 Task: Look for space in Oro Valley, United States from 10th July, 2023 to 15th July, 2023 for 7 adults in price range Rs.10000 to Rs.15000. Place can be entire place or shared room with 4 bedrooms having 7 beds and 4 bathrooms. Property type can be house, flat, guest house. Amenities needed are: wifi, TV, free parkinig on premises, gym, breakfast. Booking option can be shelf check-in. Required host language is English.
Action: Mouse moved to (398, 83)
Screenshot: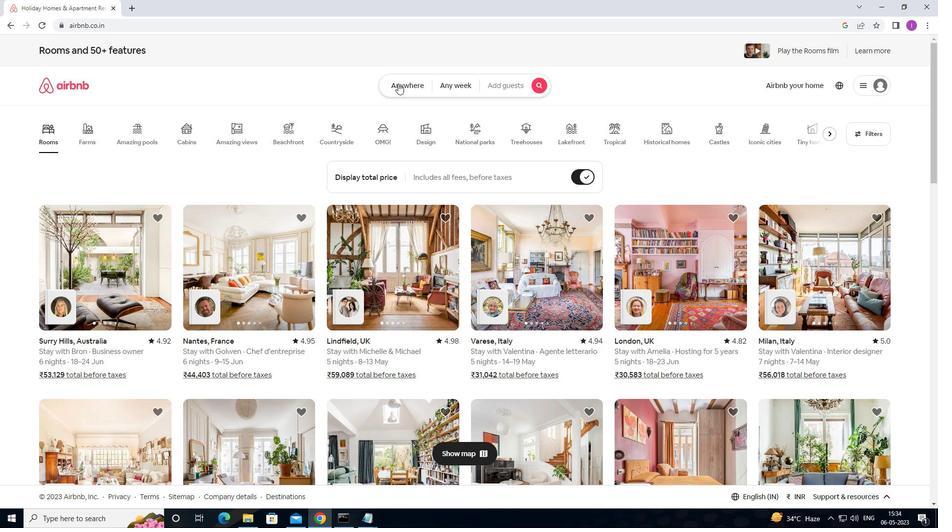 
Action: Mouse pressed left at (398, 83)
Screenshot: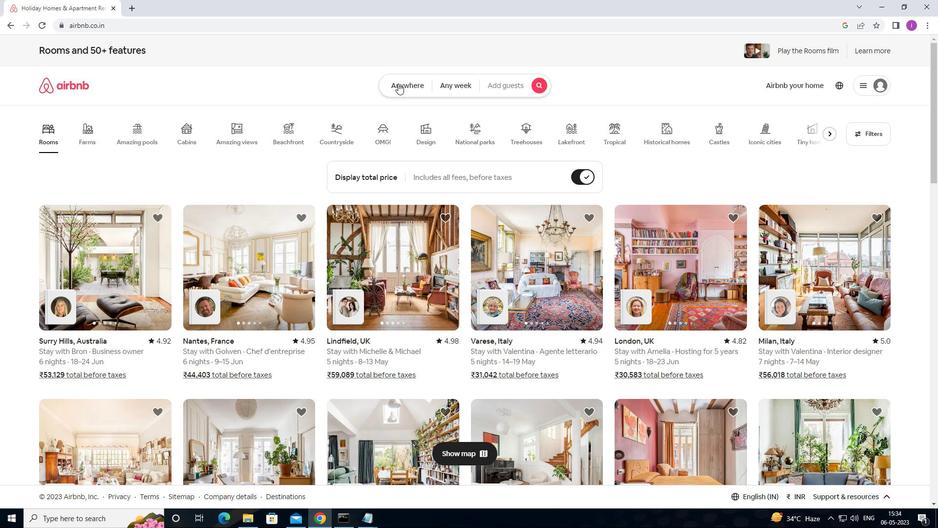
Action: Mouse moved to (310, 129)
Screenshot: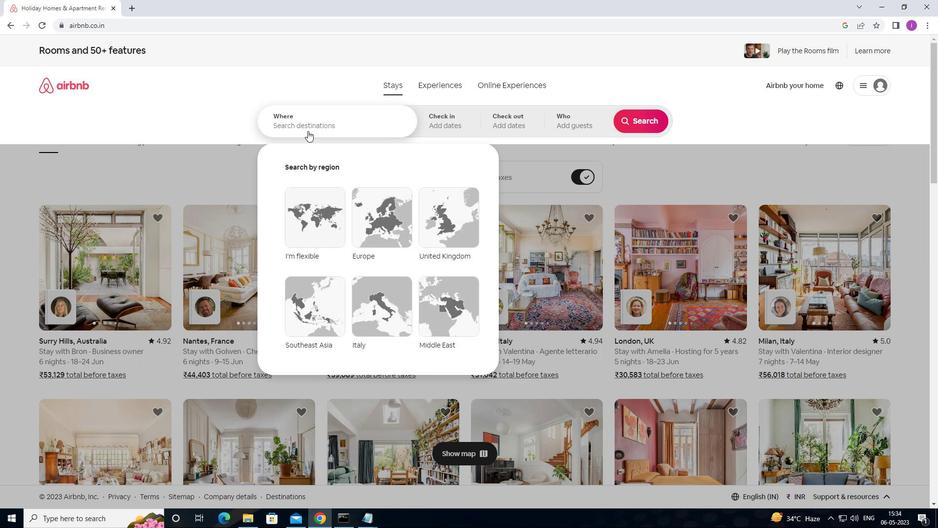
Action: Mouse pressed left at (310, 129)
Screenshot: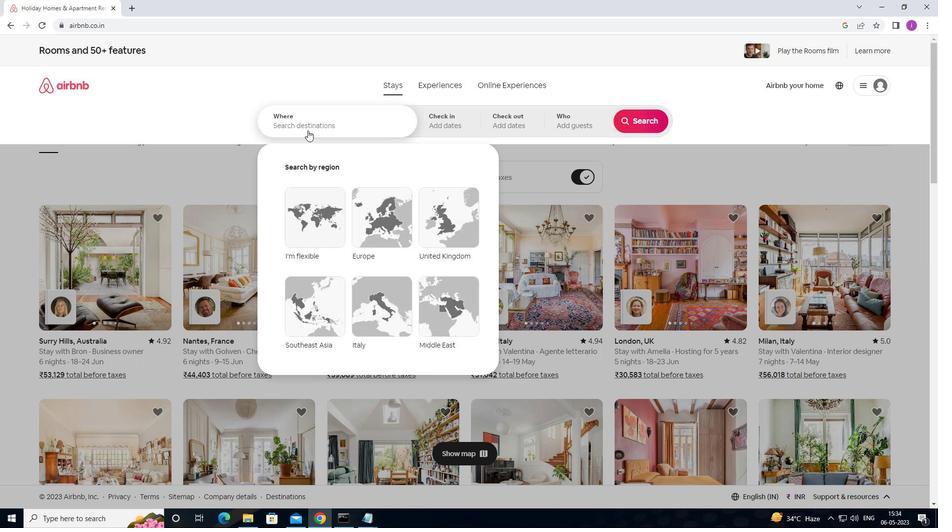 
Action: Mouse moved to (730, 53)
Screenshot: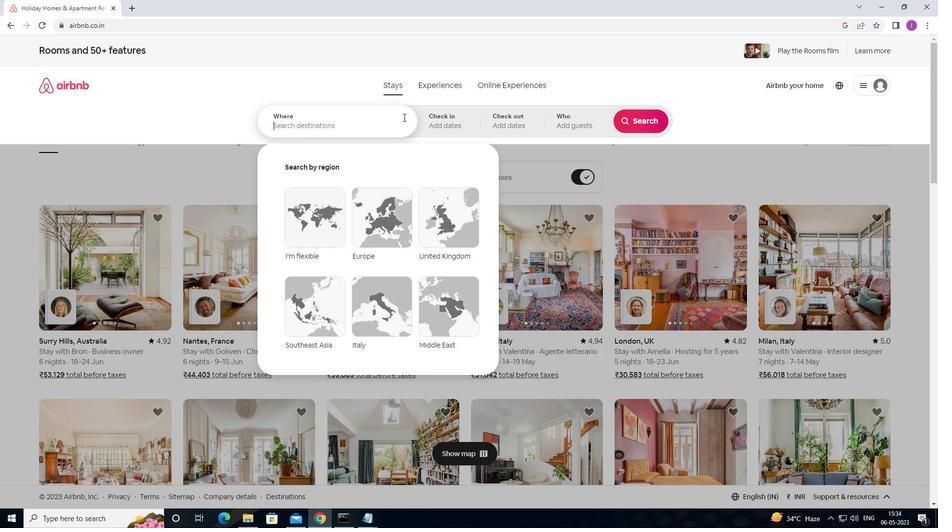 
Action: Key pressed <Key.shift>
Screenshot: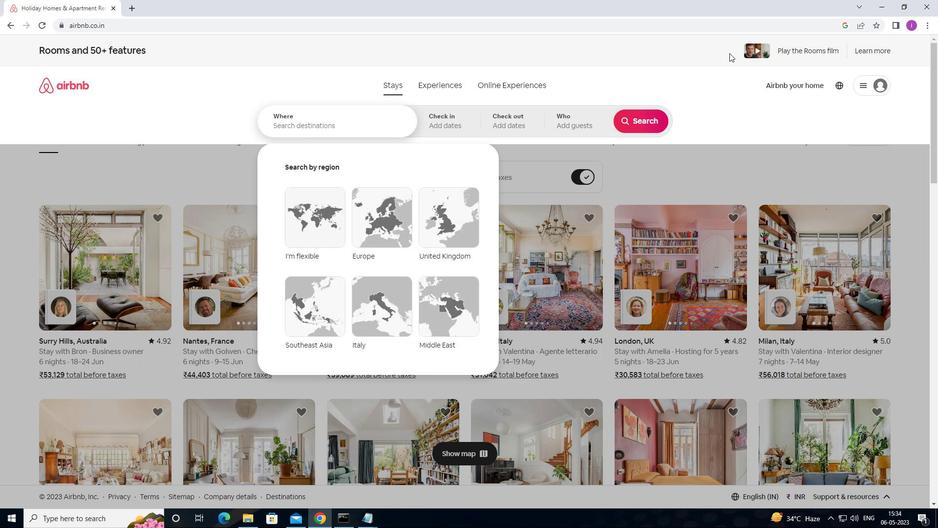 
Action: Mouse moved to (735, 53)
Screenshot: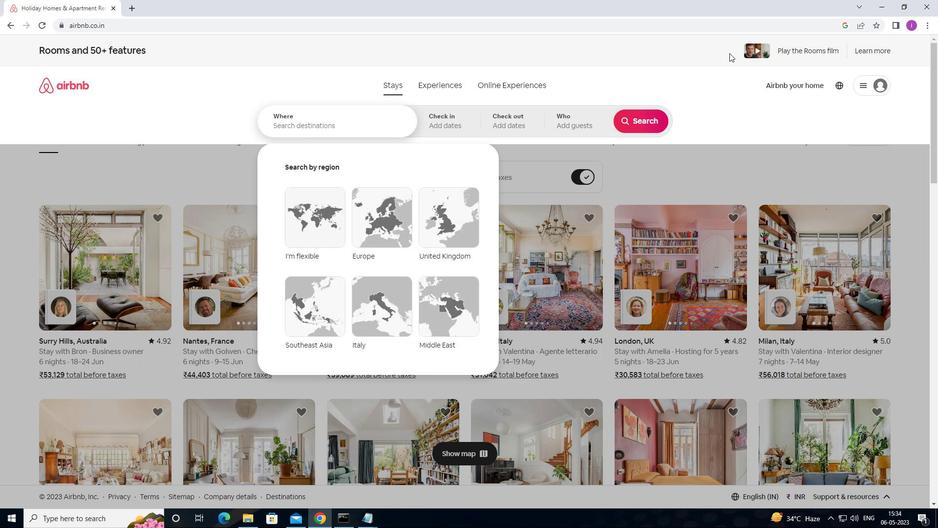 
Action: Key pressed <Key.shift><Key.shift>
Screenshot: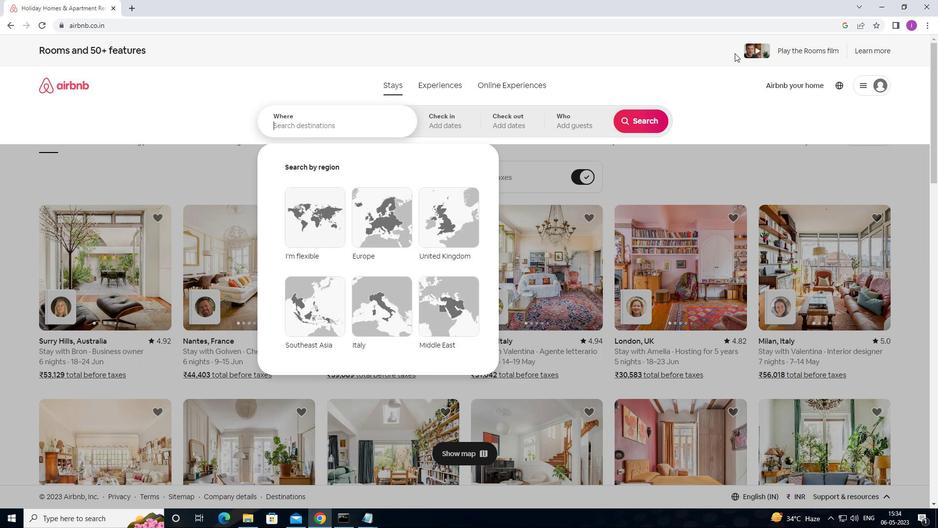 
Action: Mouse moved to (740, 54)
Screenshot: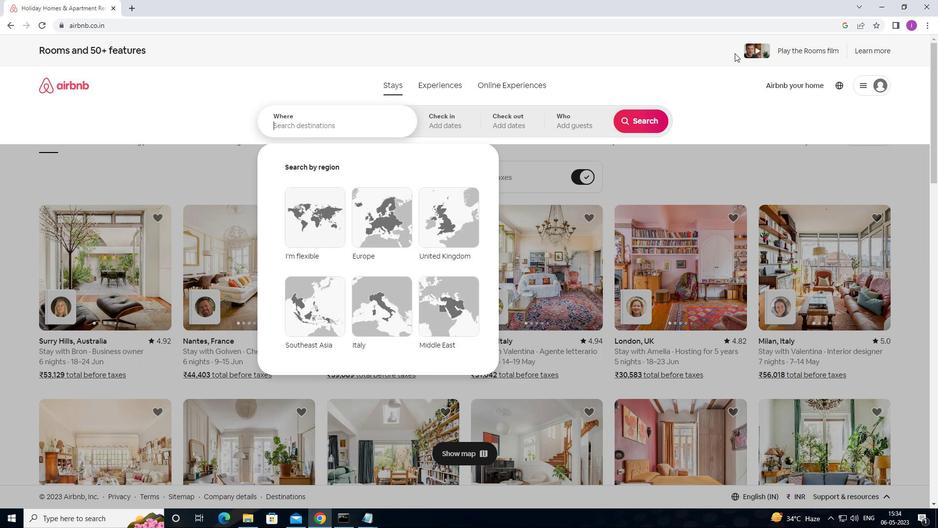 
Action: Key pressed <Key.shift>
Screenshot: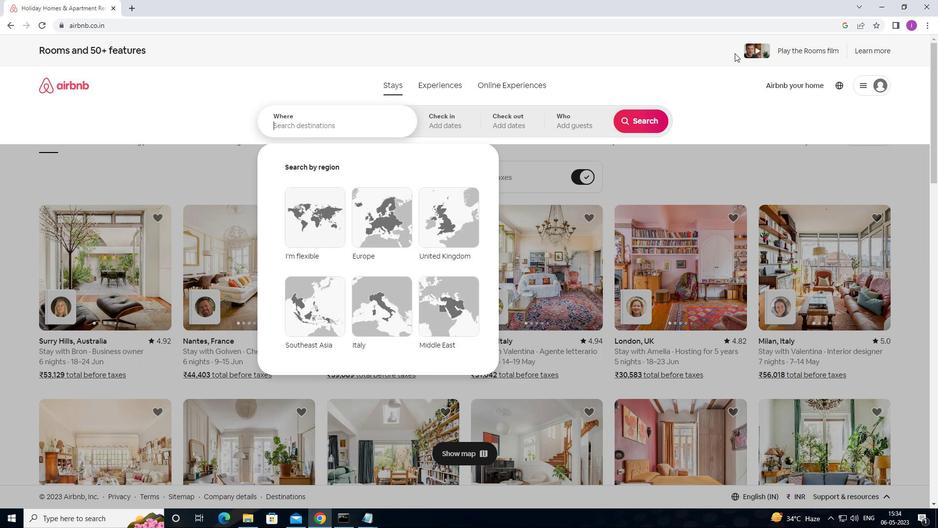 
Action: Mouse moved to (741, 55)
Screenshot: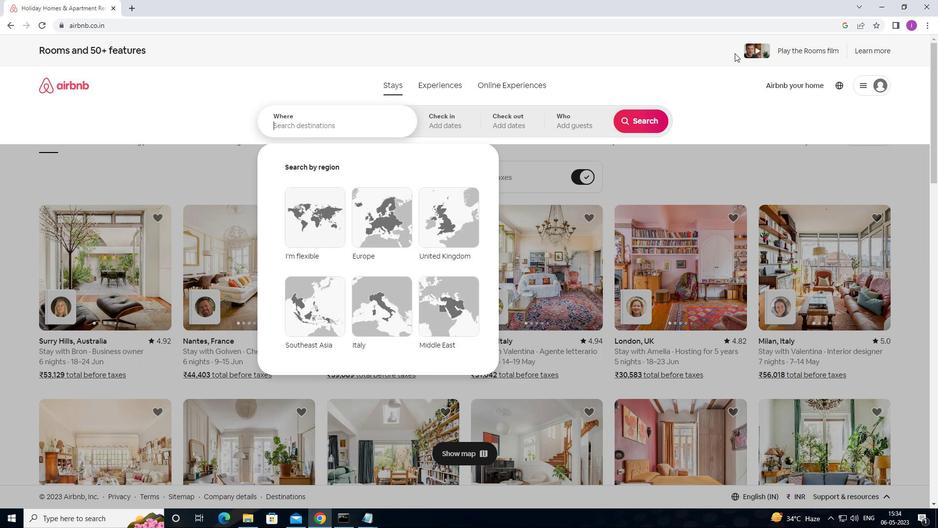 
Action: Key pressed O
Screenshot: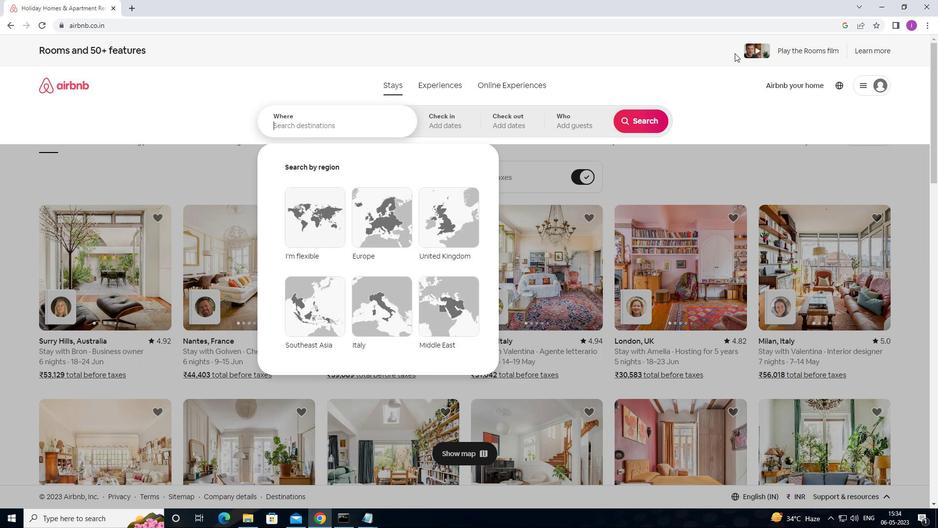 
Action: Mouse moved to (743, 56)
Screenshot: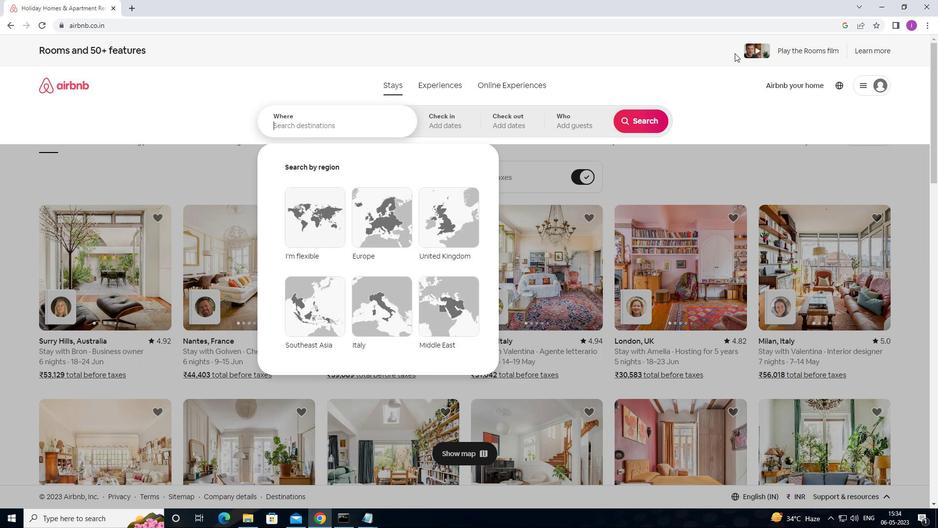 
Action: Key pressed RO<Key.space>VALLY<Key.backspace>EY,<Key.shift>UNITED<Key.space>STATES
Screenshot: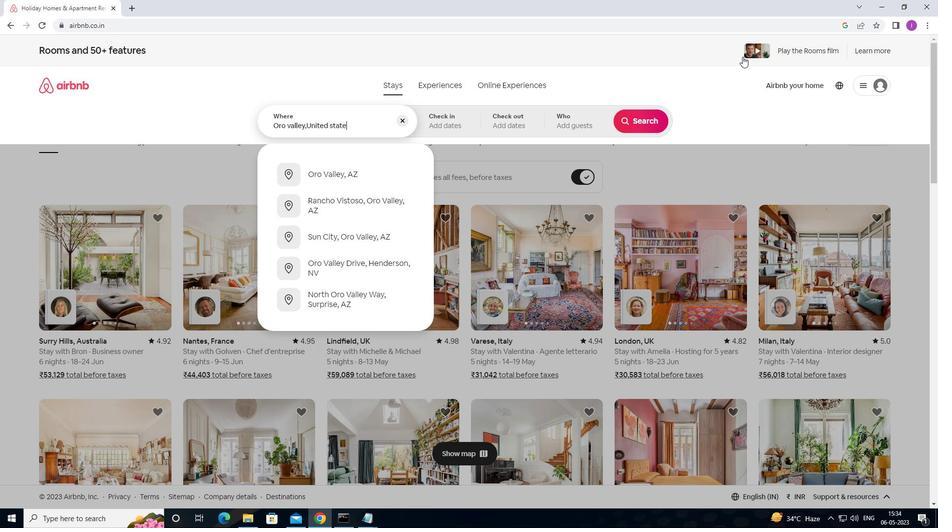 
Action: Mouse moved to (458, 126)
Screenshot: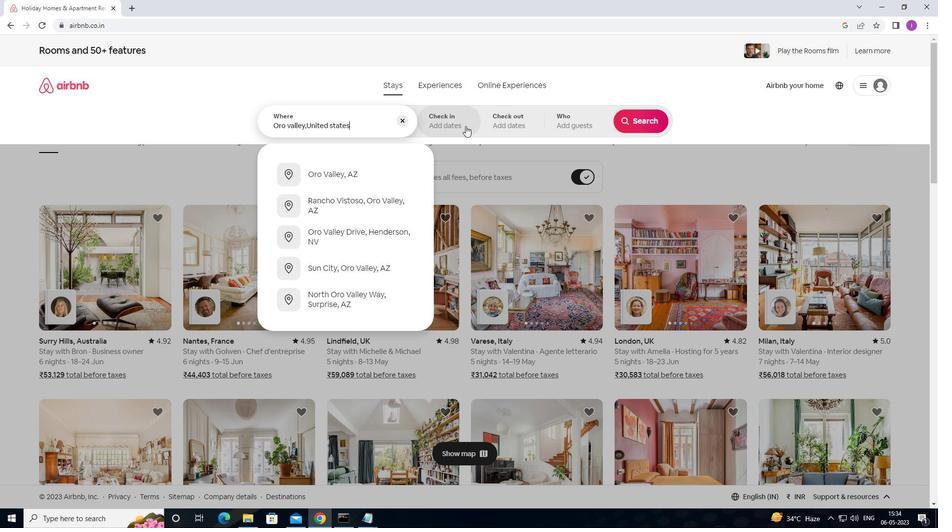 
Action: Mouse pressed left at (458, 126)
Screenshot: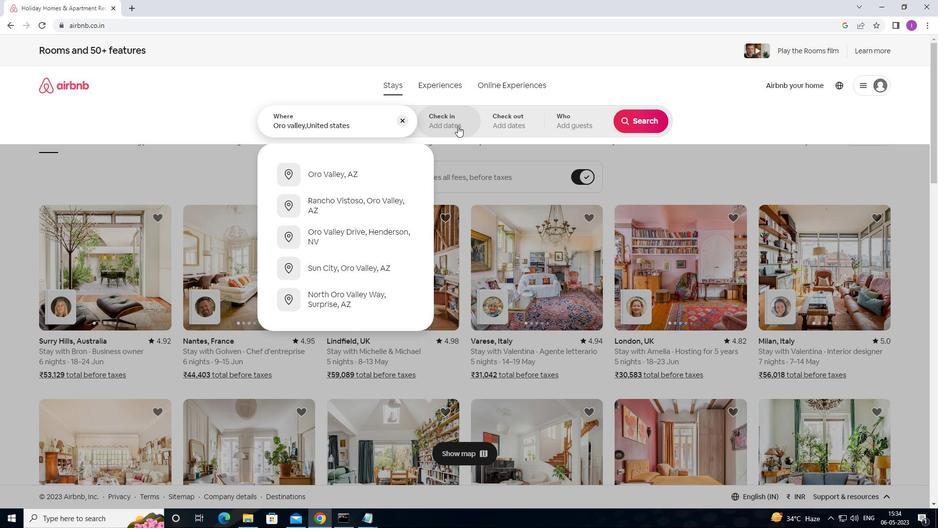 
Action: Mouse moved to (638, 198)
Screenshot: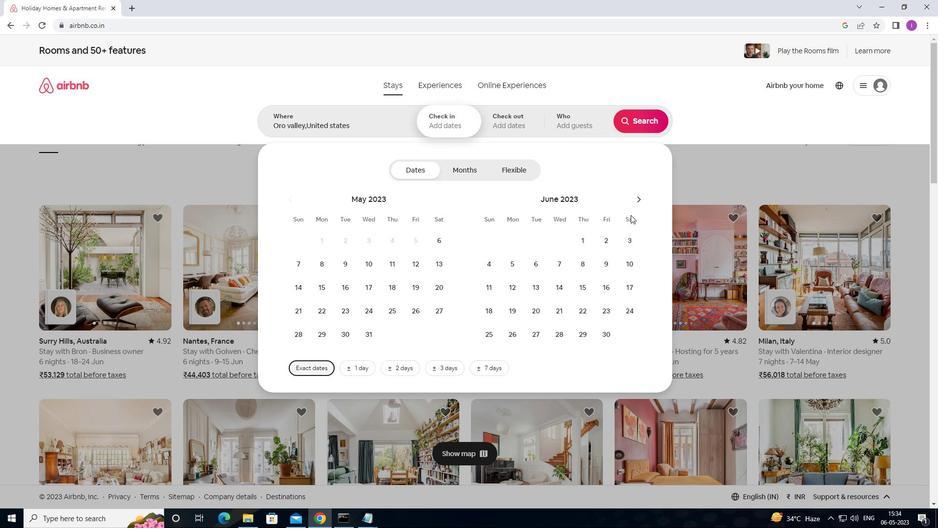 
Action: Mouse pressed left at (638, 198)
Screenshot: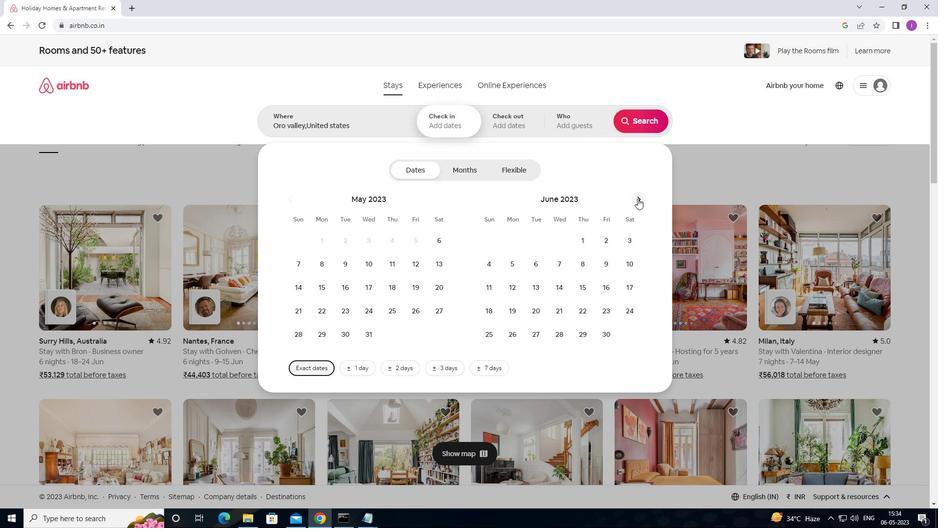 
Action: Mouse moved to (511, 289)
Screenshot: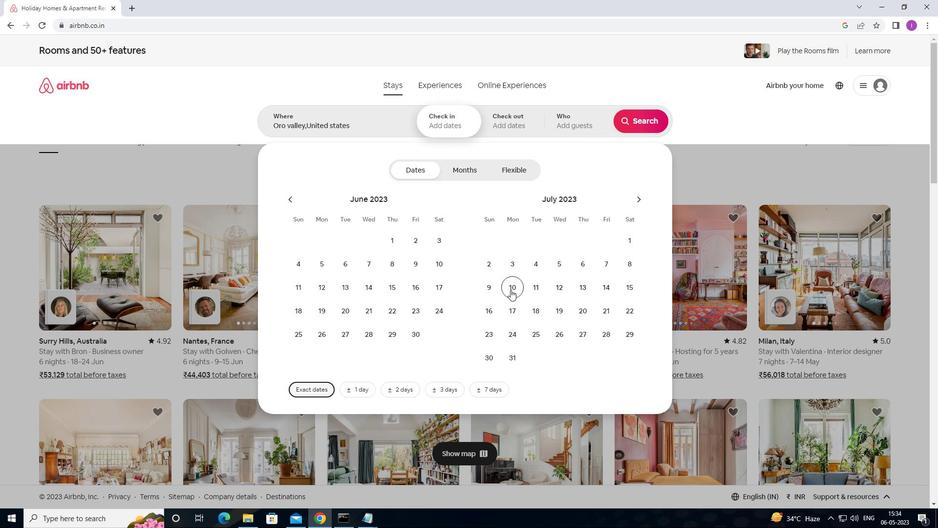 
Action: Mouse pressed left at (511, 289)
Screenshot: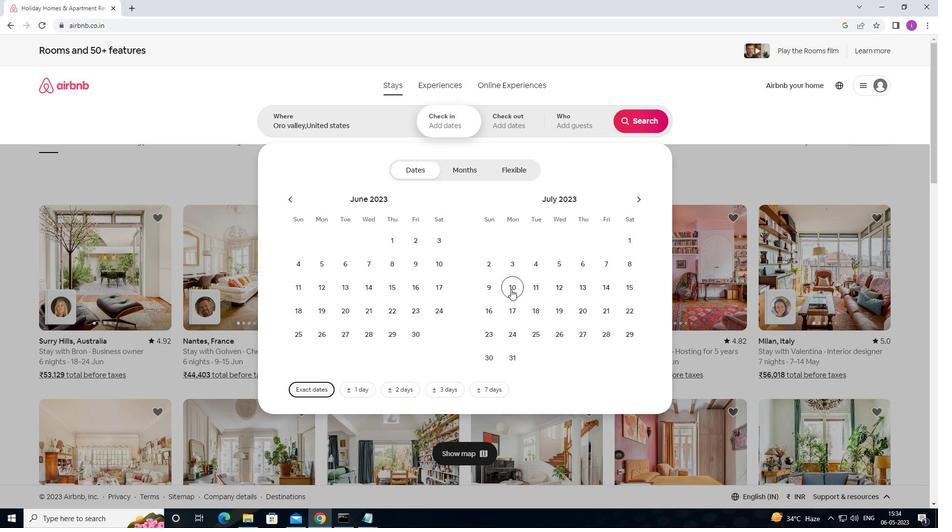 
Action: Mouse moved to (637, 283)
Screenshot: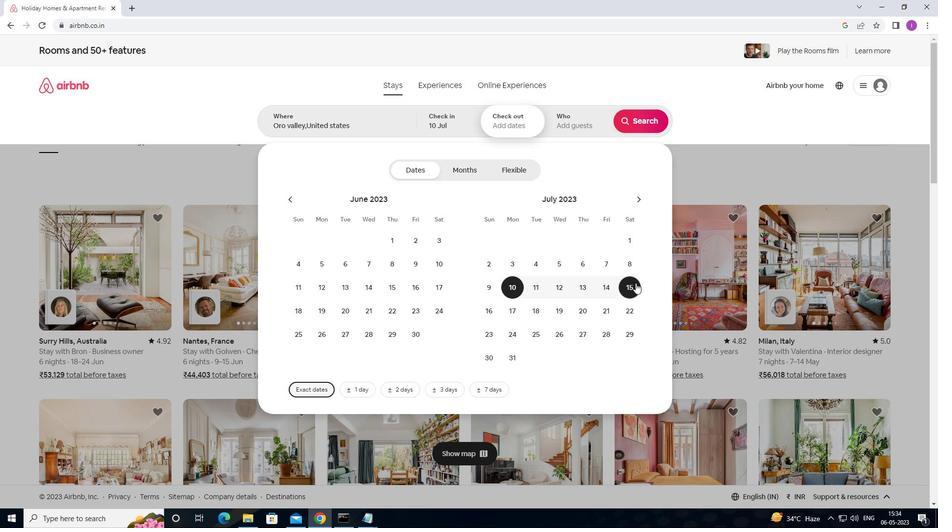 
Action: Mouse pressed left at (637, 283)
Screenshot: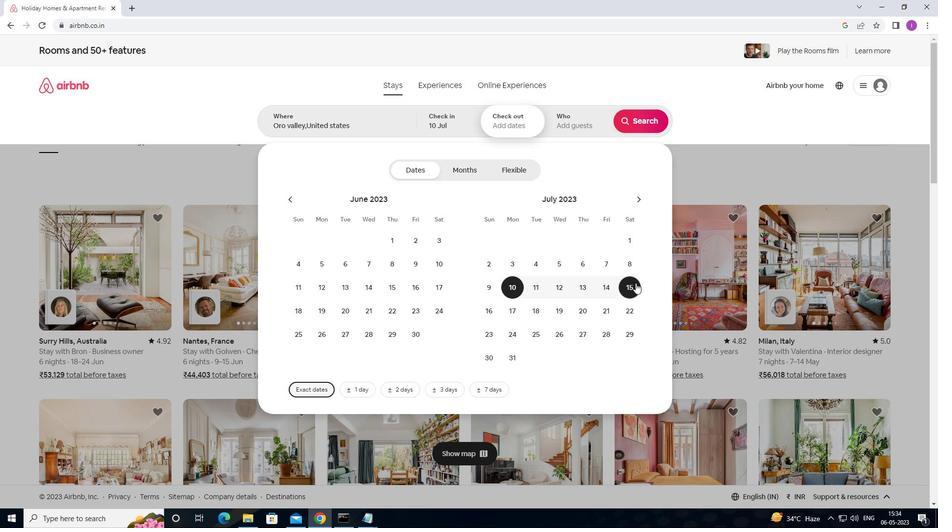 
Action: Mouse moved to (585, 120)
Screenshot: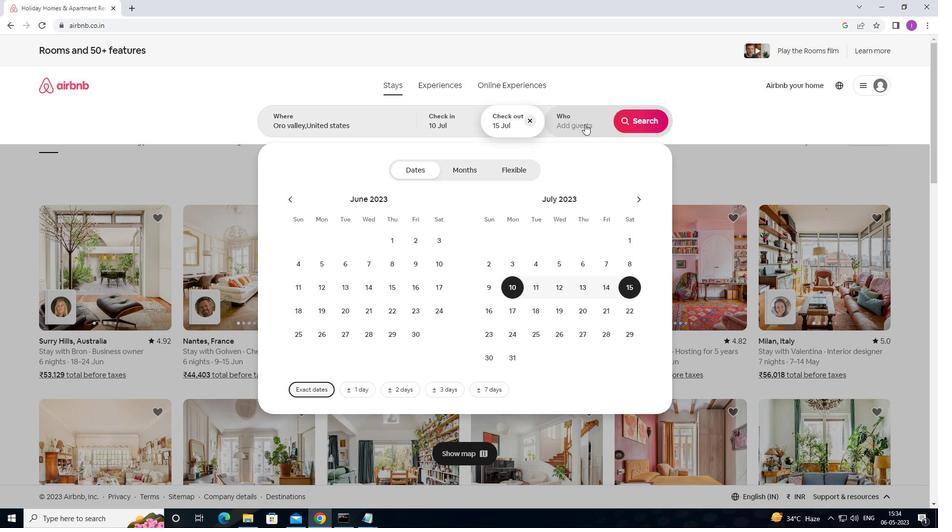
Action: Mouse pressed left at (585, 120)
Screenshot: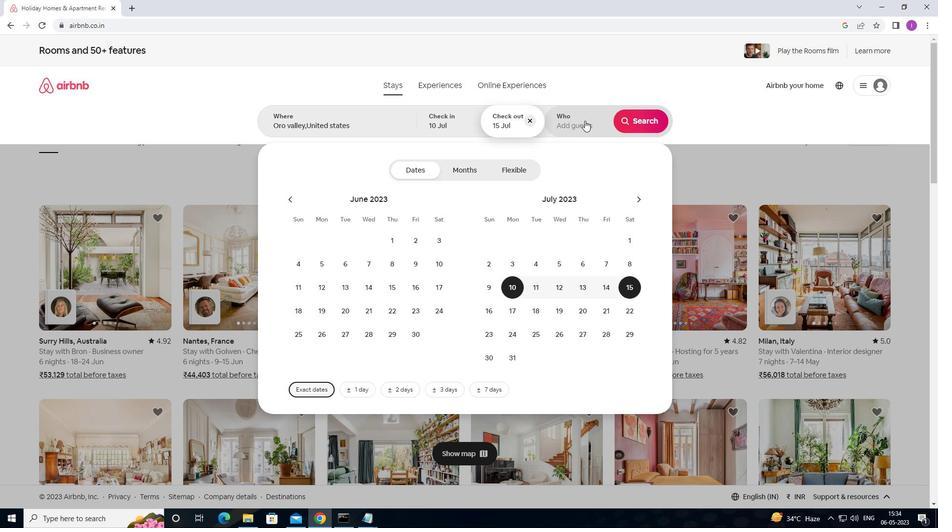 
Action: Mouse moved to (642, 174)
Screenshot: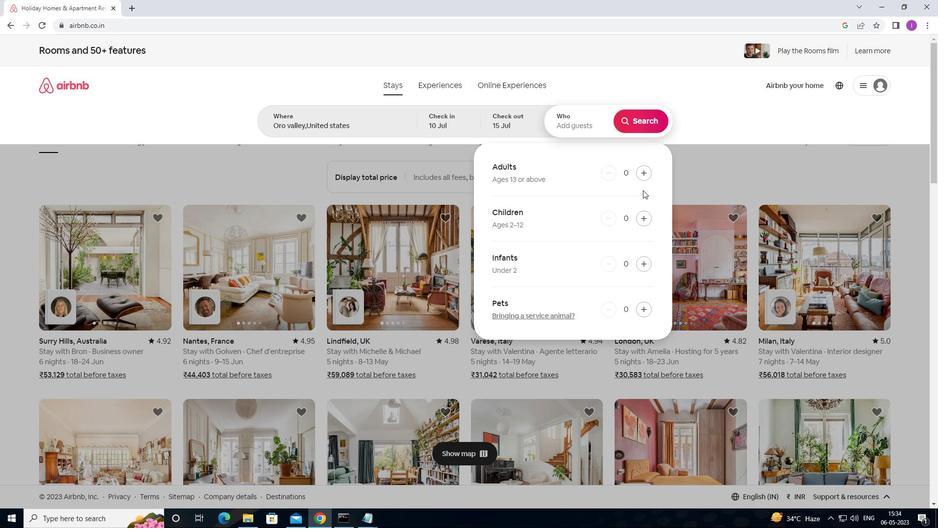 
Action: Mouse pressed left at (642, 174)
Screenshot: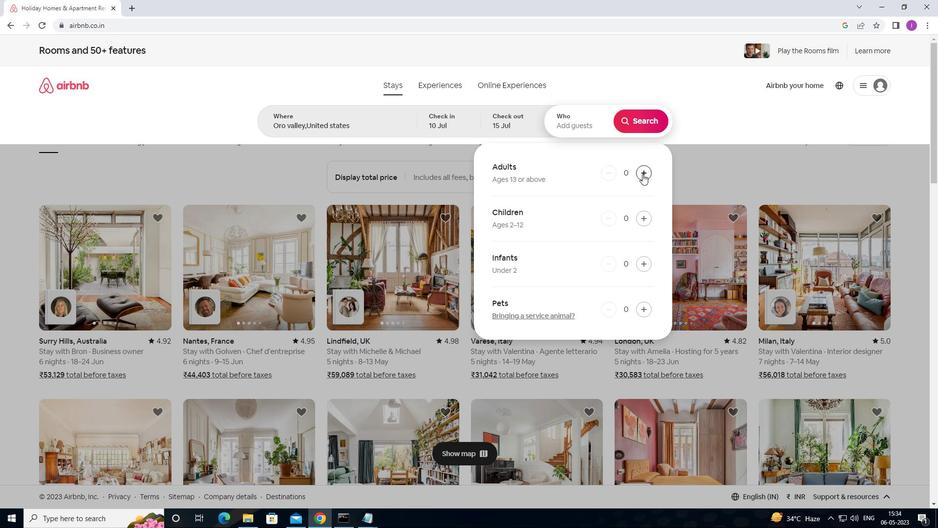 
Action: Mouse moved to (642, 173)
Screenshot: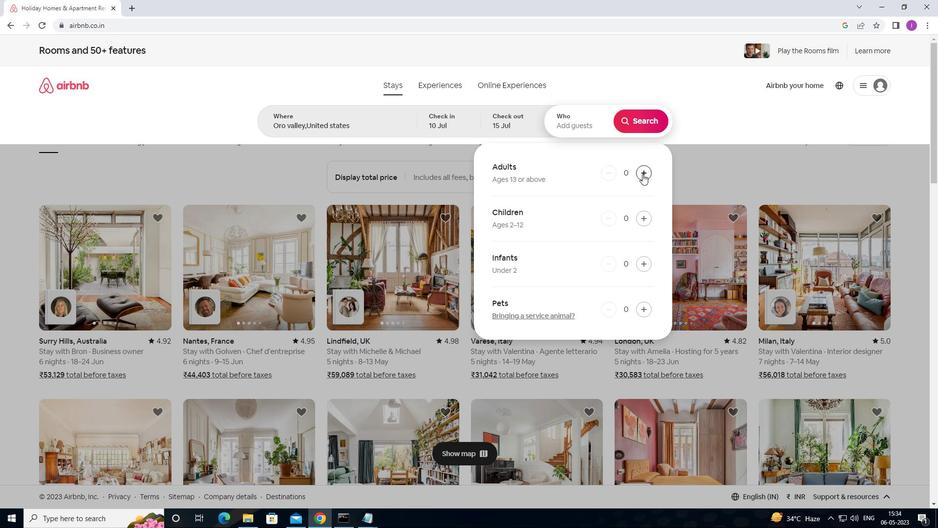
Action: Mouse pressed left at (642, 173)
Screenshot: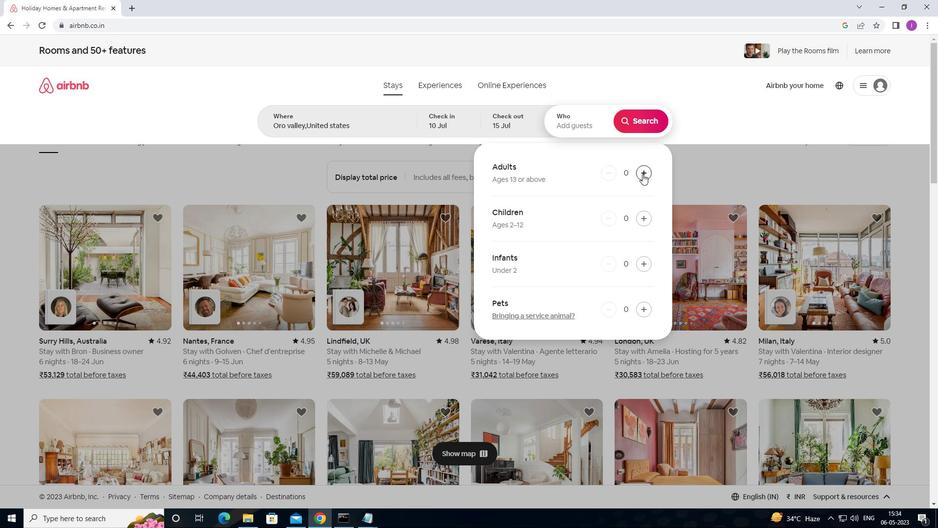 
Action: Mouse pressed left at (642, 173)
Screenshot: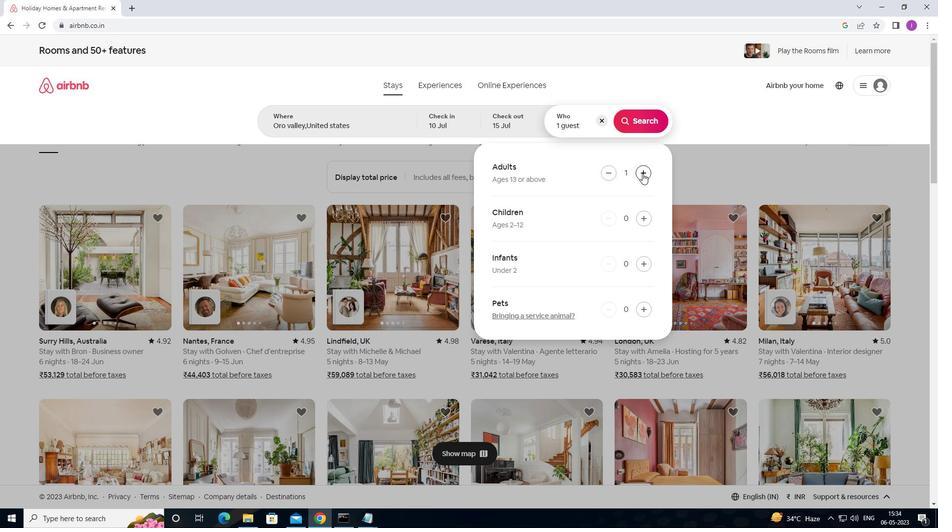 
Action: Mouse pressed left at (642, 173)
Screenshot: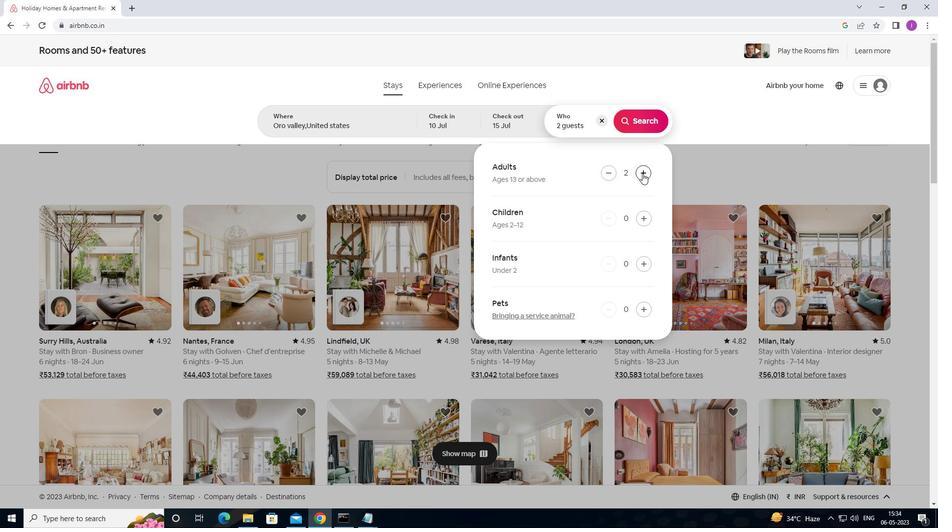 
Action: Mouse pressed left at (642, 173)
Screenshot: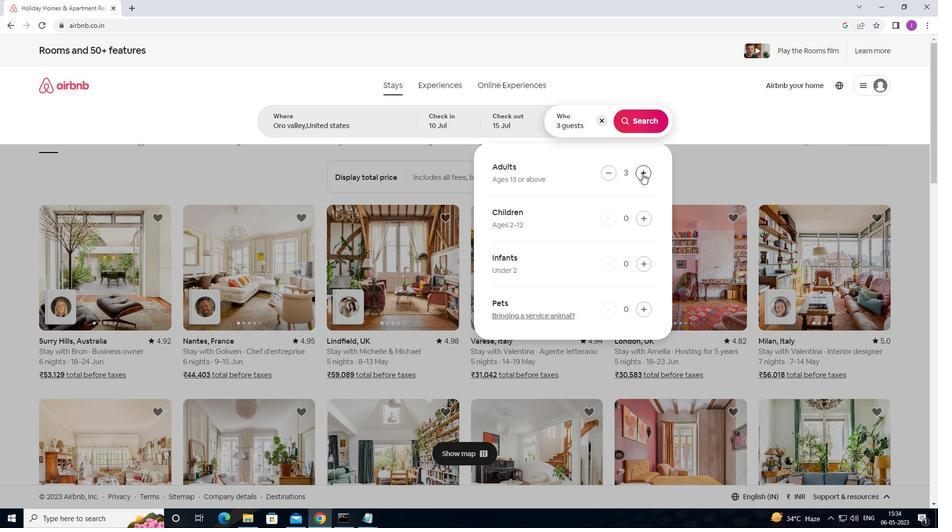 
Action: Mouse pressed left at (642, 173)
Screenshot: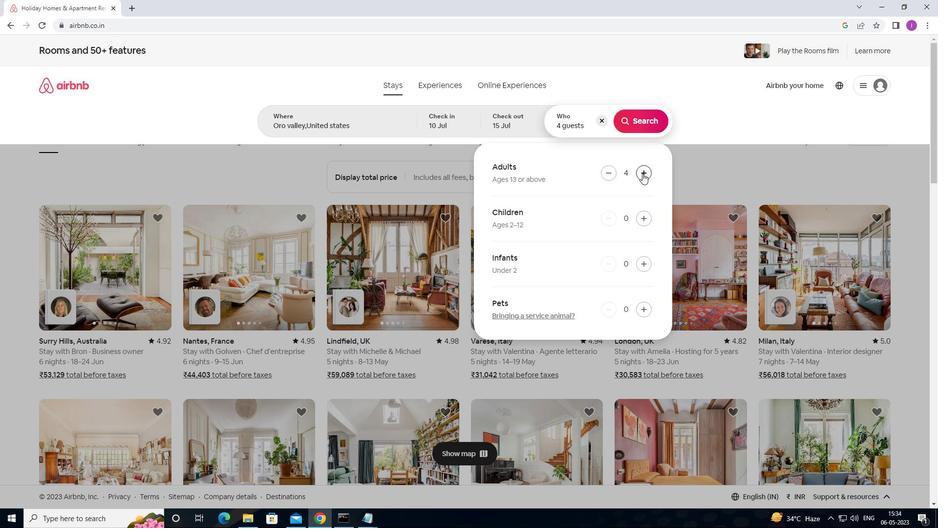 
Action: Mouse pressed left at (642, 173)
Screenshot: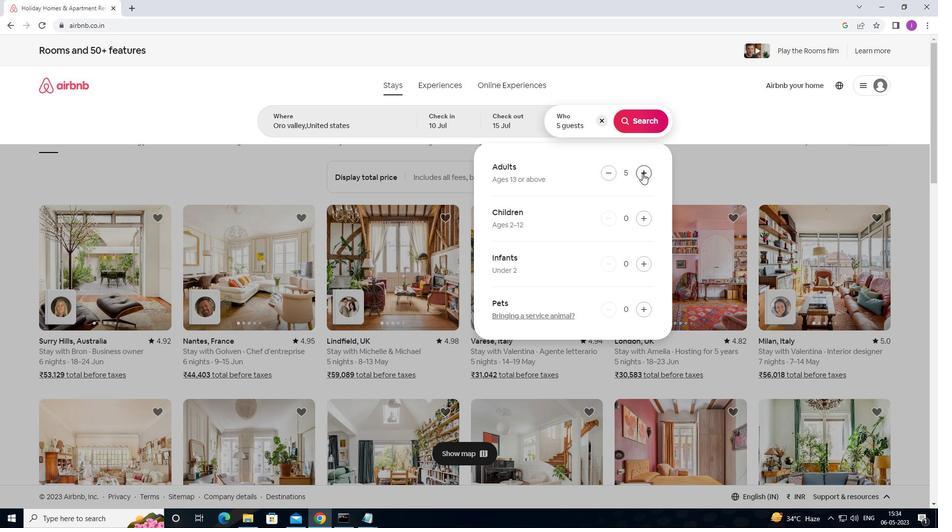 
Action: Mouse moved to (630, 120)
Screenshot: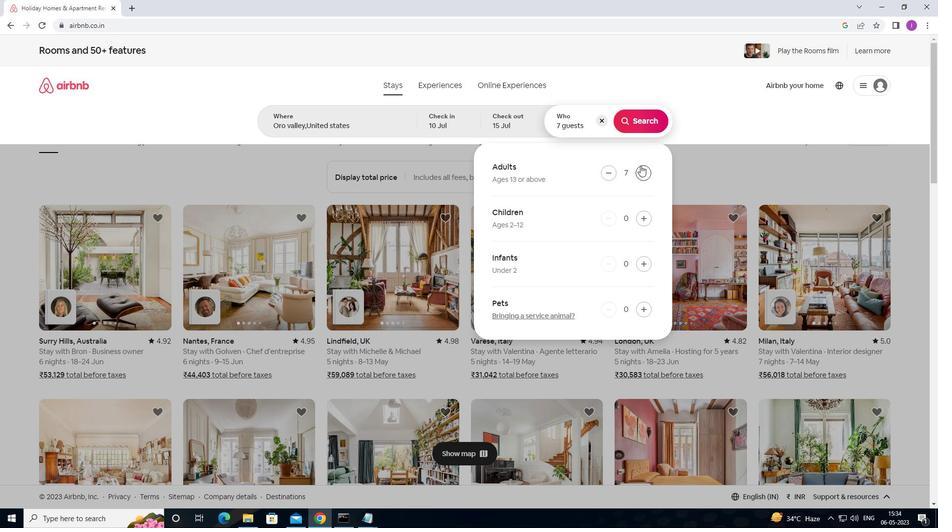 
Action: Mouse pressed left at (630, 120)
Screenshot: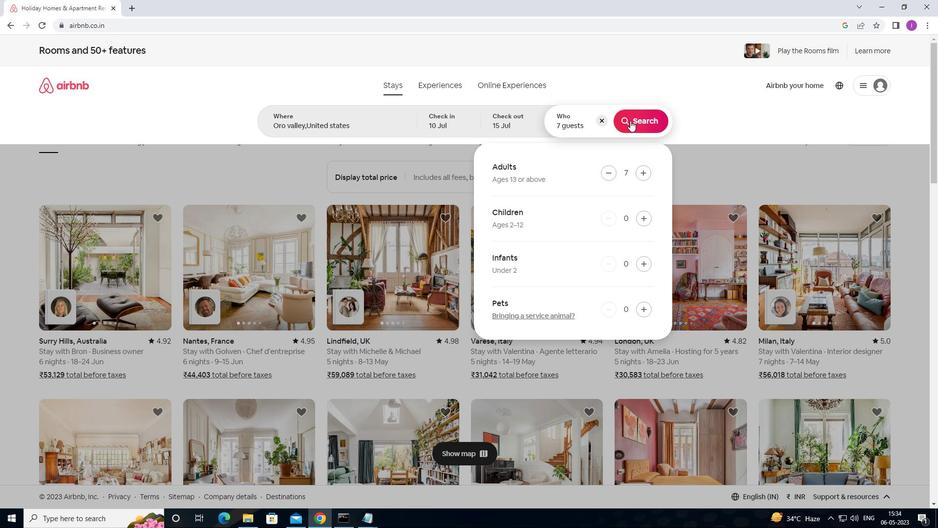 
Action: Mouse moved to (886, 89)
Screenshot: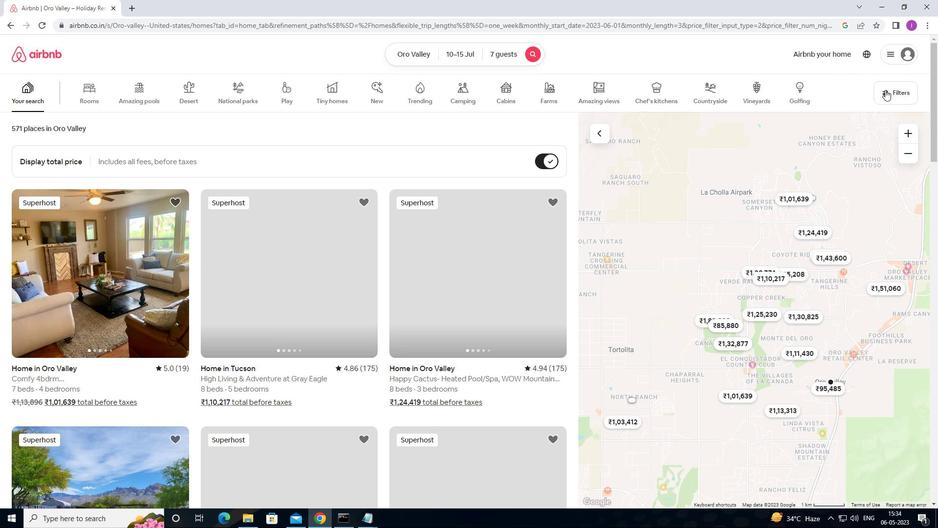 
Action: Mouse pressed left at (886, 89)
Screenshot: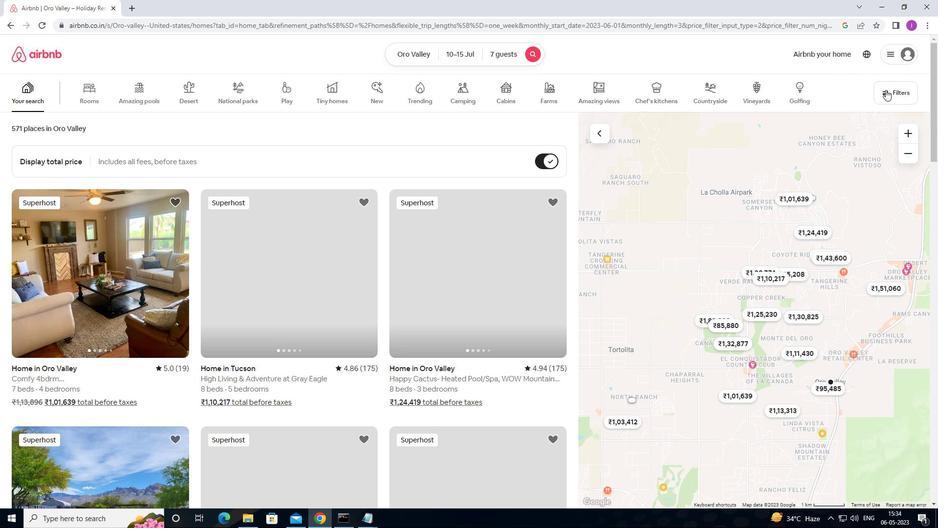 
Action: Mouse moved to (347, 333)
Screenshot: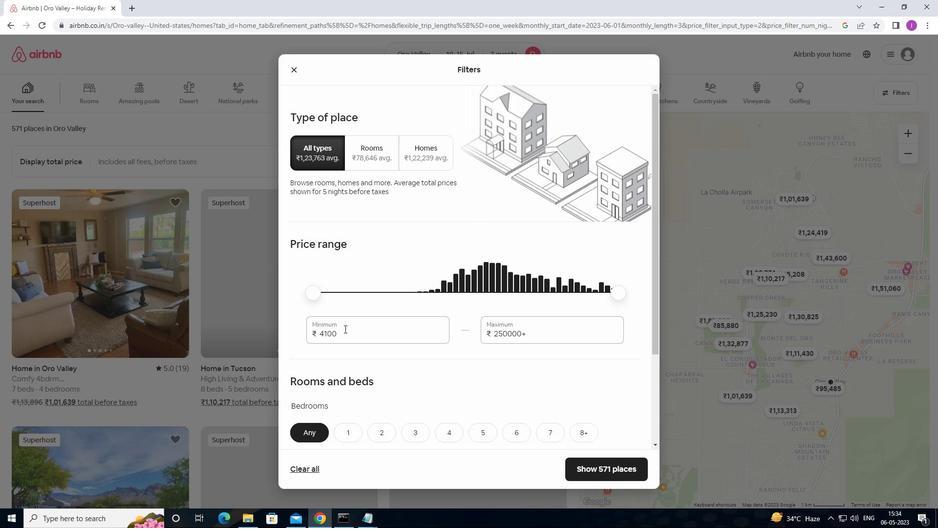 
Action: Mouse pressed left at (347, 333)
Screenshot: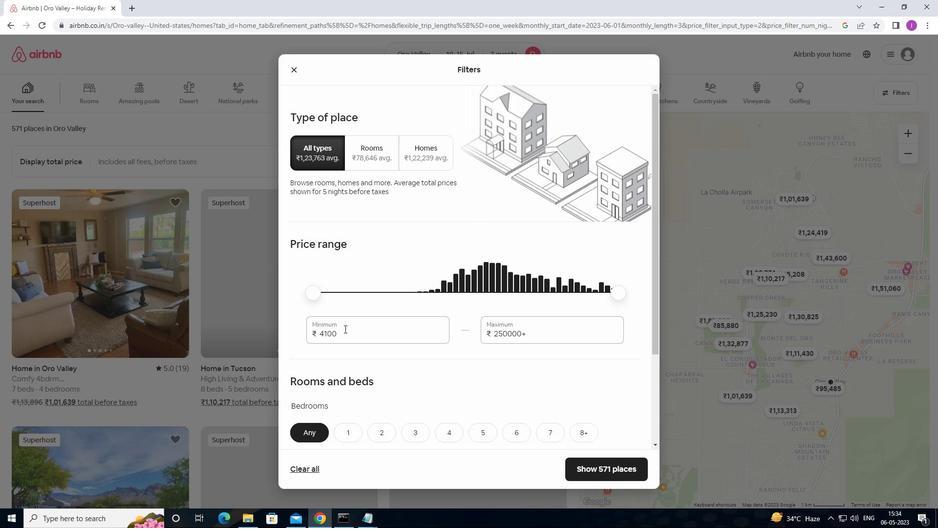 
Action: Mouse moved to (307, 328)
Screenshot: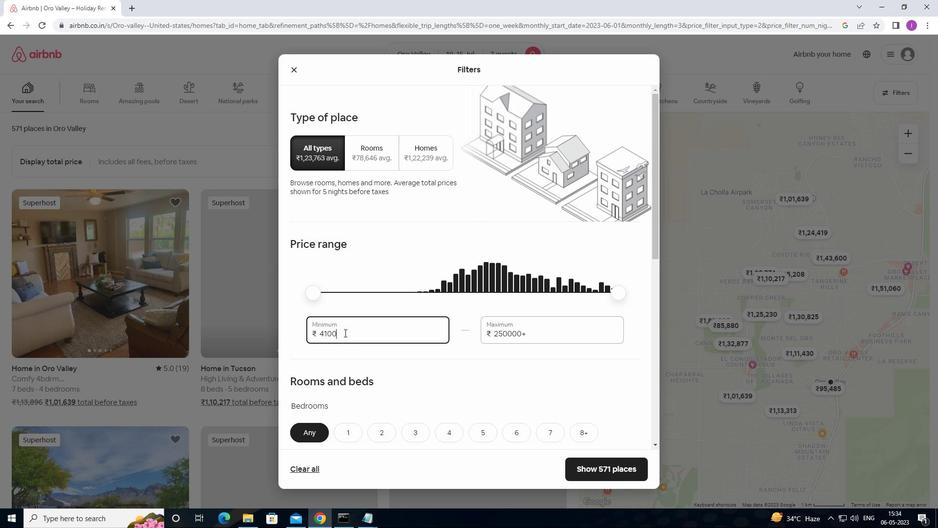 
Action: Mouse pressed left at (307, 328)
Screenshot: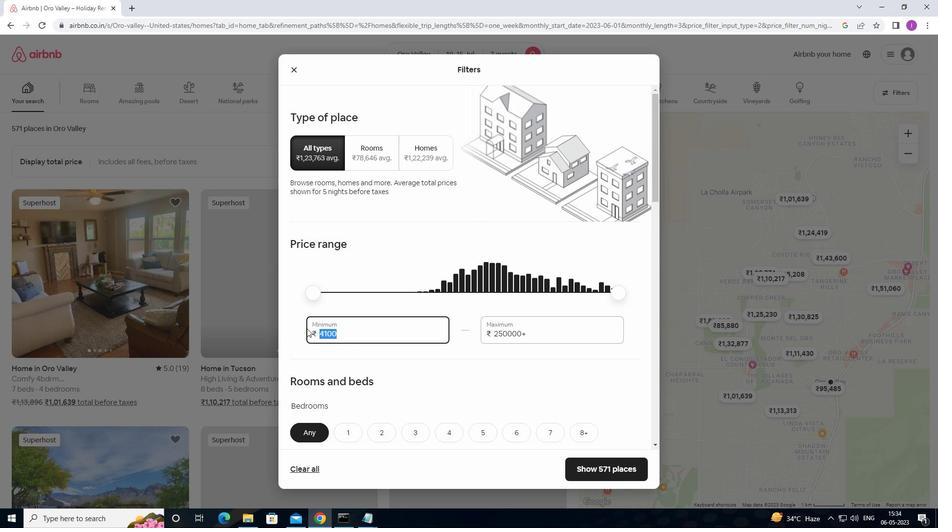 
Action: Mouse moved to (307, 298)
Screenshot: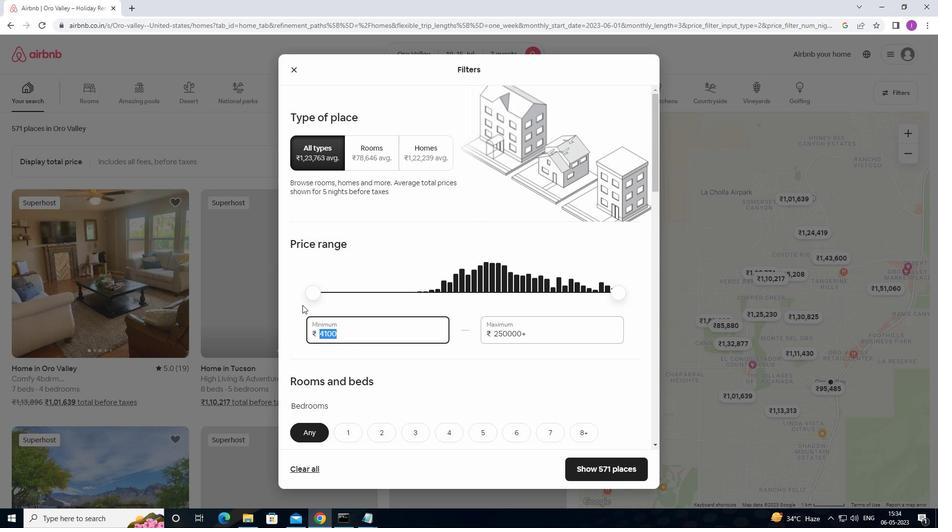 
Action: Key pressed 1
Screenshot: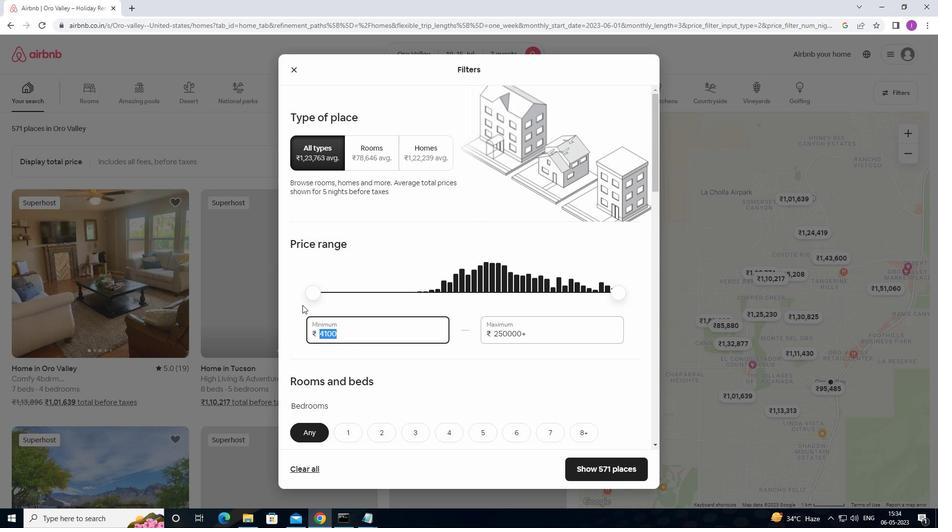 
Action: Mouse moved to (320, 286)
Screenshot: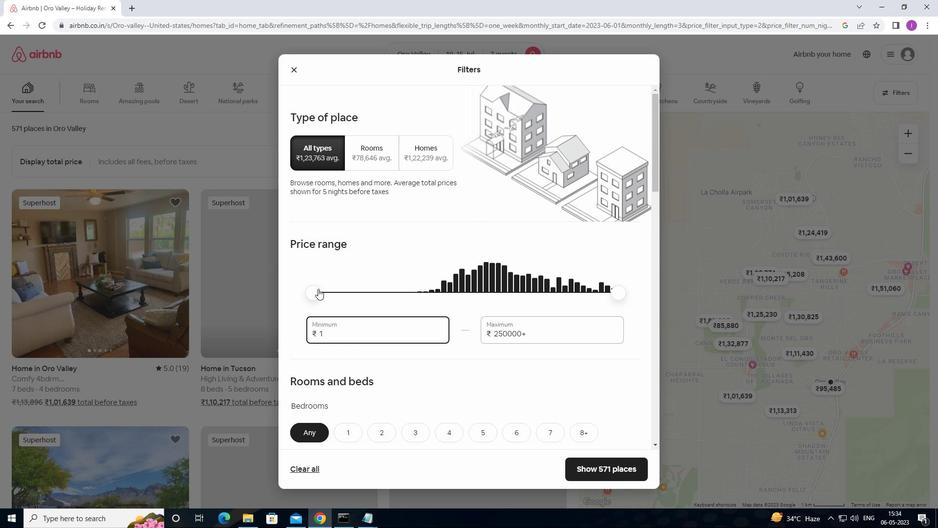 
Action: Key pressed 0
Screenshot: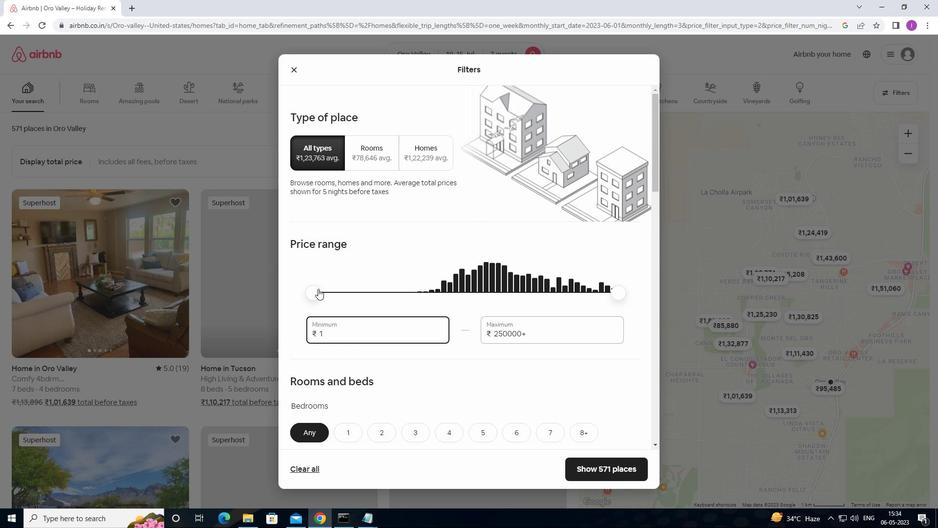 
Action: Mouse moved to (322, 285)
Screenshot: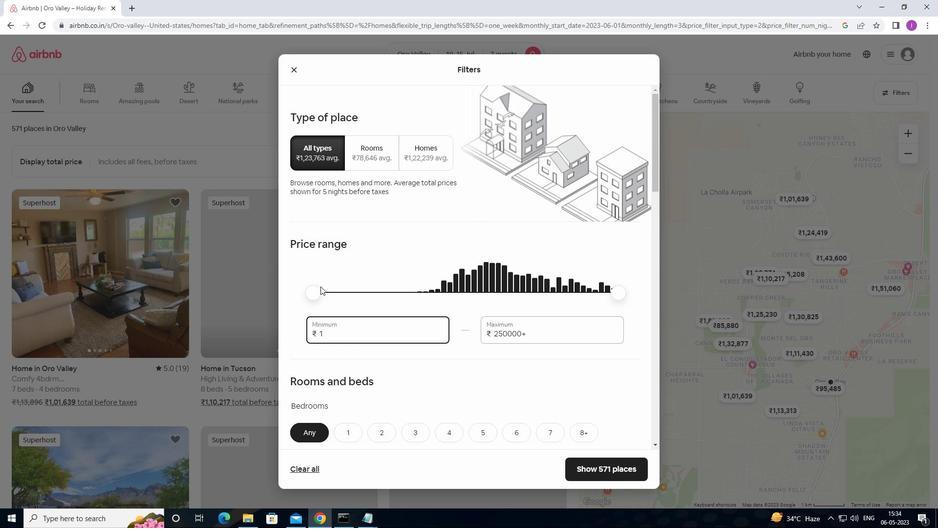 
Action: Key pressed 0
Screenshot: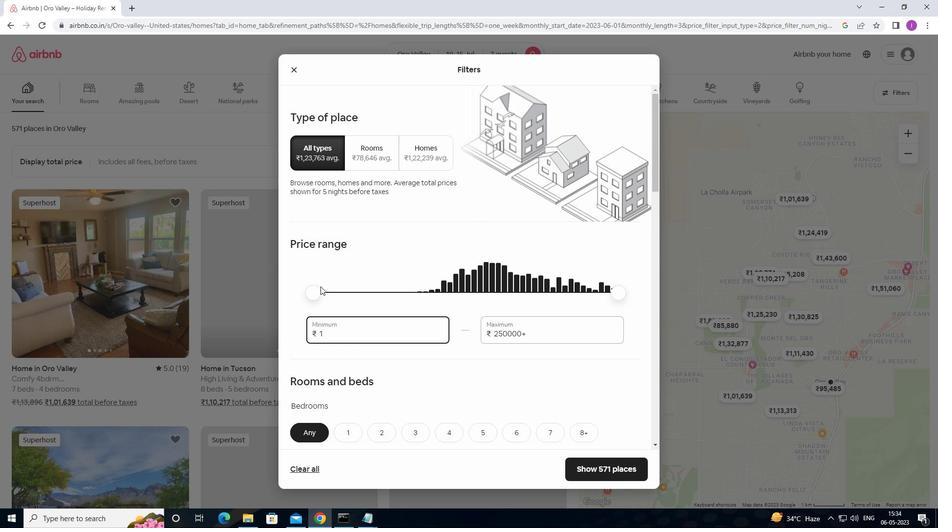 
Action: Mouse moved to (323, 285)
Screenshot: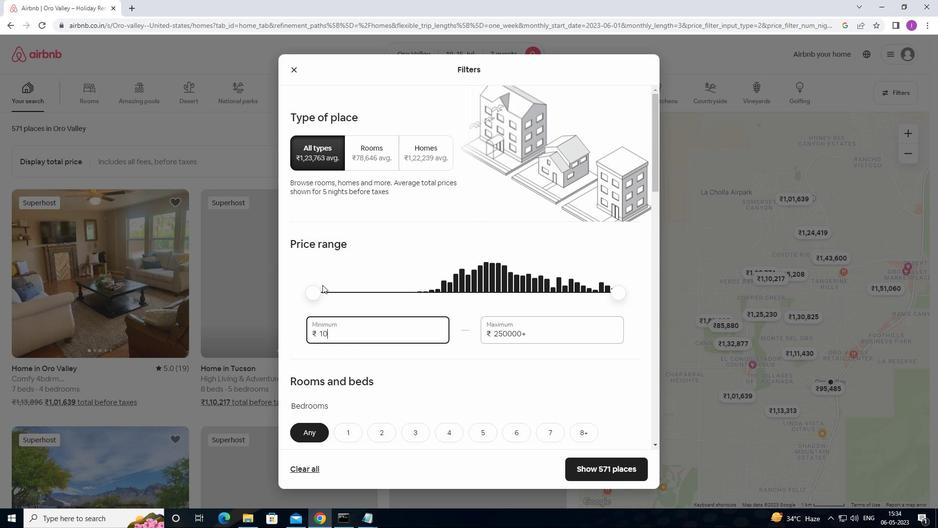 
Action: Key pressed 0
Screenshot: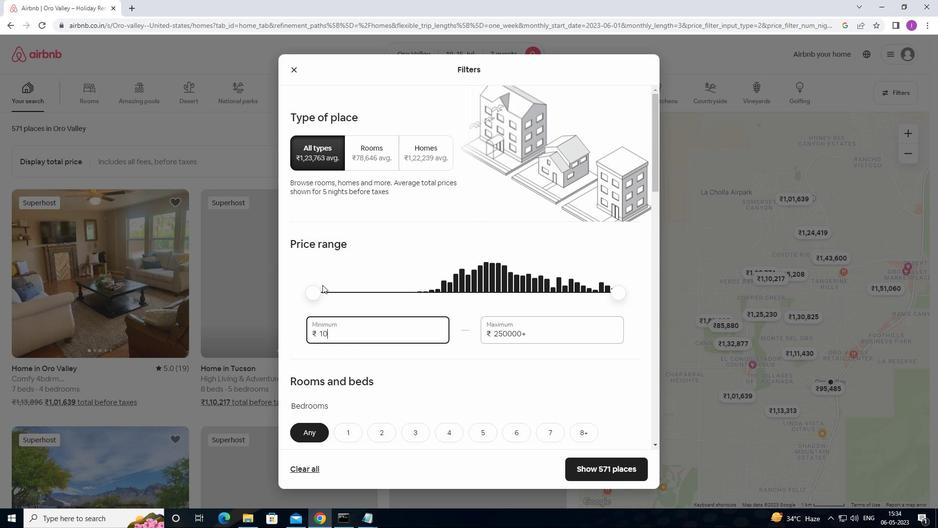 
Action: Mouse moved to (354, 285)
Screenshot: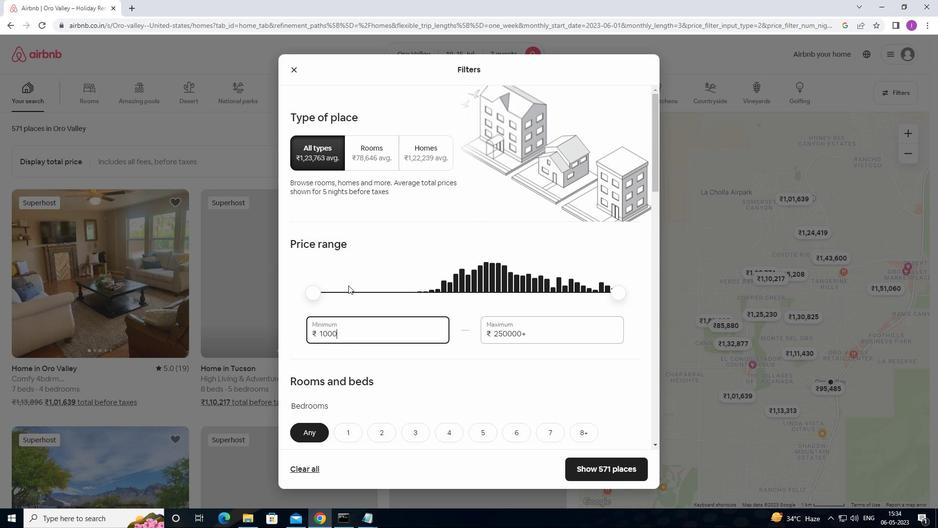 
Action: Key pressed 0
Screenshot: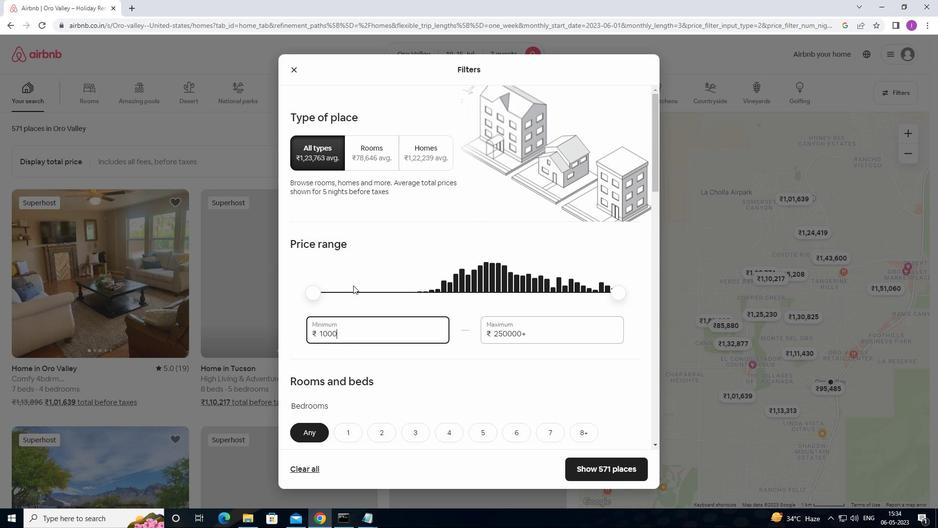 
Action: Mouse moved to (547, 336)
Screenshot: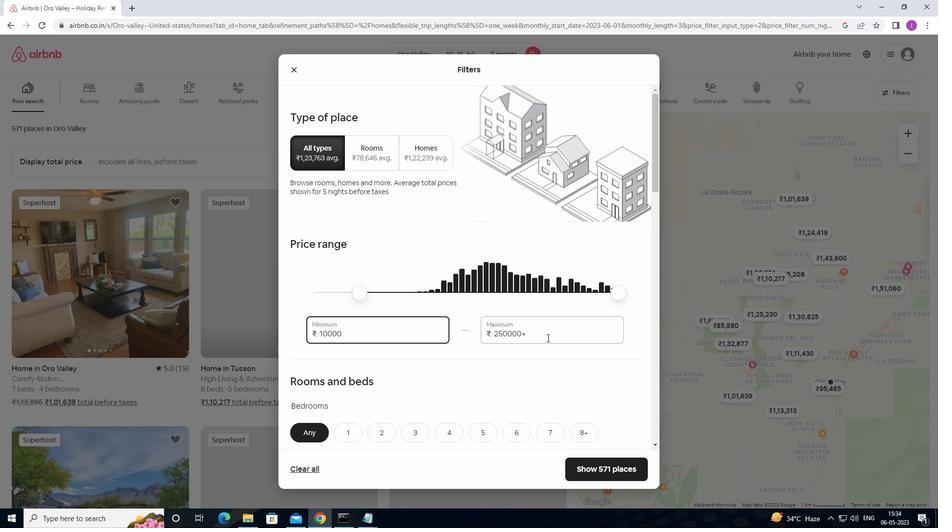 
Action: Mouse pressed left at (547, 336)
Screenshot: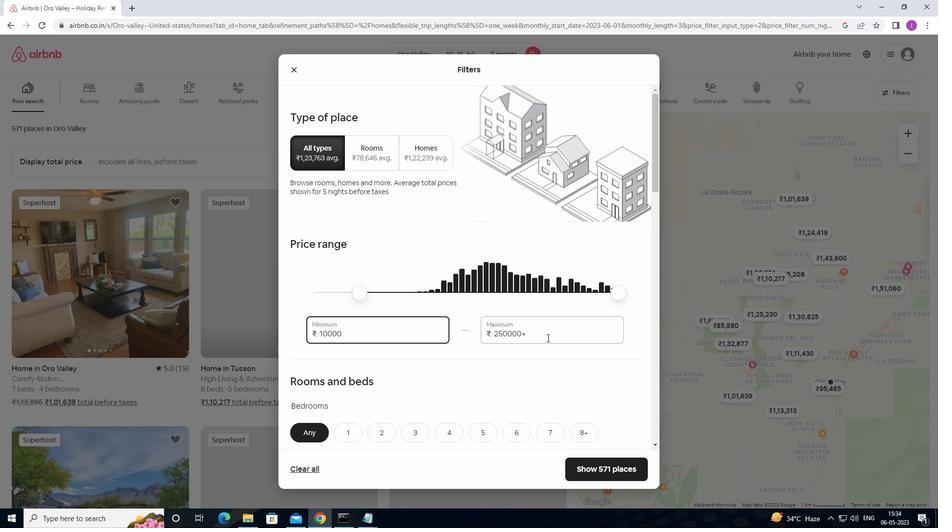 
Action: Mouse moved to (536, 333)
Screenshot: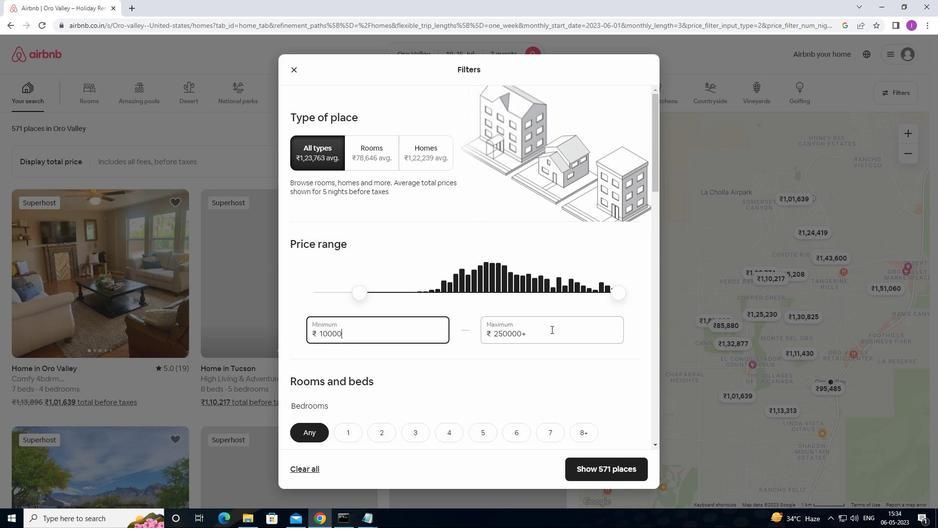 
Action: Mouse pressed left at (536, 333)
Screenshot: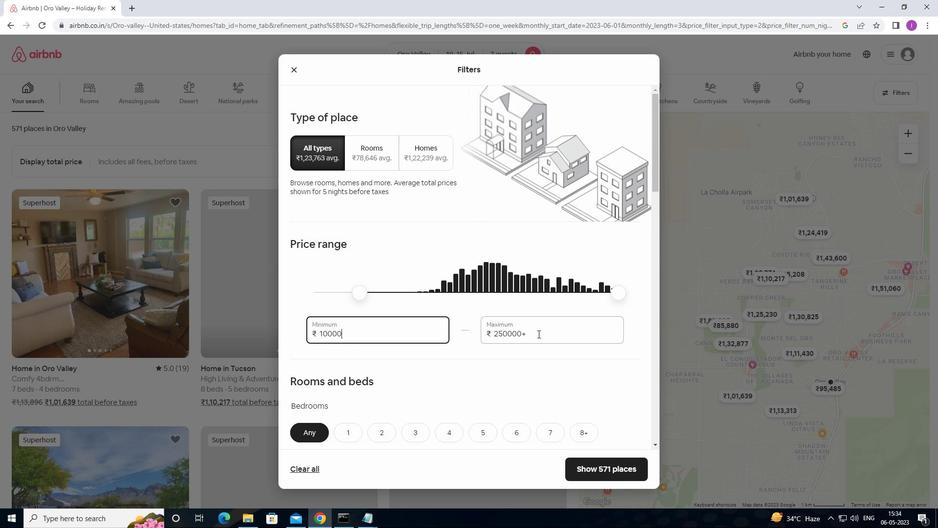 
Action: Mouse moved to (557, 326)
Screenshot: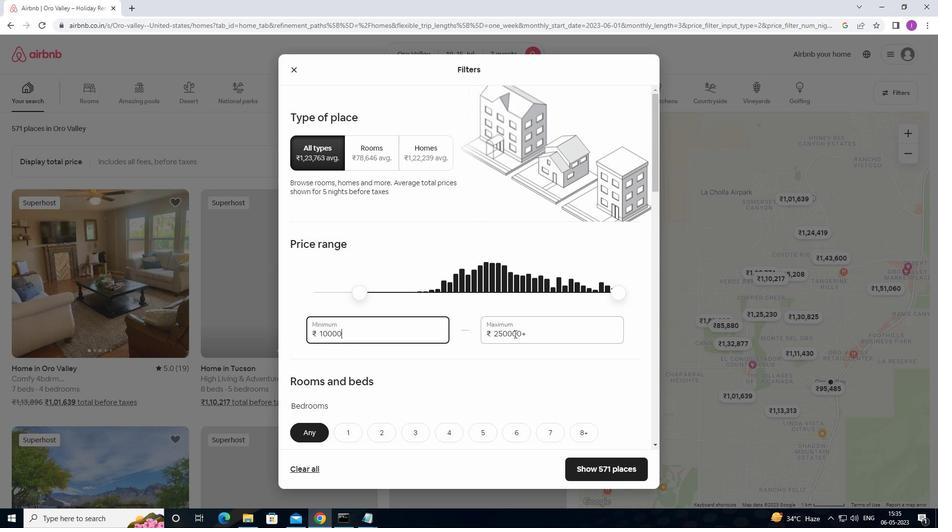
Action: Mouse pressed left at (557, 326)
Screenshot: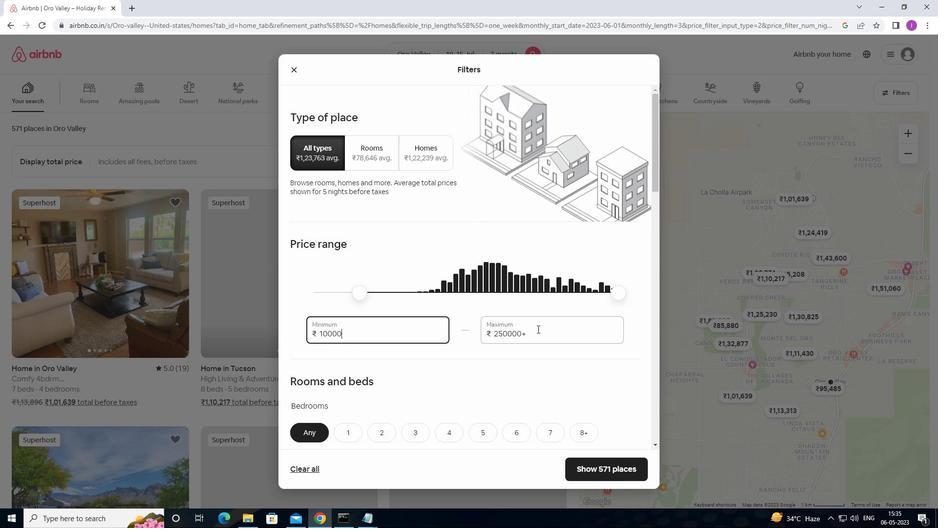 
Action: Mouse moved to (529, 334)
Screenshot: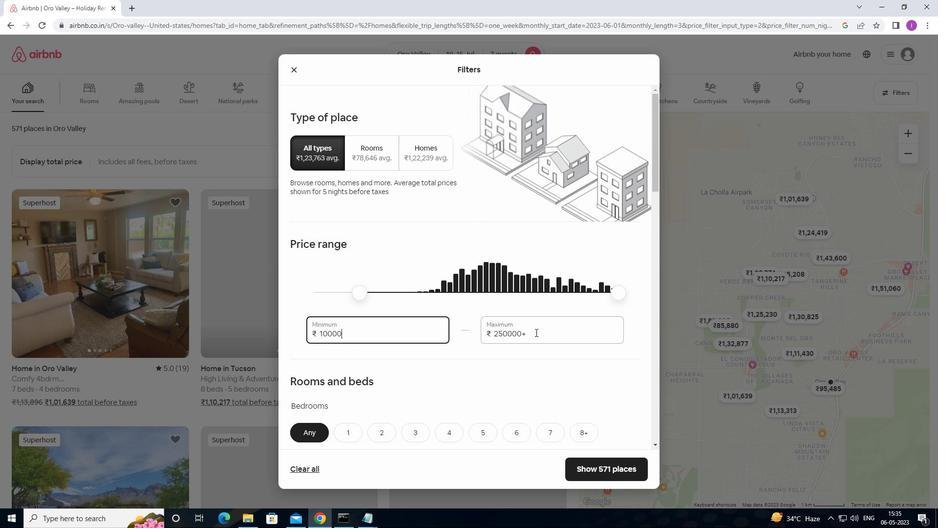 
Action: Mouse pressed left at (529, 334)
Screenshot: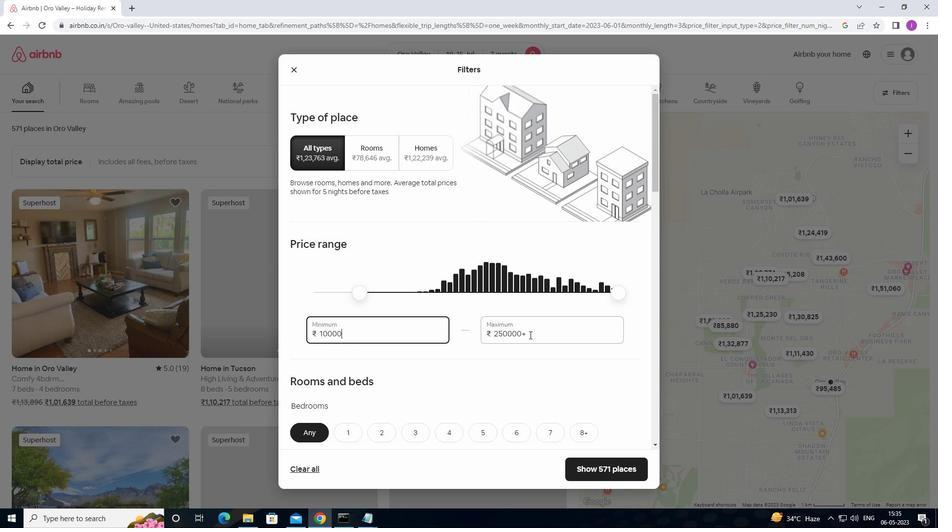 
Action: Mouse moved to (601, 344)
Screenshot: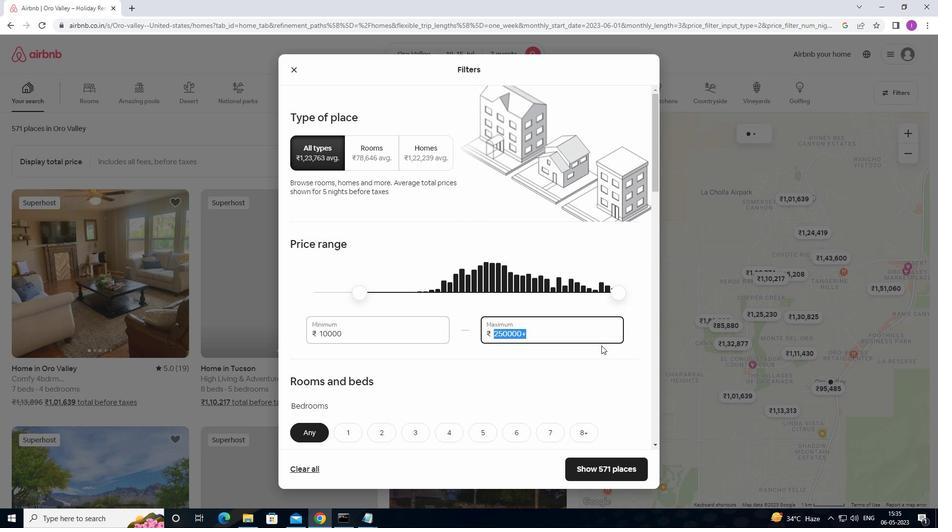 
Action: Key pressed 1
Screenshot: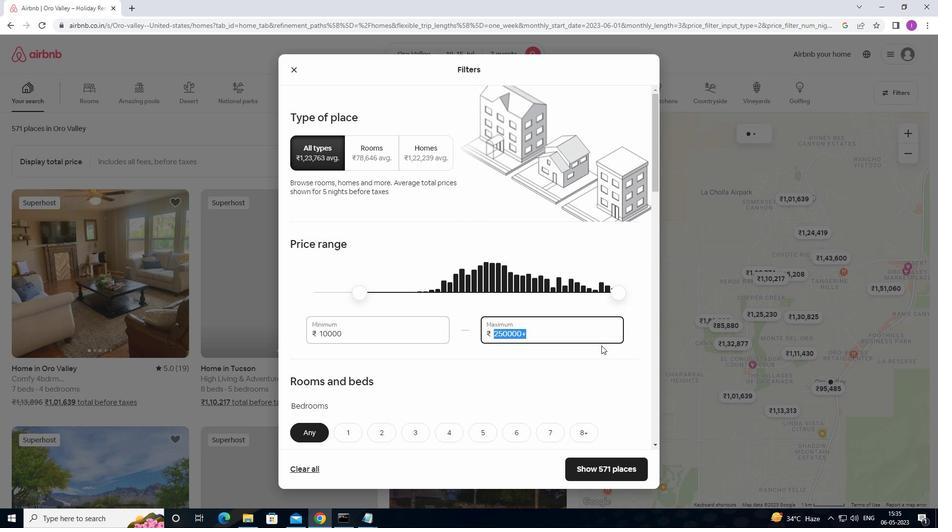 
Action: Mouse moved to (601, 344)
Screenshot: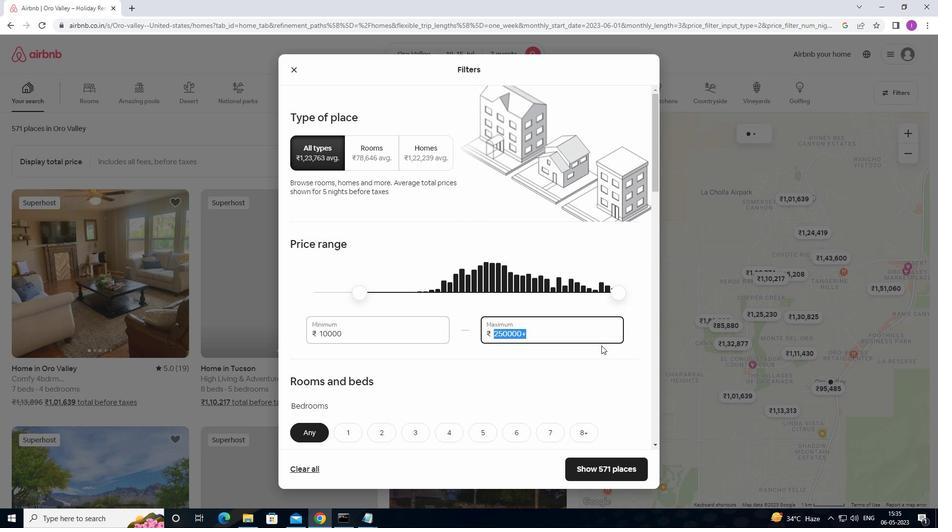 
Action: Key pressed 500
Screenshot: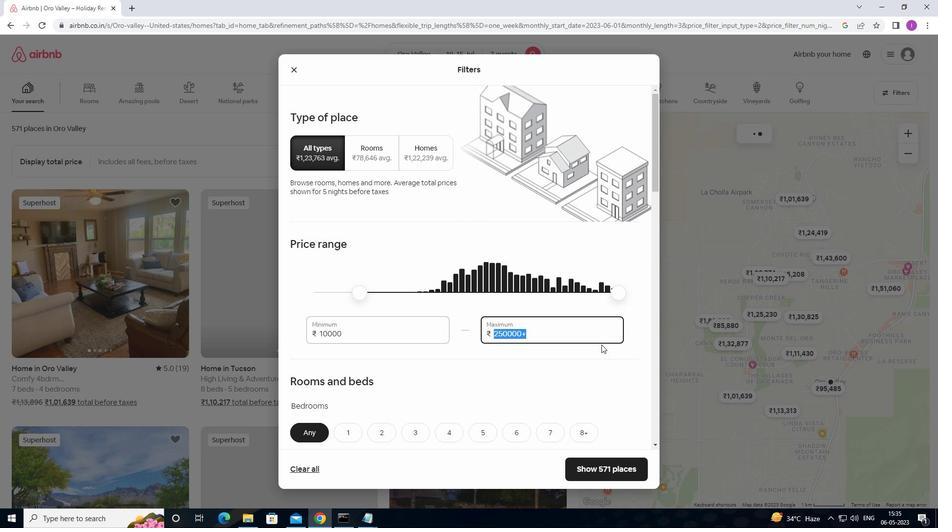 
Action: Mouse moved to (561, 327)
Screenshot: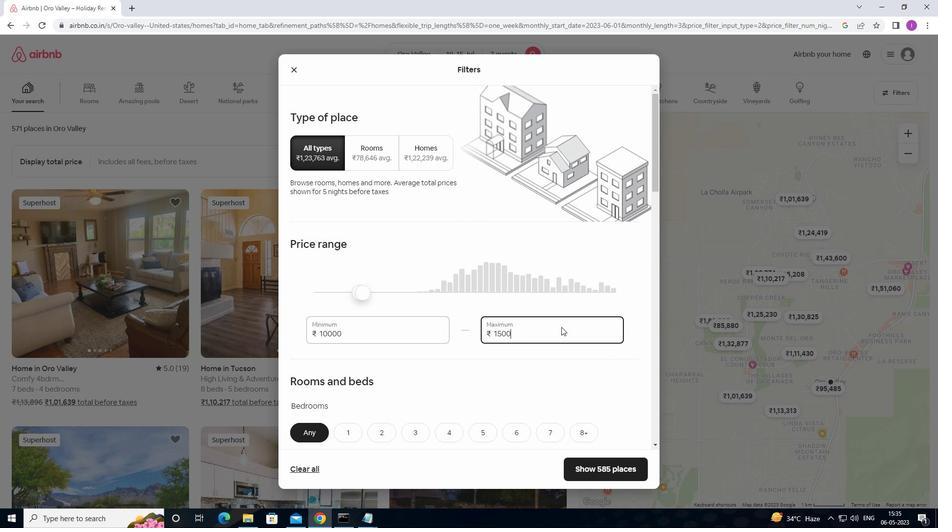 
Action: Key pressed 0
Screenshot: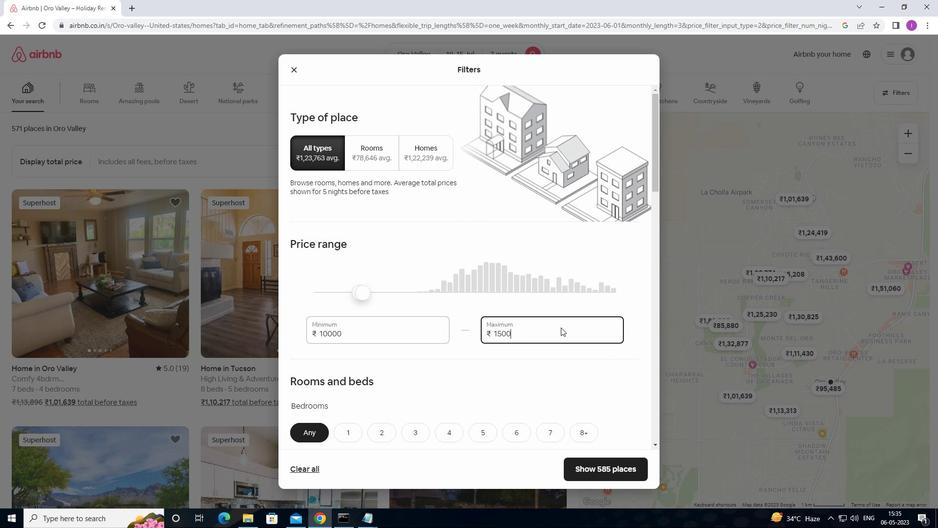
Action: Mouse moved to (502, 364)
Screenshot: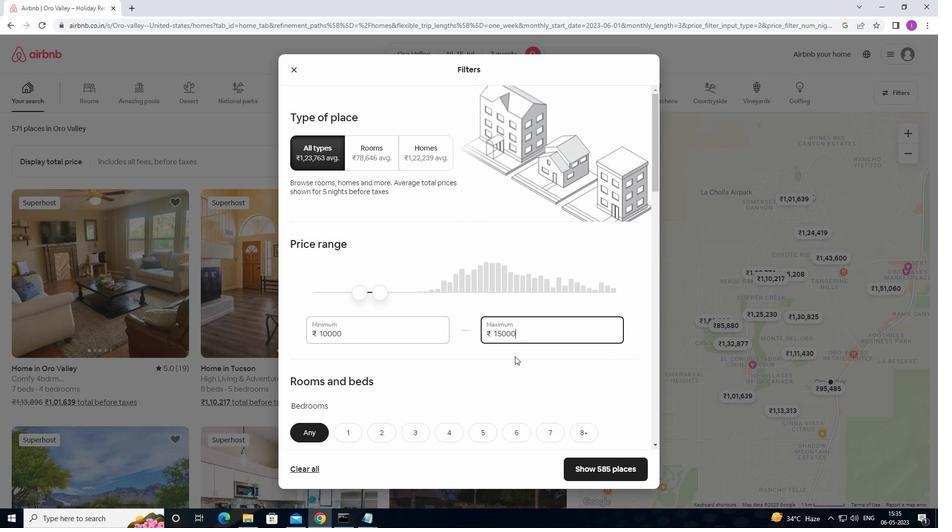 
Action: Mouse scrolled (502, 363) with delta (0, 0)
Screenshot: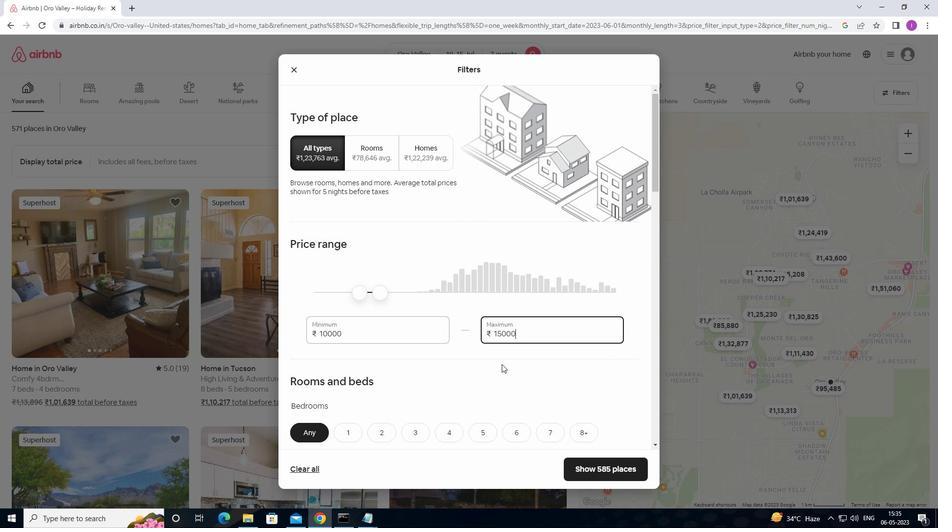 
Action: Mouse scrolled (502, 363) with delta (0, 0)
Screenshot: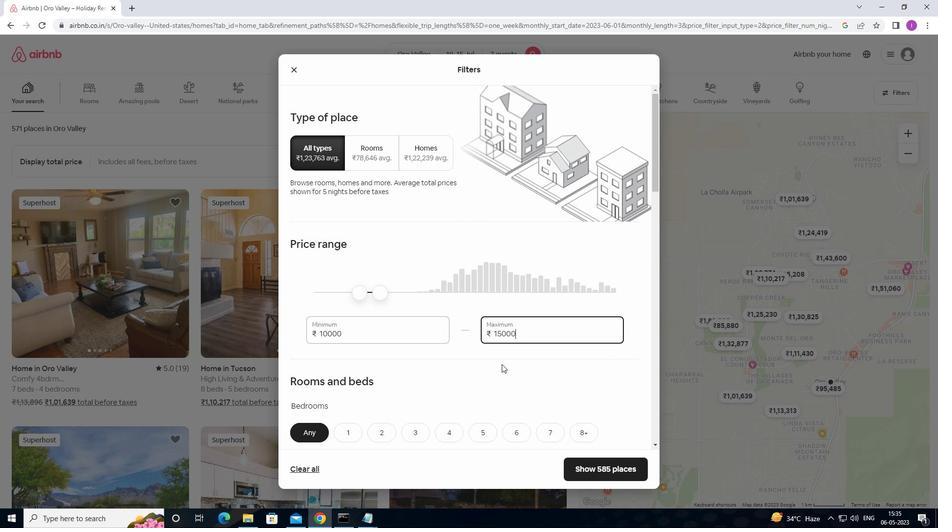 
Action: Mouse moved to (453, 343)
Screenshot: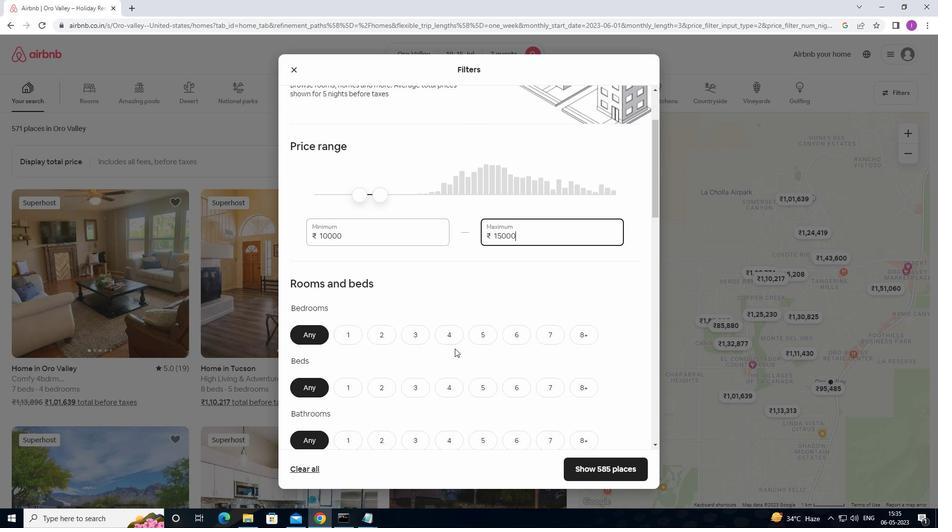 
Action: Mouse pressed left at (453, 343)
Screenshot: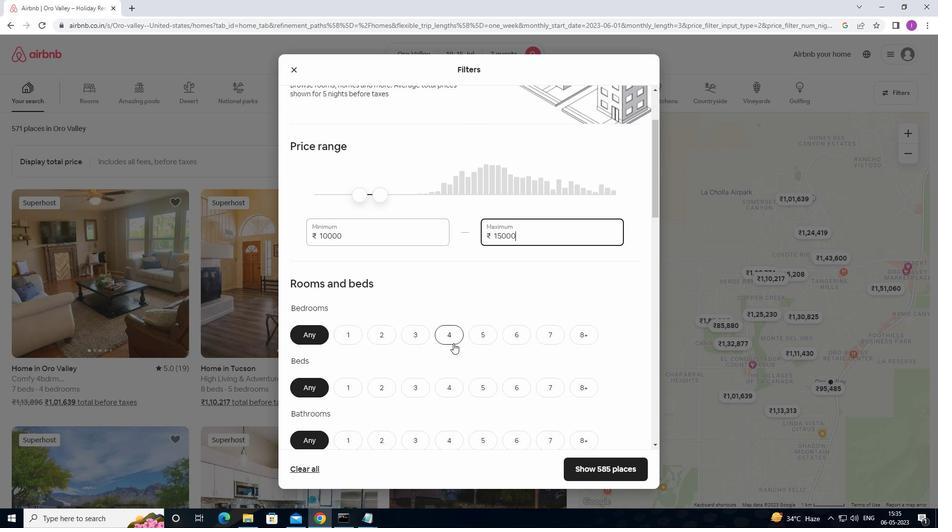 
Action: Mouse moved to (554, 388)
Screenshot: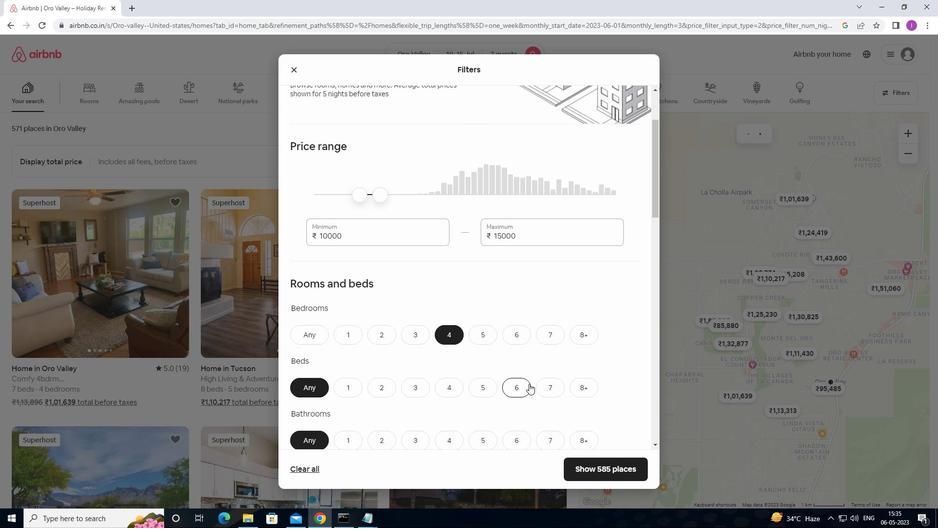 
Action: Mouse pressed left at (554, 388)
Screenshot: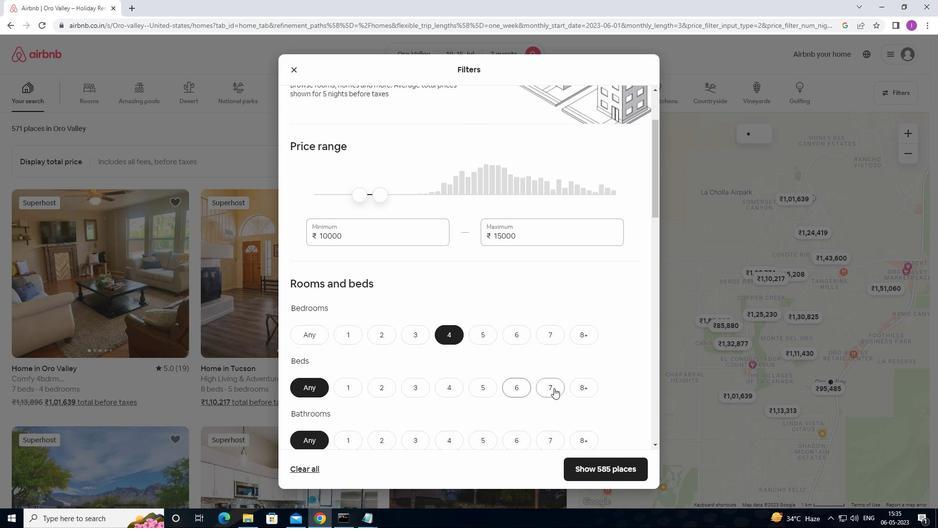
Action: Mouse moved to (457, 437)
Screenshot: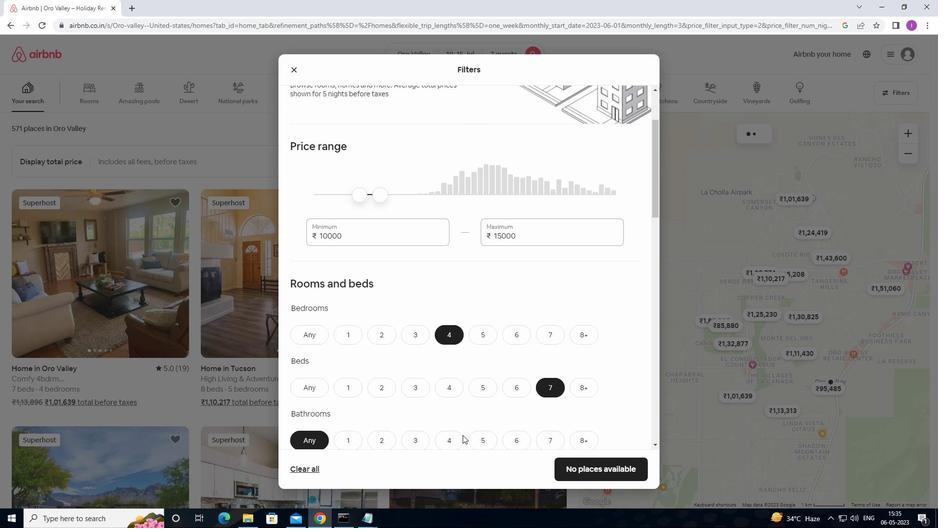 
Action: Mouse pressed left at (457, 437)
Screenshot: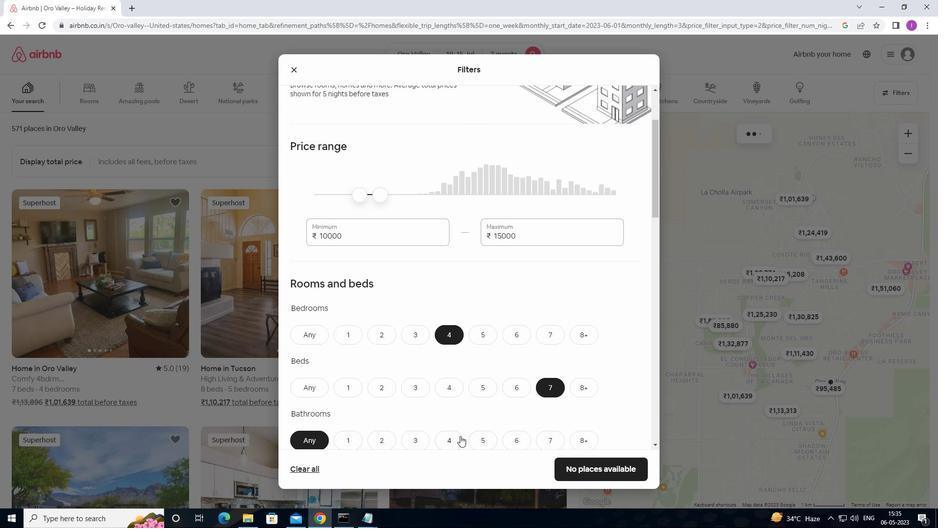
Action: Mouse moved to (503, 422)
Screenshot: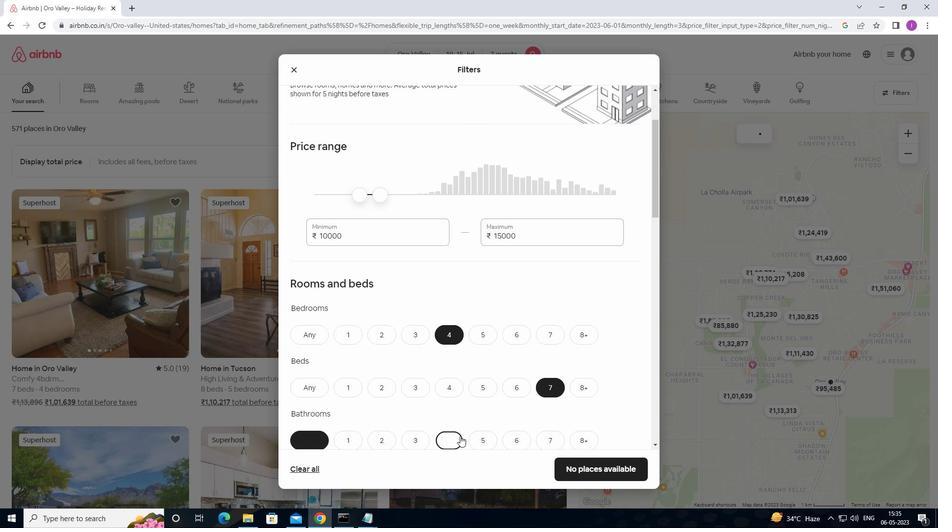 
Action: Mouse scrolled (503, 421) with delta (0, 0)
Screenshot: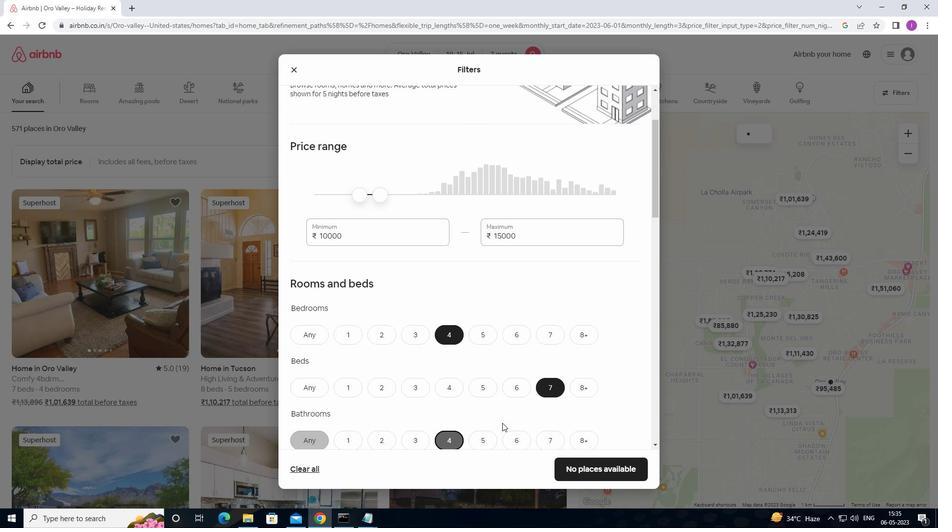 
Action: Mouse scrolled (503, 421) with delta (0, 0)
Screenshot: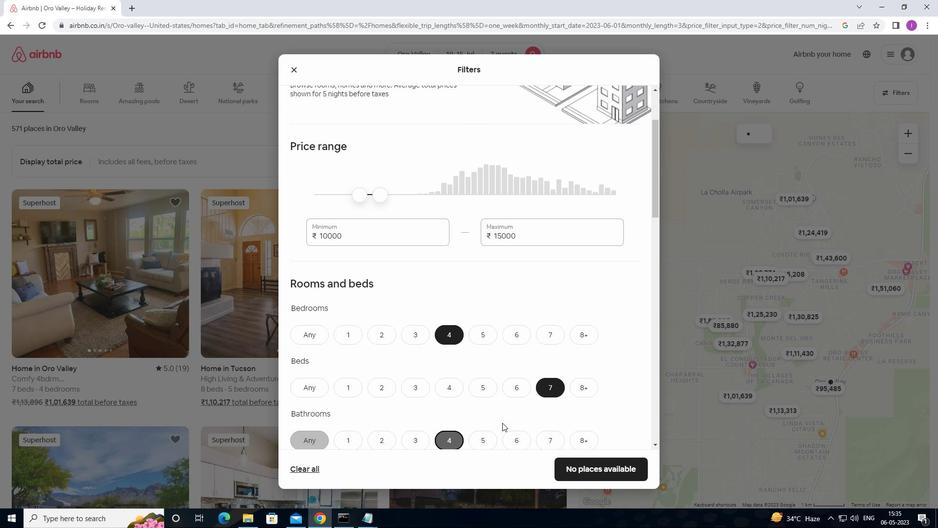 
Action: Mouse moved to (505, 420)
Screenshot: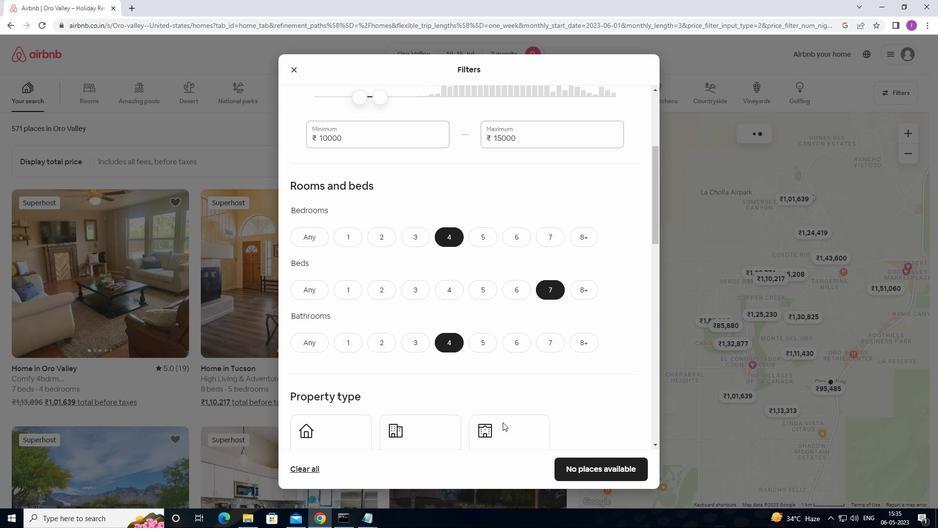
Action: Mouse scrolled (505, 420) with delta (0, 0)
Screenshot: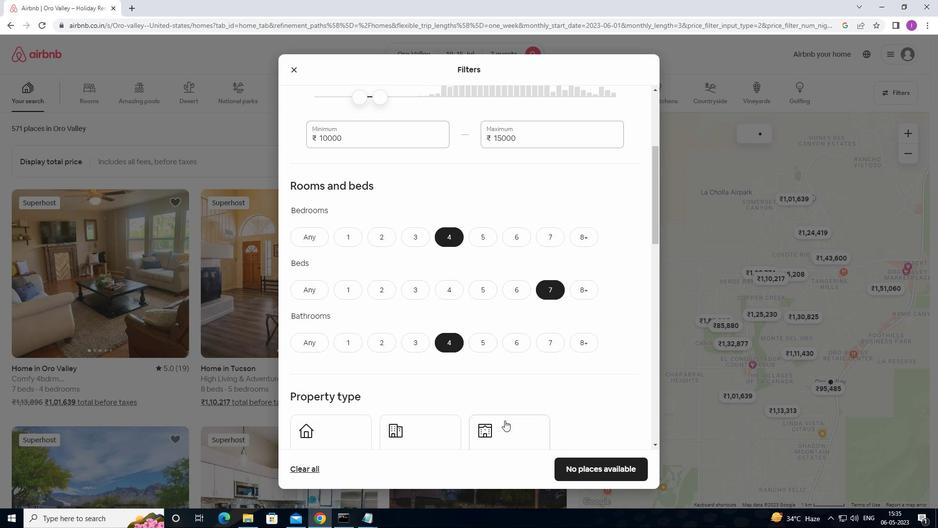 
Action: Mouse moved to (506, 420)
Screenshot: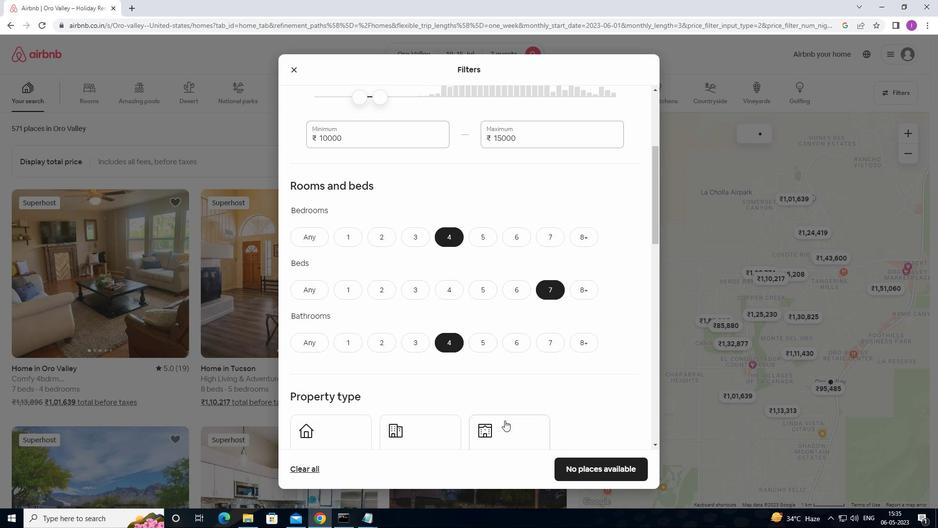 
Action: Mouse scrolled (506, 420) with delta (0, 0)
Screenshot: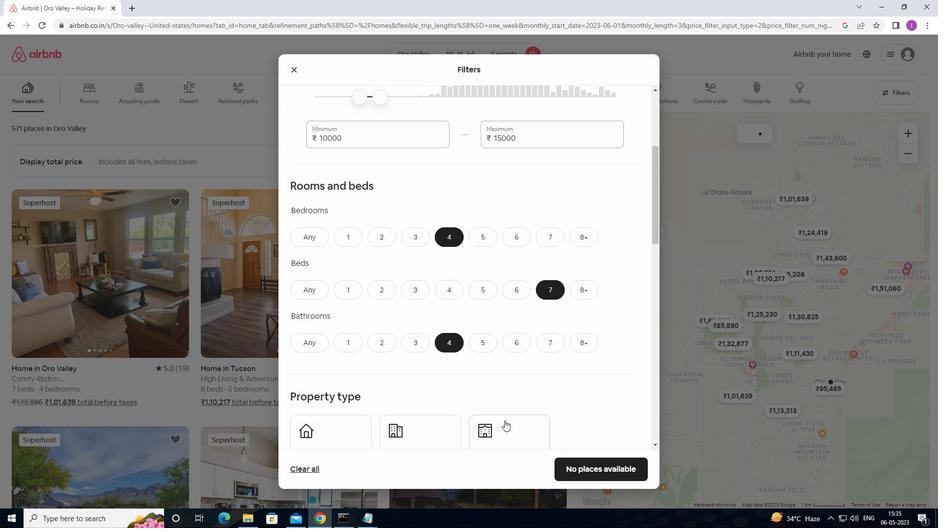 
Action: Mouse moved to (516, 408)
Screenshot: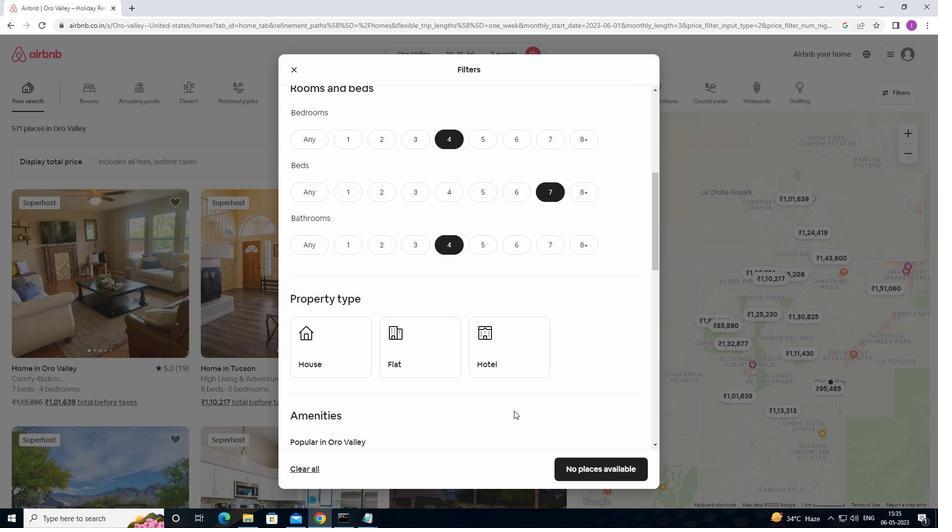 
Action: Mouse scrolled (516, 407) with delta (0, 0)
Screenshot: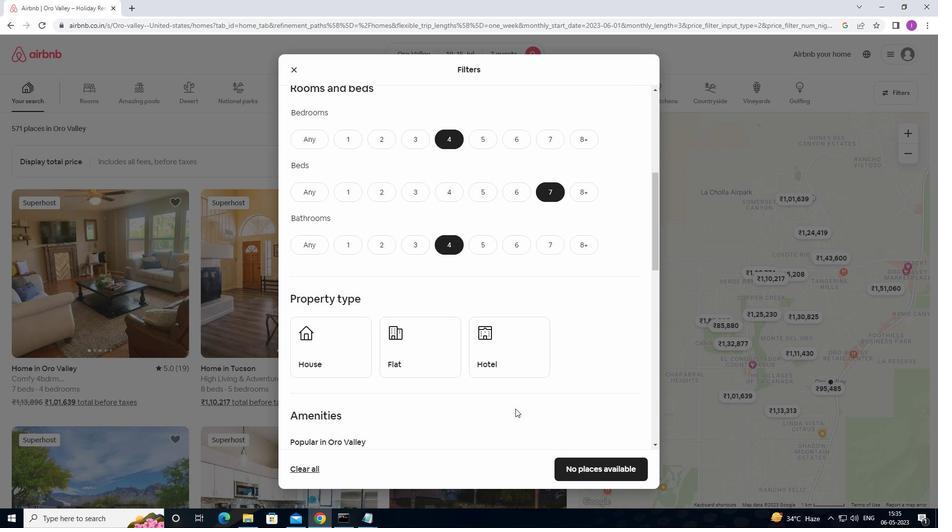 
Action: Mouse moved to (519, 402)
Screenshot: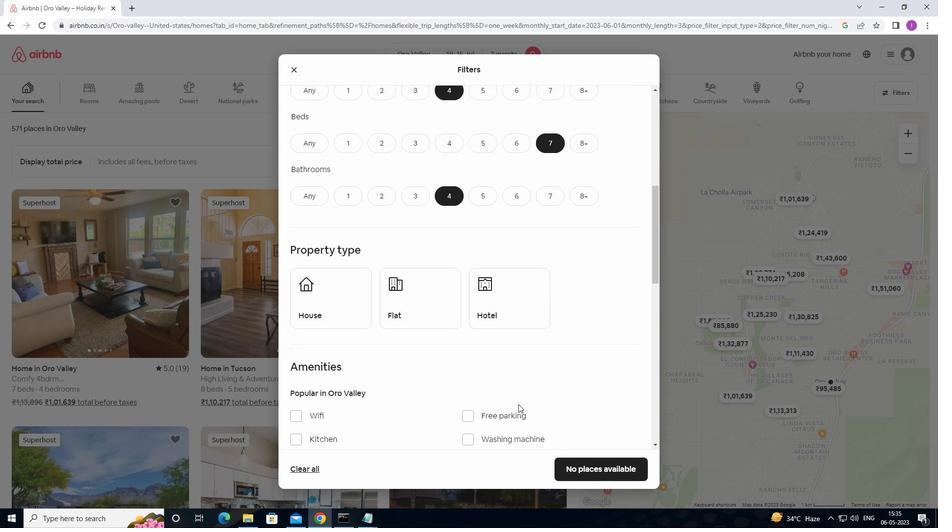 
Action: Mouse scrolled (519, 402) with delta (0, 0)
Screenshot: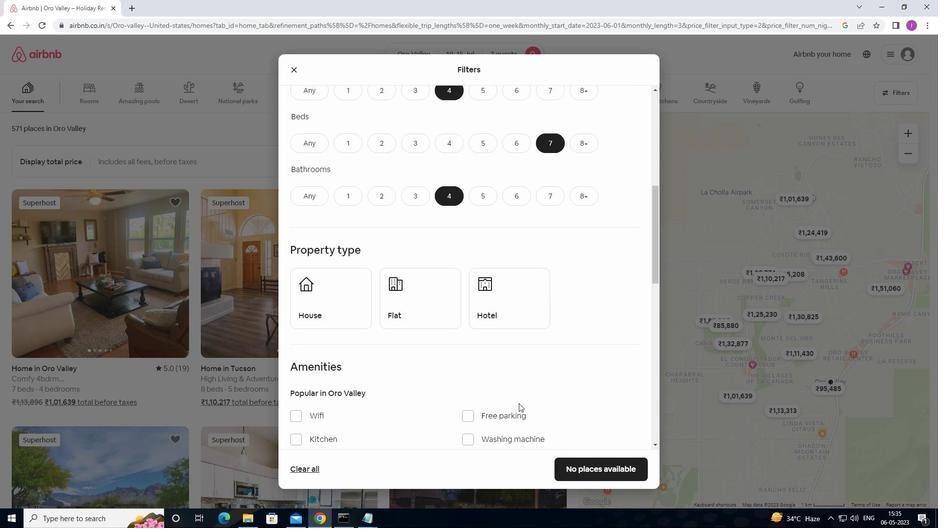 
Action: Mouse moved to (359, 253)
Screenshot: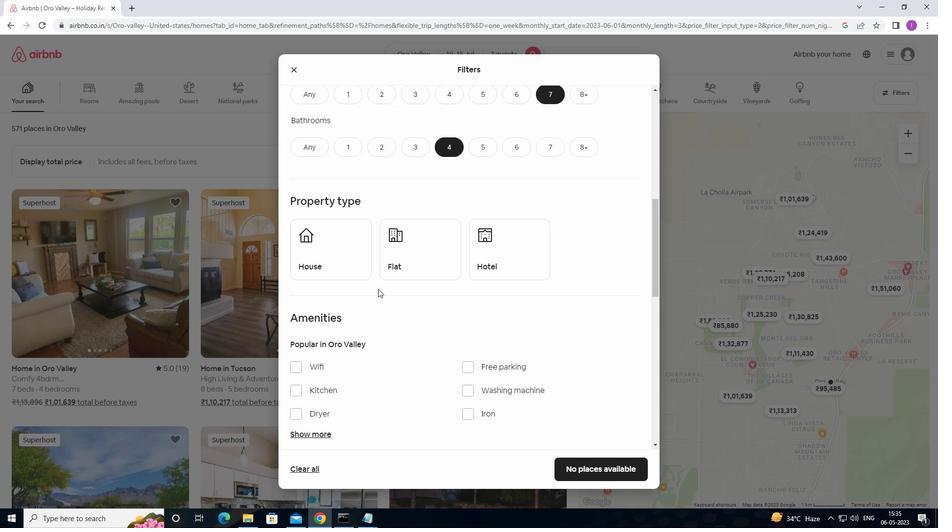 
Action: Mouse pressed left at (359, 253)
Screenshot: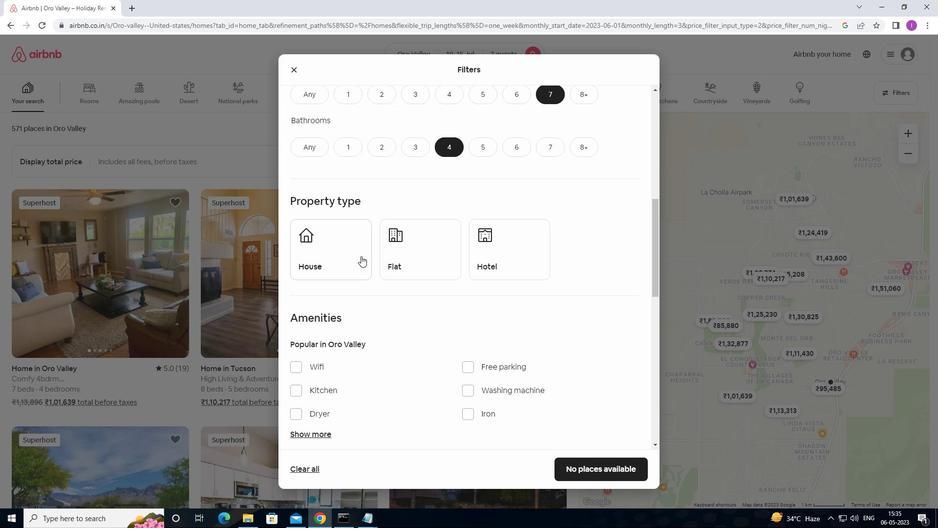 
Action: Mouse moved to (403, 263)
Screenshot: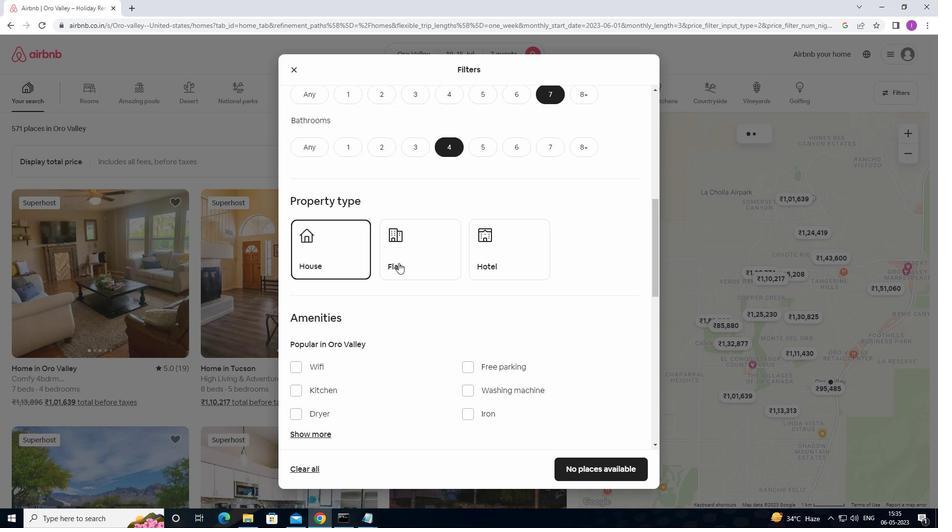 
Action: Mouse pressed left at (403, 263)
Screenshot: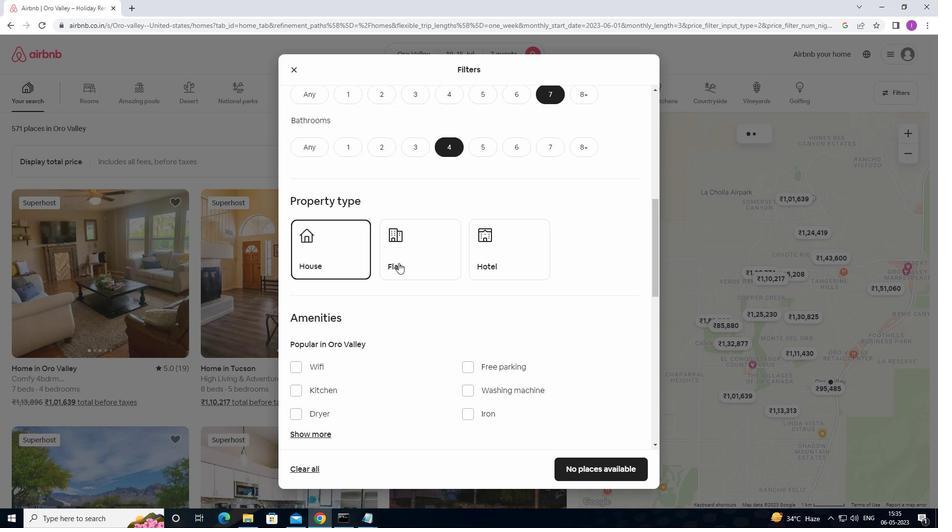 
Action: Mouse moved to (452, 292)
Screenshot: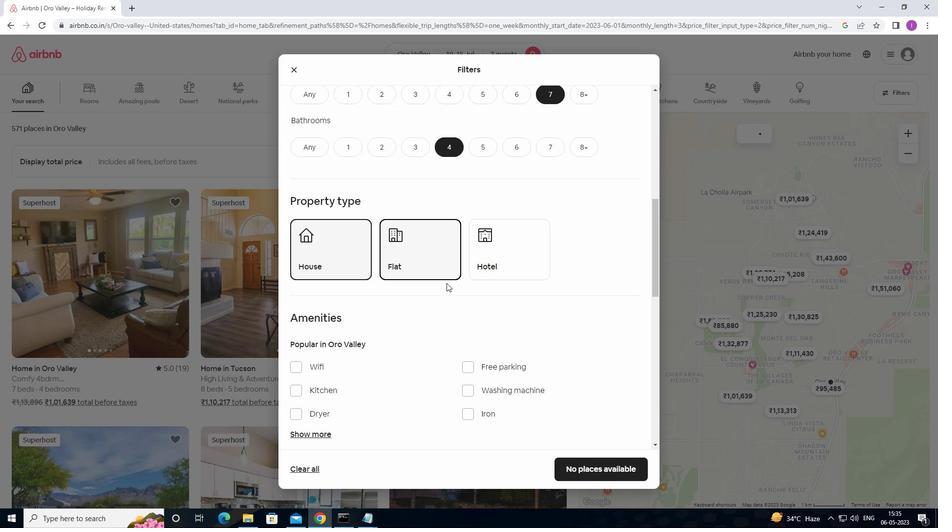 
Action: Mouse scrolled (452, 292) with delta (0, 0)
Screenshot: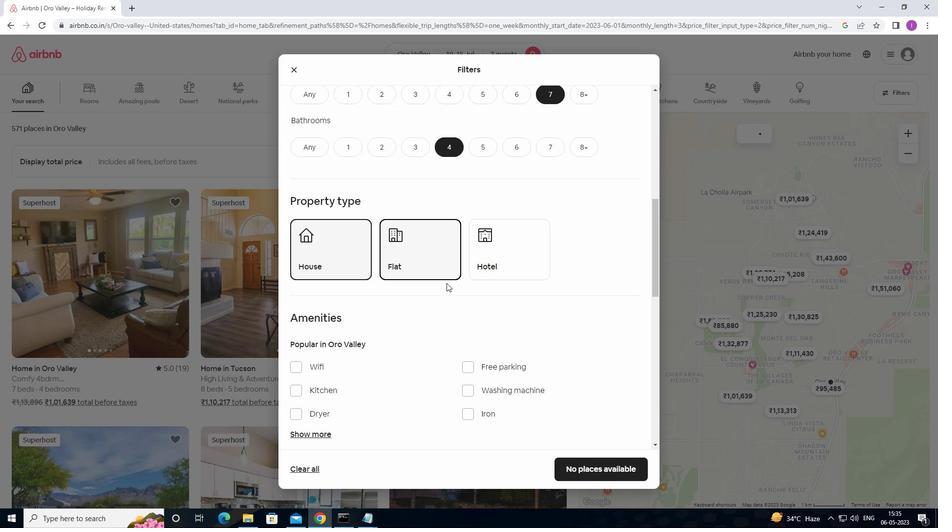 
Action: Mouse moved to (454, 295)
Screenshot: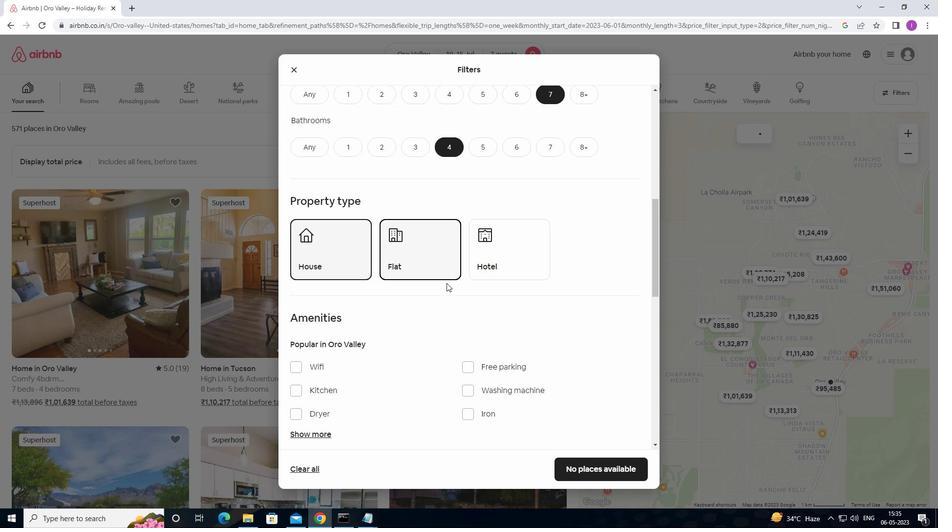 
Action: Mouse scrolled (454, 295) with delta (0, 0)
Screenshot: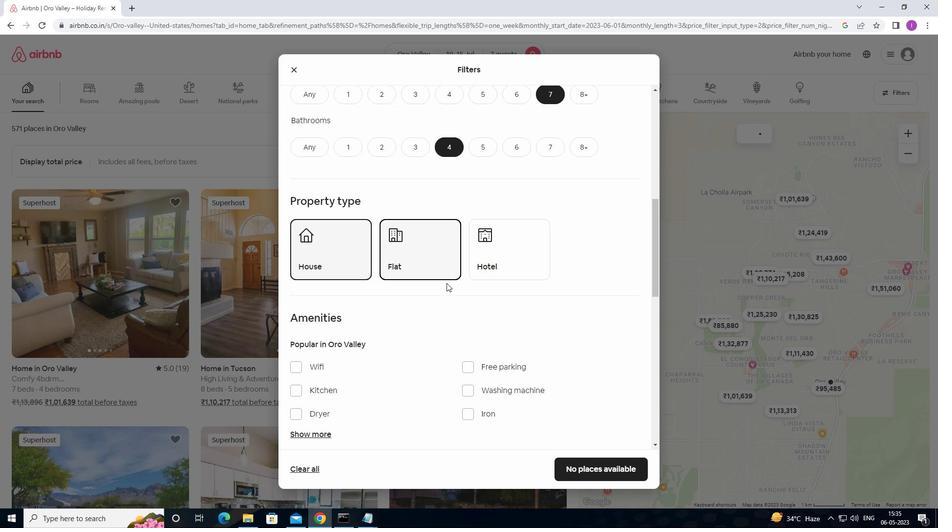 
Action: Mouse scrolled (454, 295) with delta (0, 0)
Screenshot: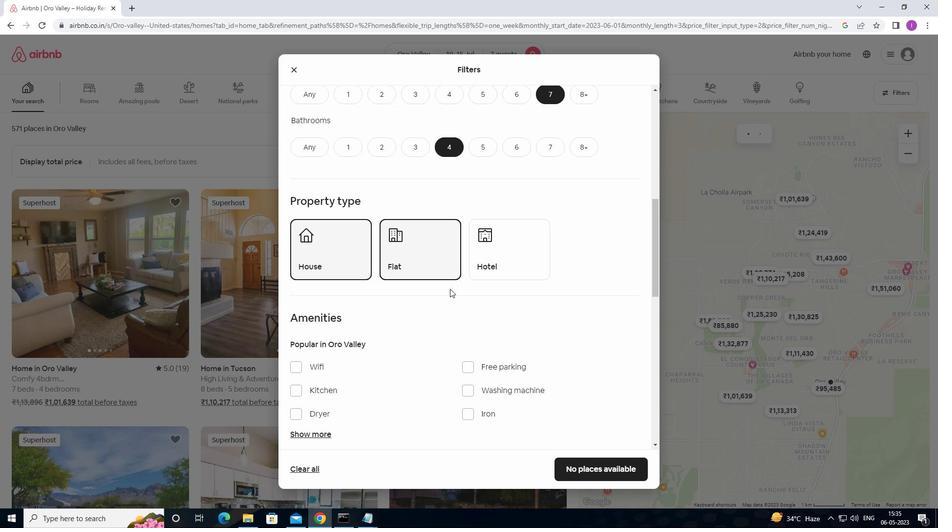 
Action: Mouse moved to (301, 222)
Screenshot: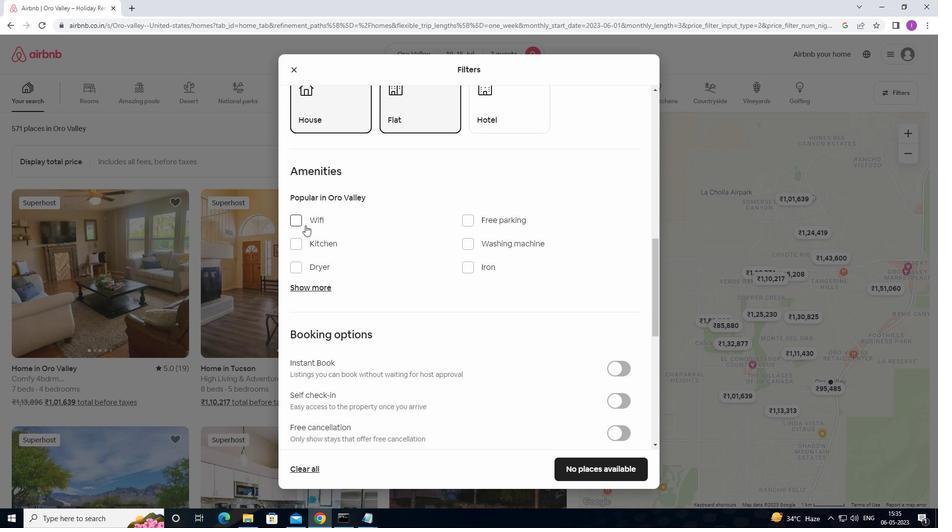 
Action: Mouse pressed left at (301, 222)
Screenshot: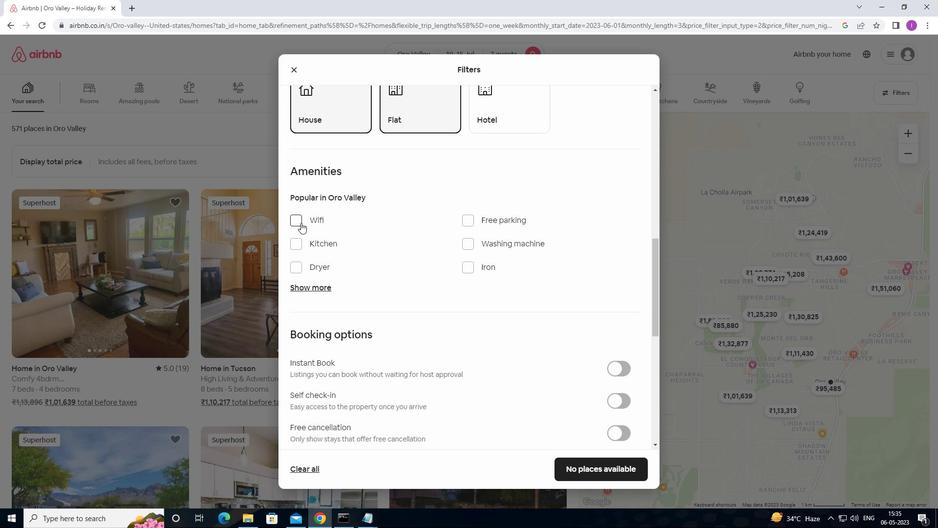 
Action: Mouse moved to (472, 217)
Screenshot: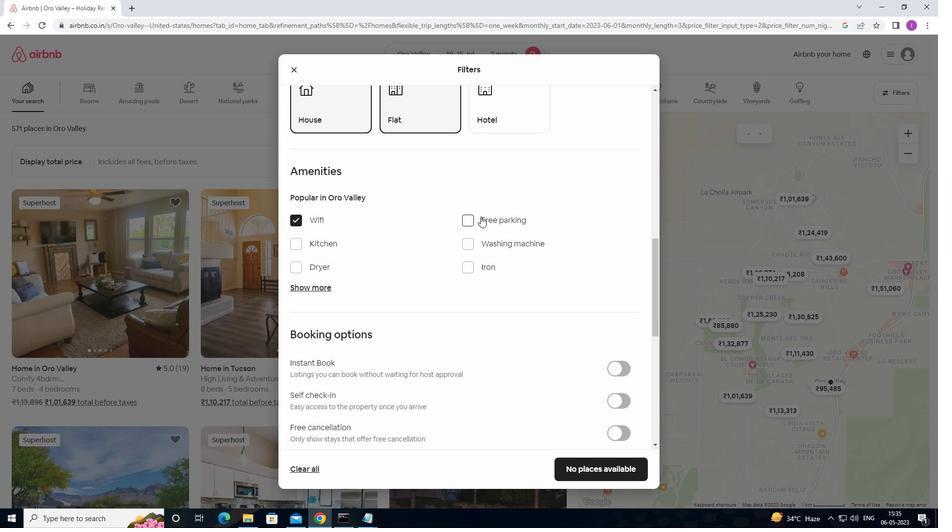 
Action: Mouse pressed left at (472, 217)
Screenshot: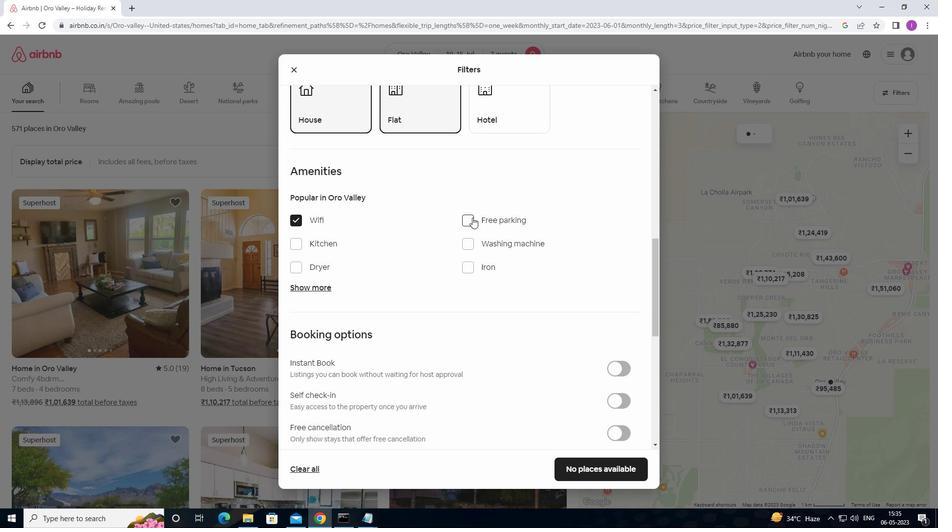 
Action: Mouse moved to (363, 283)
Screenshot: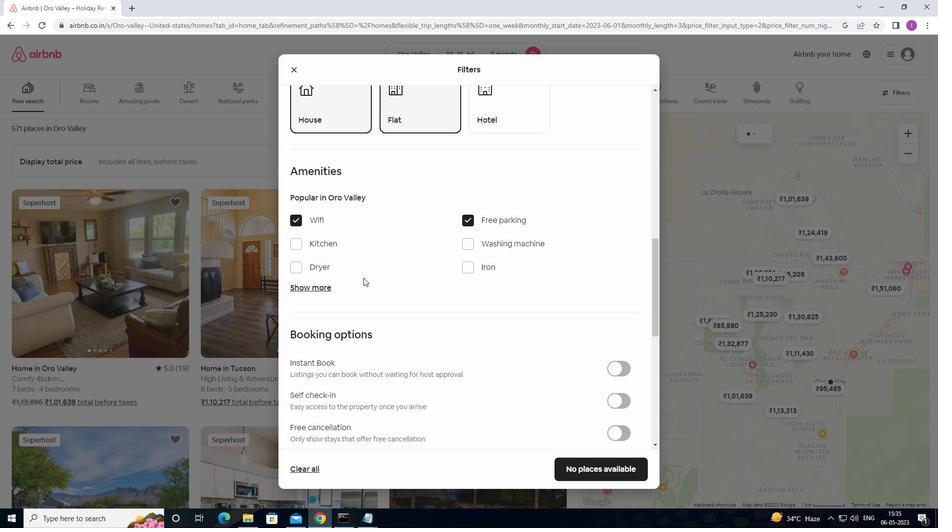 
Action: Mouse scrolled (363, 282) with delta (0, 0)
Screenshot: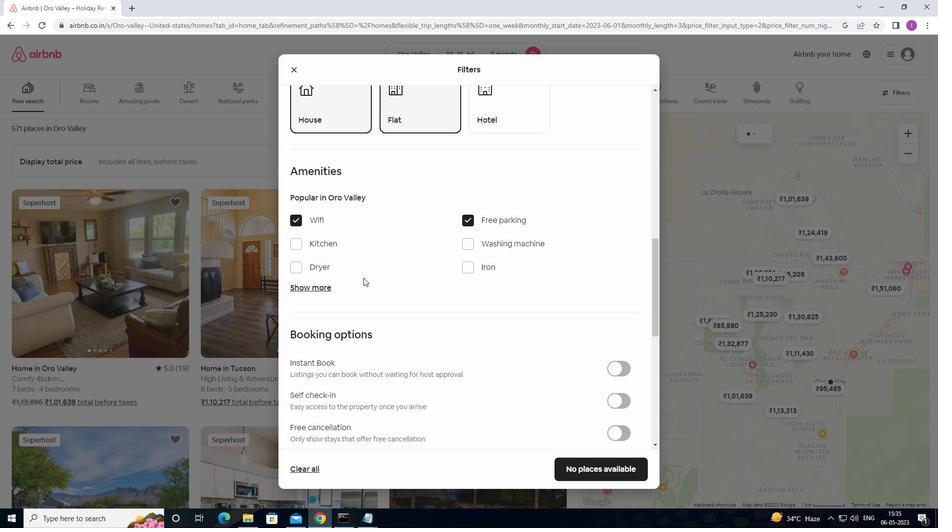 
Action: Mouse moved to (363, 289)
Screenshot: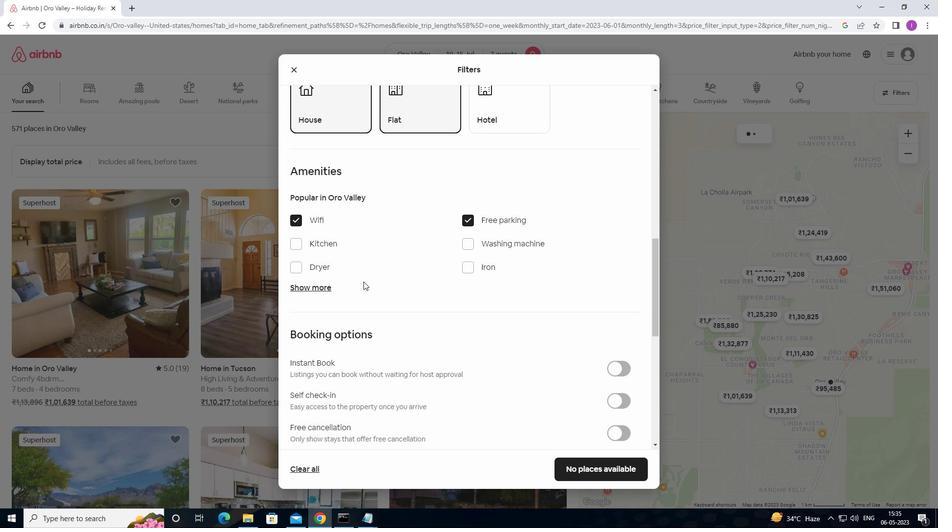 
Action: Mouse scrolled (363, 288) with delta (0, 0)
Screenshot: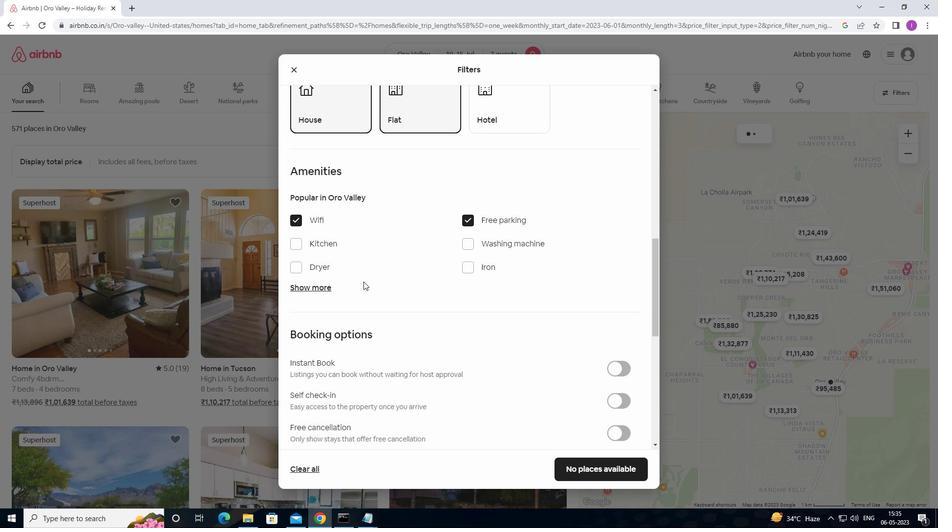 
Action: Mouse moved to (363, 290)
Screenshot: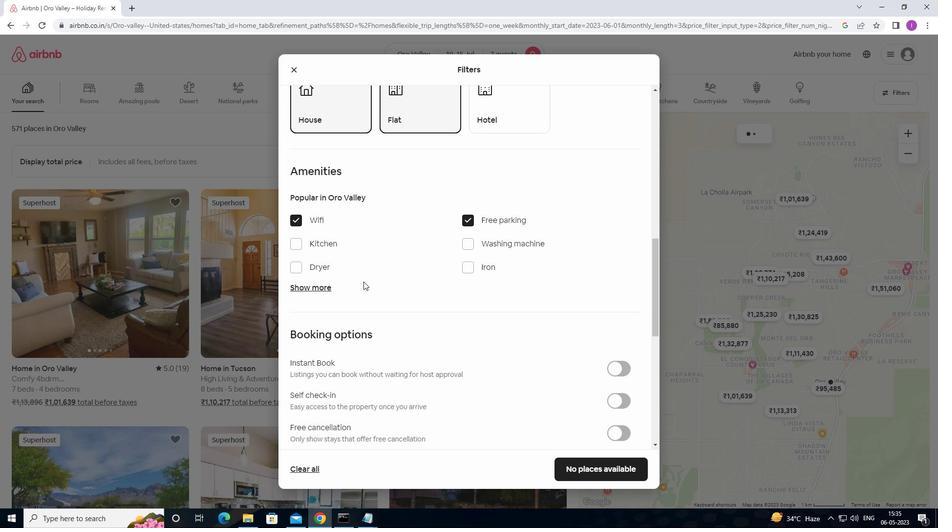 
Action: Mouse scrolled (363, 290) with delta (0, 0)
Screenshot: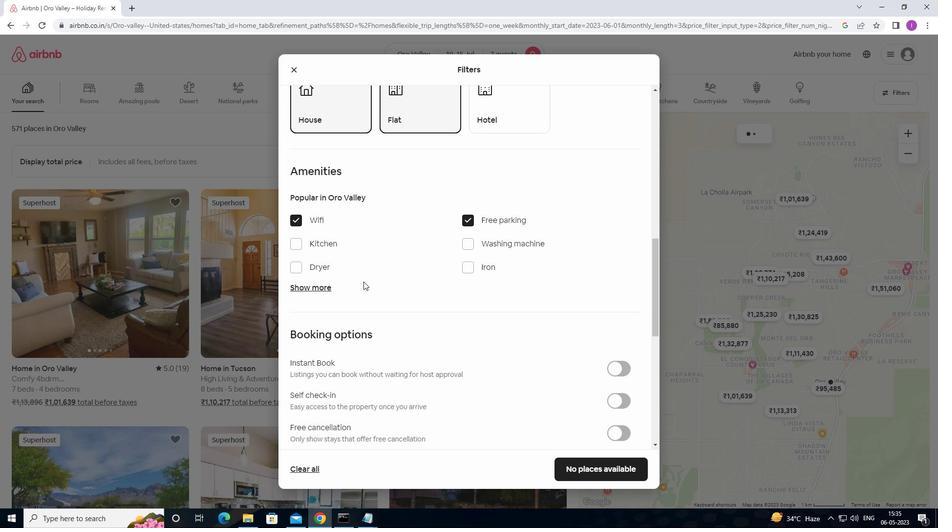 
Action: Mouse scrolled (363, 290) with delta (0, 0)
Screenshot: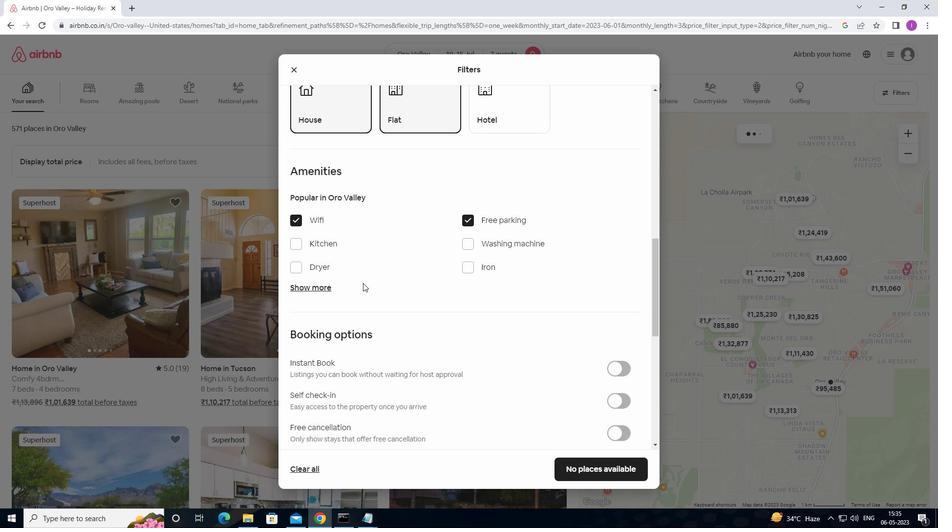 
Action: Mouse scrolled (363, 290) with delta (0, 0)
Screenshot: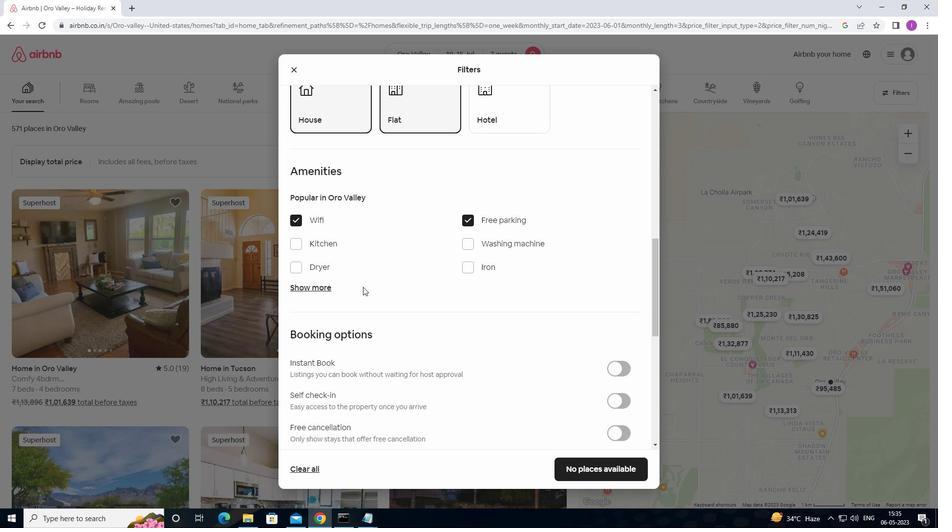 
Action: Mouse moved to (373, 278)
Screenshot: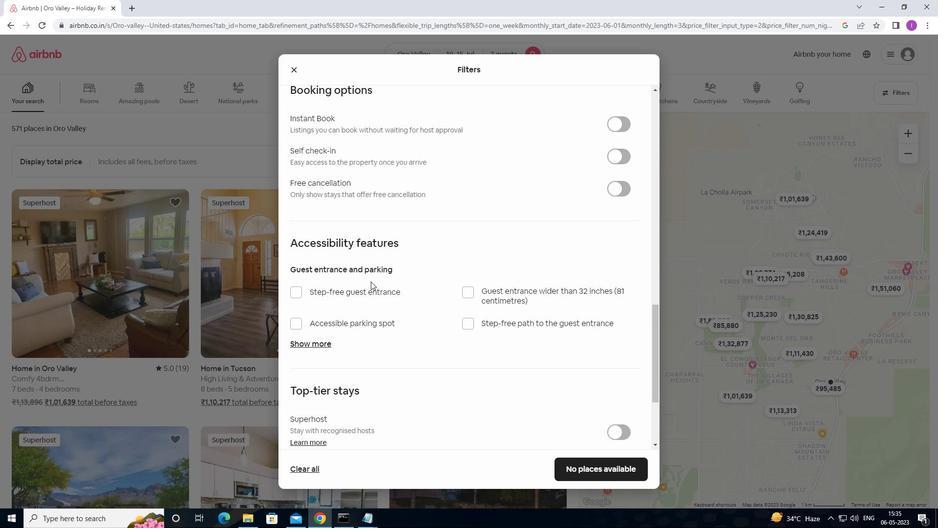 
Action: Mouse scrolled (373, 279) with delta (0, 0)
Screenshot: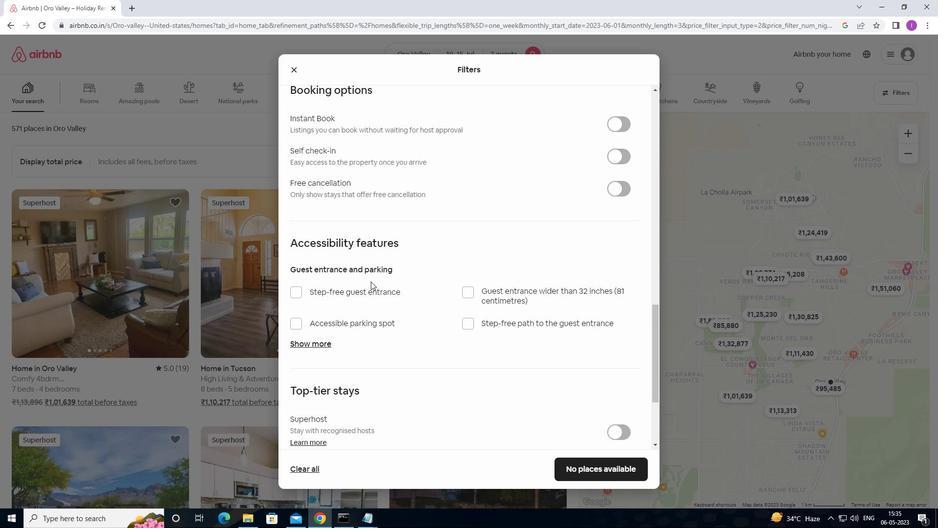 
Action: Mouse scrolled (373, 279) with delta (0, 0)
Screenshot: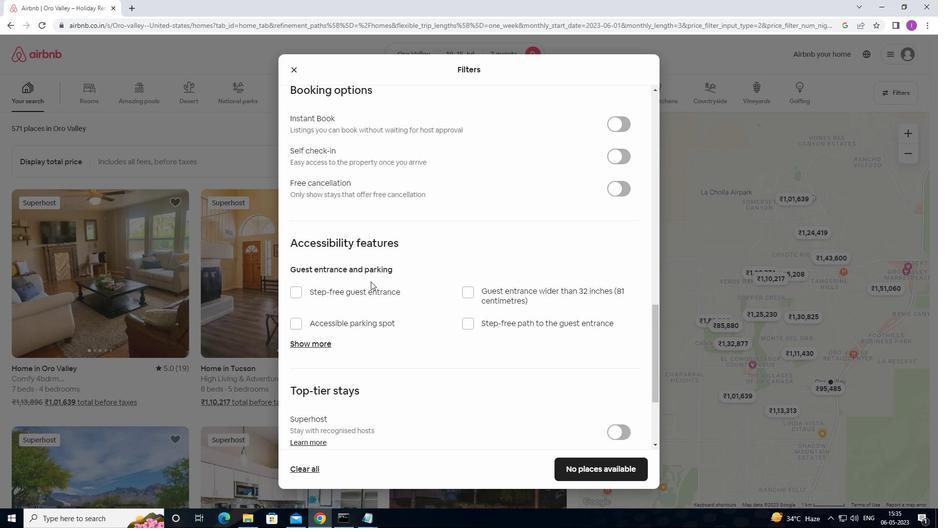 
Action: Mouse scrolled (373, 279) with delta (0, 0)
Screenshot: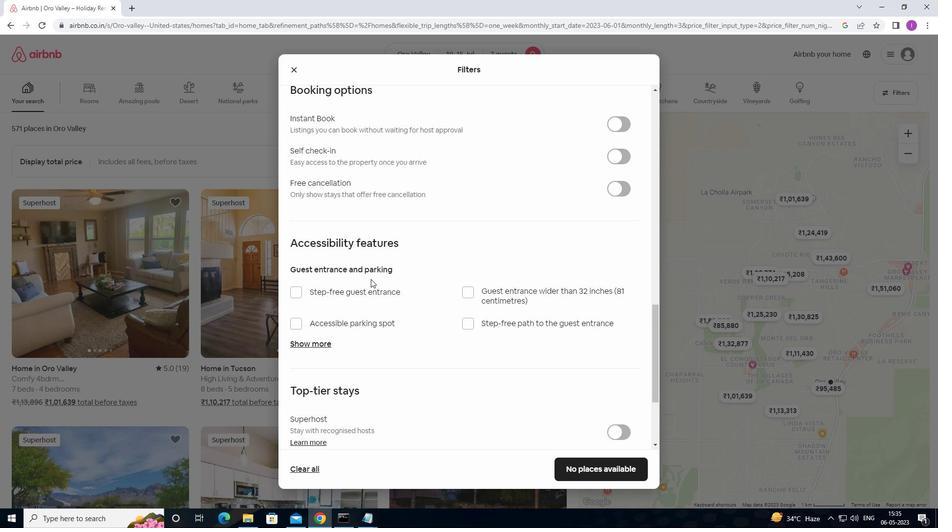 
Action: Mouse moved to (300, 192)
Screenshot: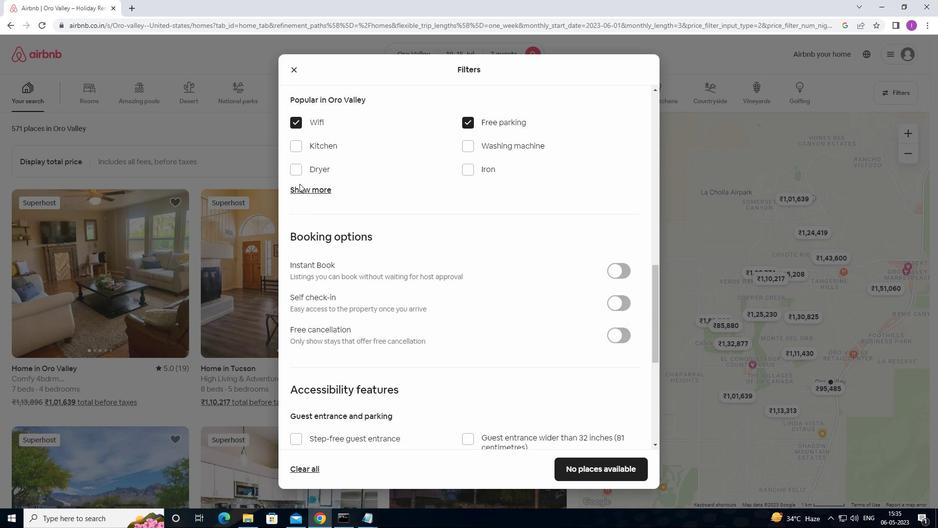 
Action: Mouse pressed left at (300, 192)
Screenshot: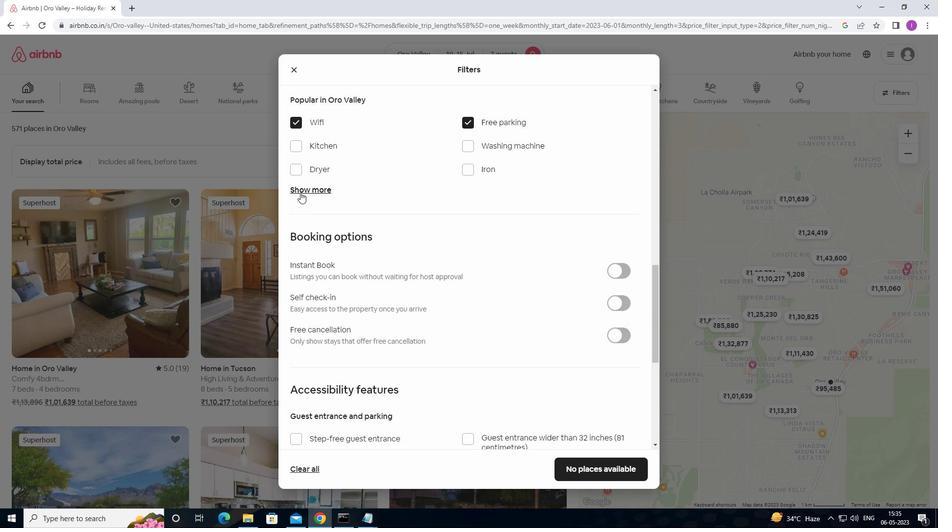 
Action: Mouse moved to (472, 248)
Screenshot: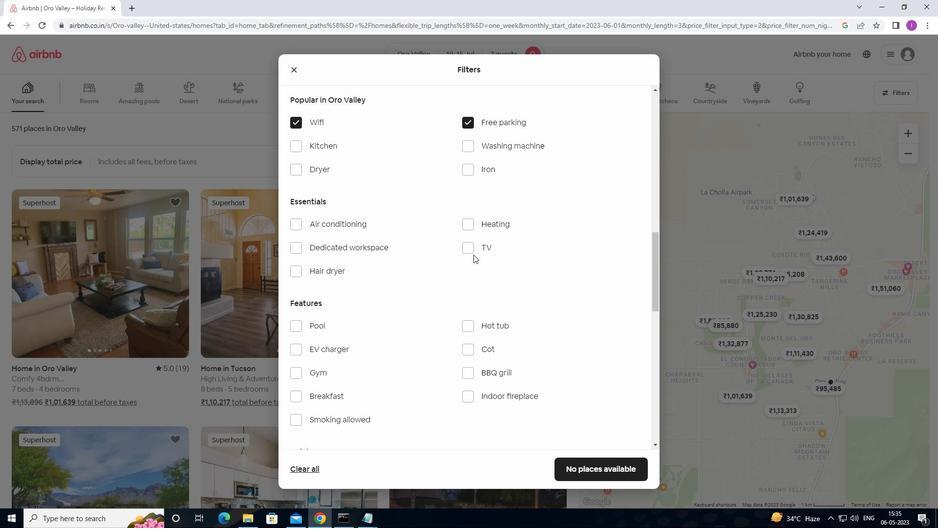 
Action: Mouse pressed left at (472, 248)
Screenshot: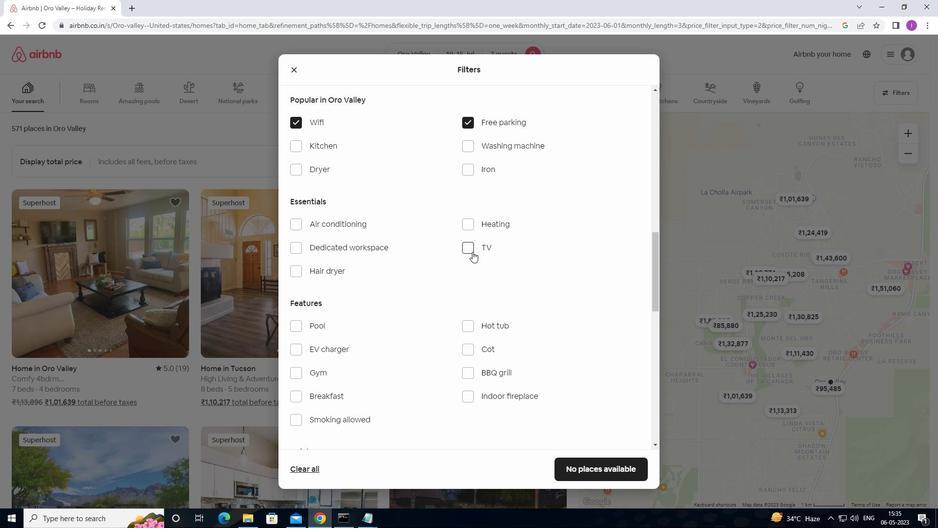 
Action: Mouse moved to (291, 366)
Screenshot: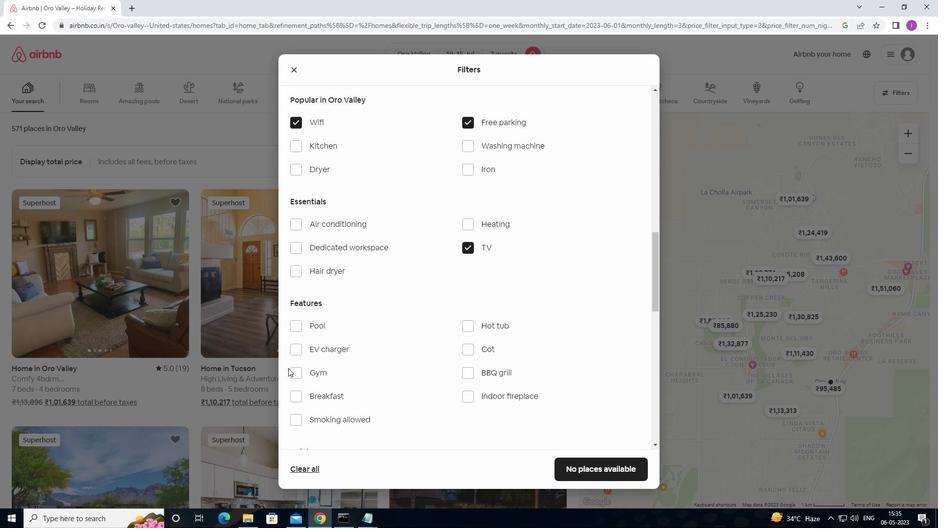 
Action: Mouse pressed left at (291, 366)
Screenshot: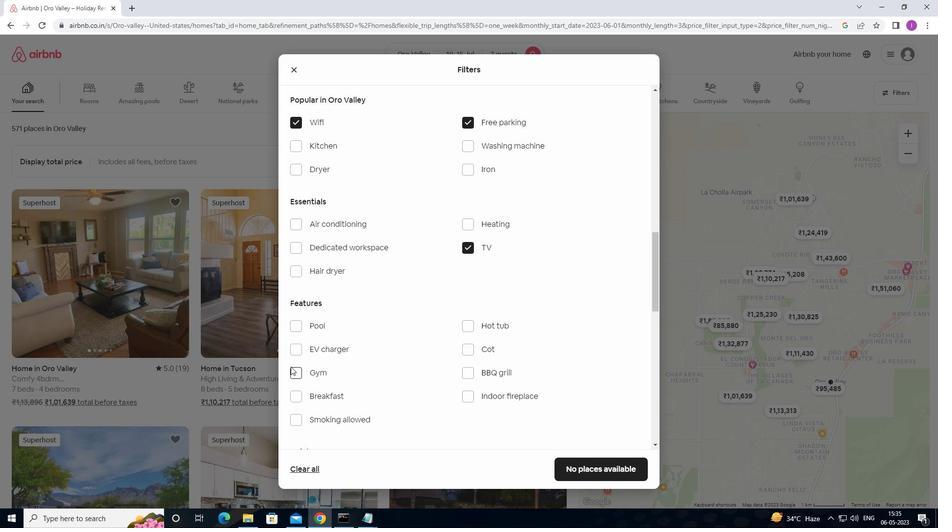
Action: Mouse moved to (294, 374)
Screenshot: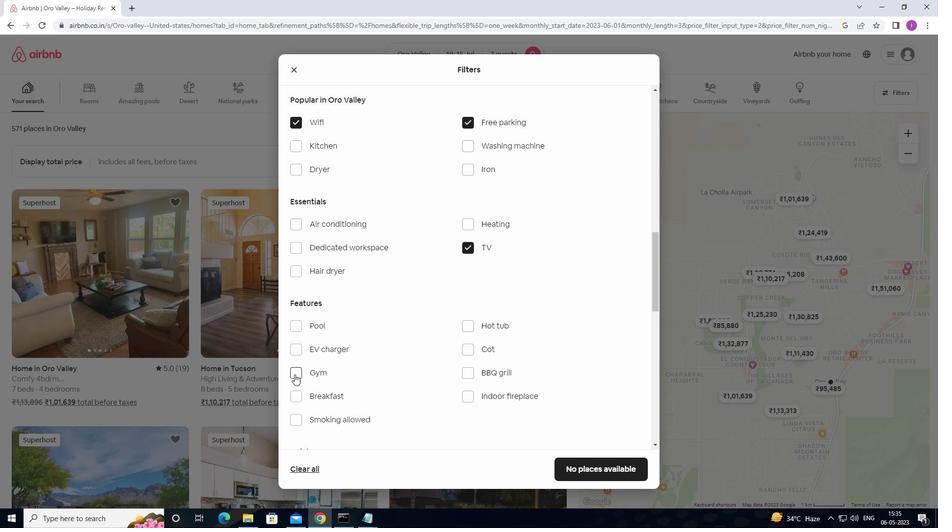 
Action: Mouse pressed left at (294, 374)
Screenshot: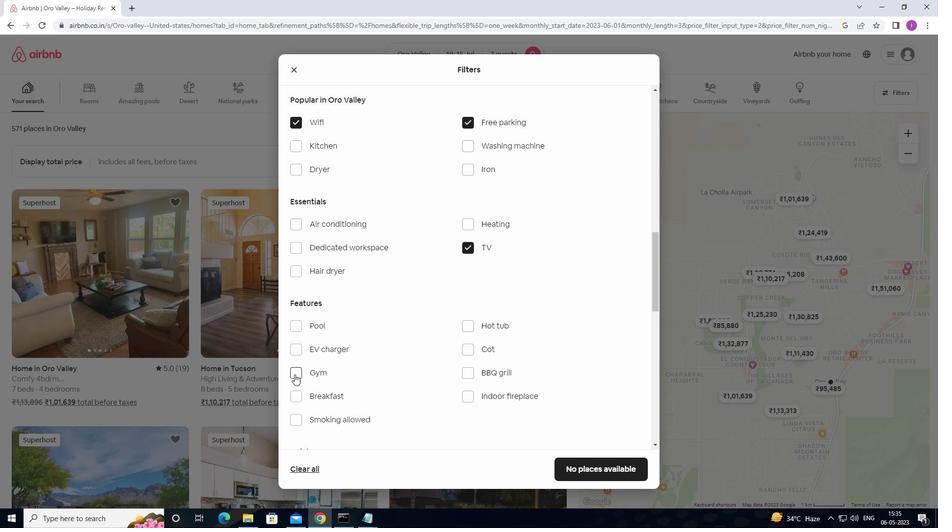 
Action: Mouse moved to (303, 392)
Screenshot: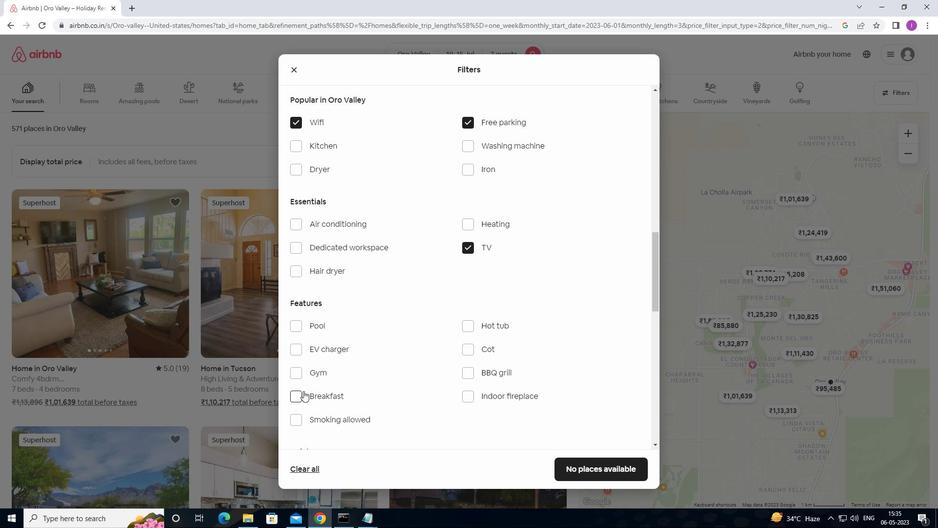 
Action: Mouse pressed left at (303, 392)
Screenshot: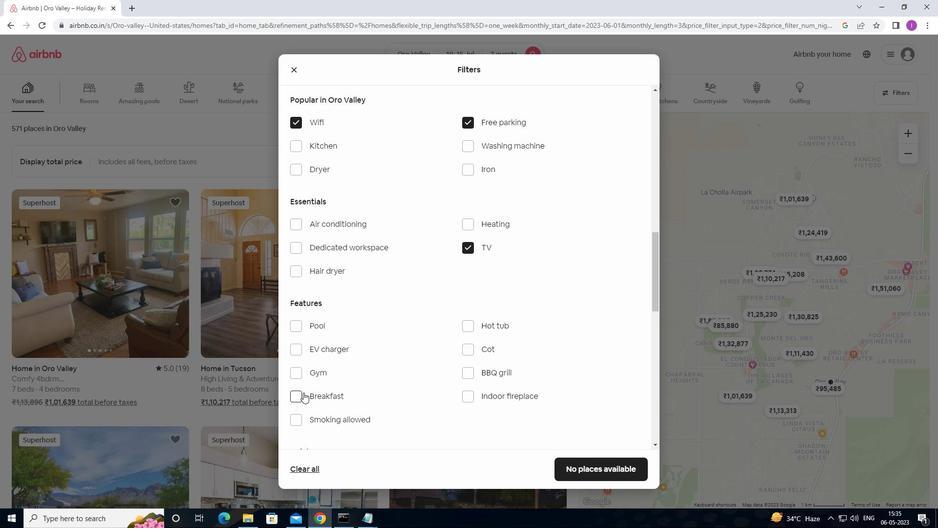 
Action: Mouse moved to (298, 370)
Screenshot: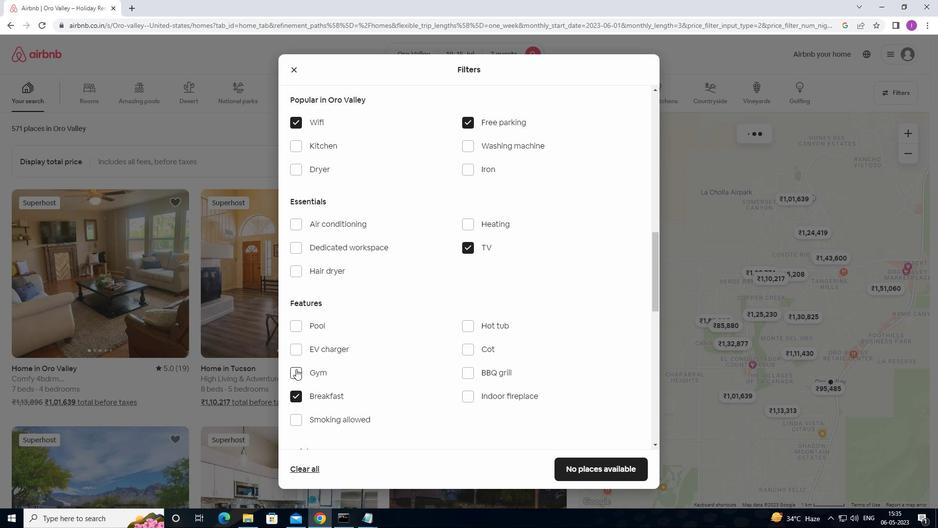 
Action: Mouse pressed left at (298, 370)
Screenshot: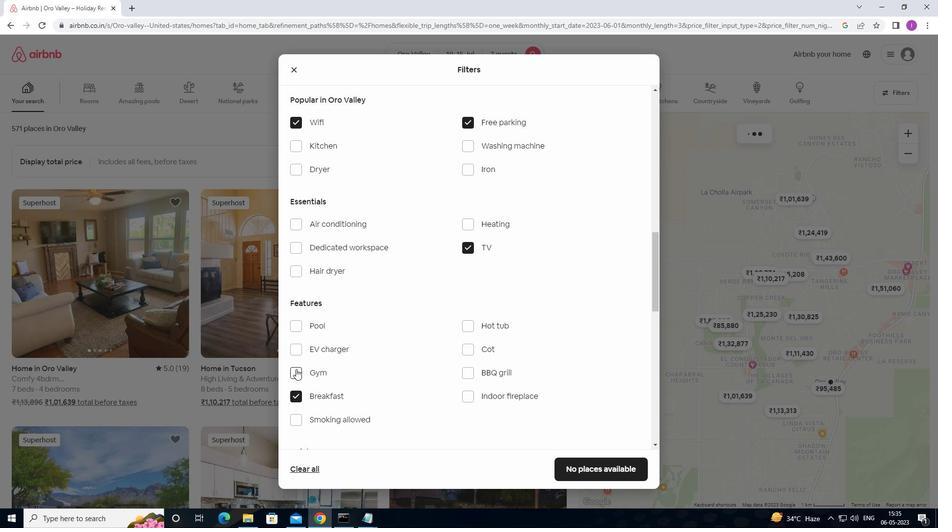 
Action: Mouse moved to (349, 374)
Screenshot: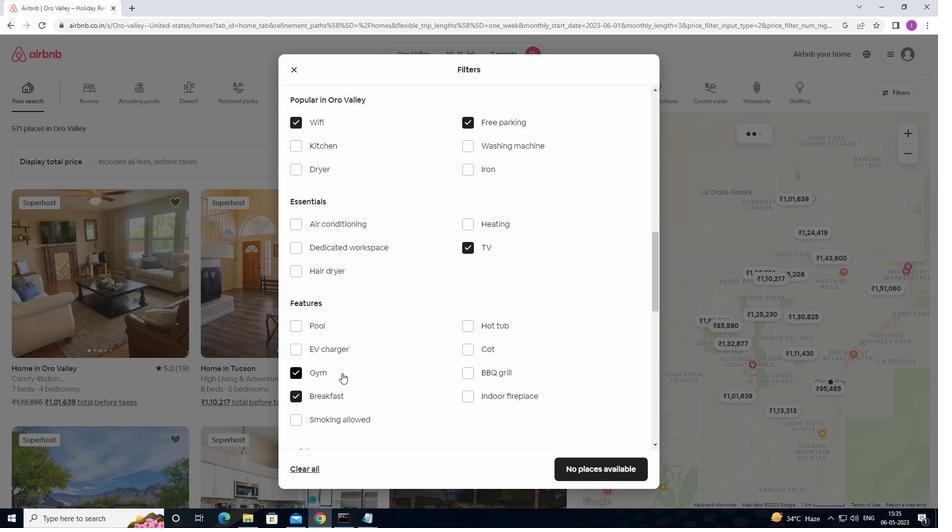 
Action: Mouse scrolled (349, 373) with delta (0, 0)
Screenshot: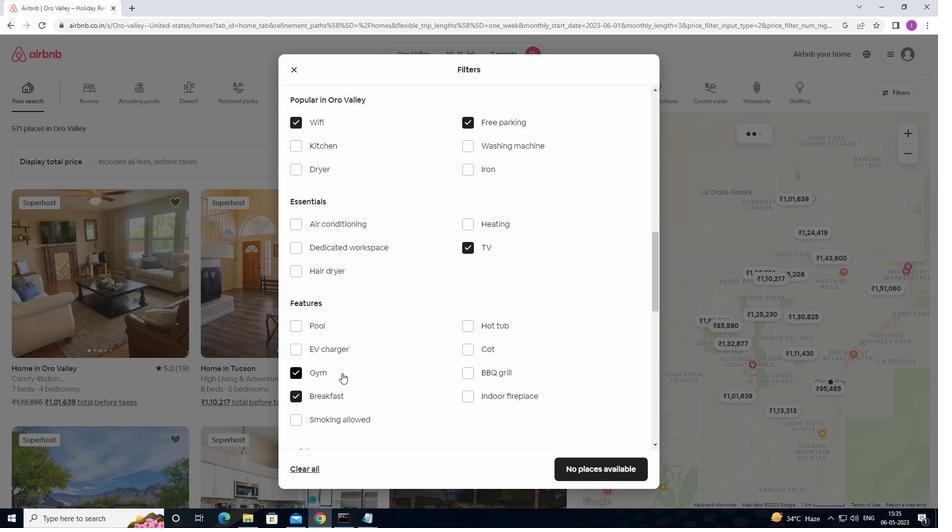 
Action: Mouse moved to (353, 374)
Screenshot: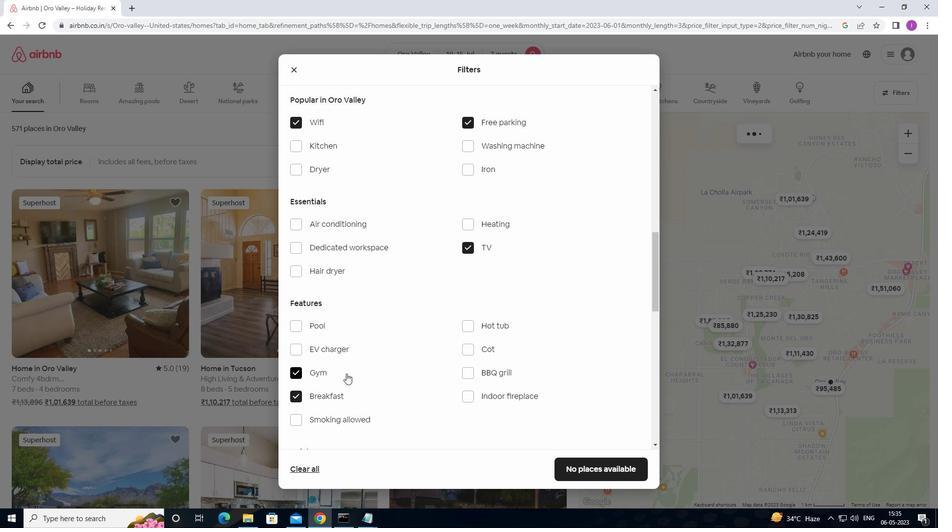 
Action: Mouse scrolled (353, 374) with delta (0, 0)
Screenshot: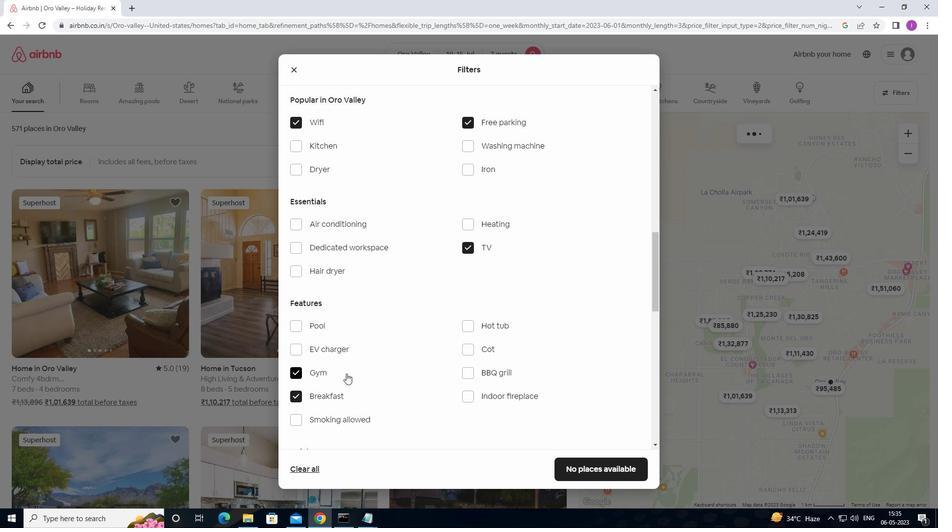 
Action: Mouse moved to (370, 376)
Screenshot: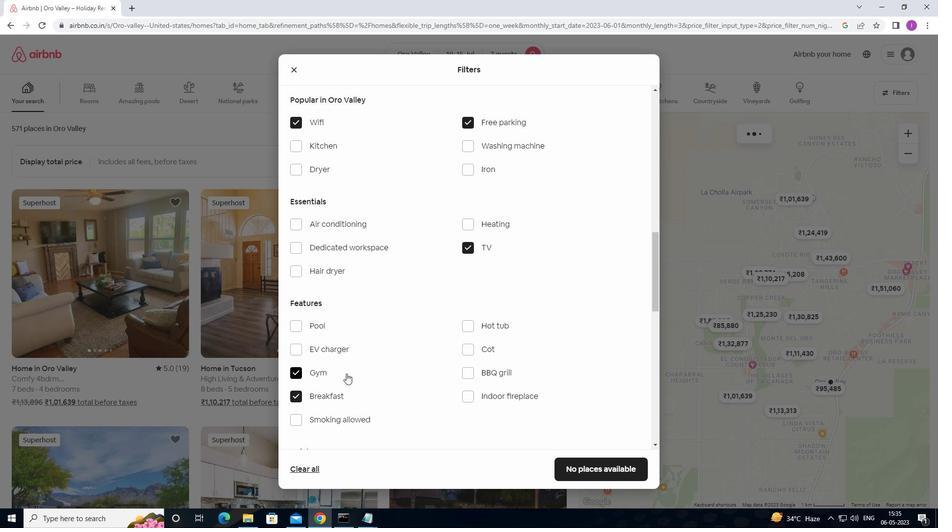 
Action: Mouse scrolled (370, 376) with delta (0, 0)
Screenshot: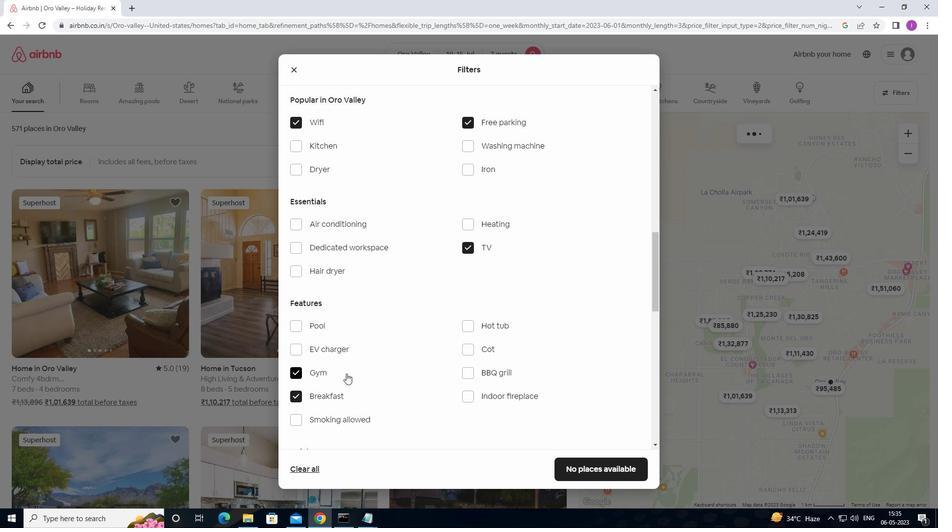 
Action: Mouse moved to (379, 376)
Screenshot: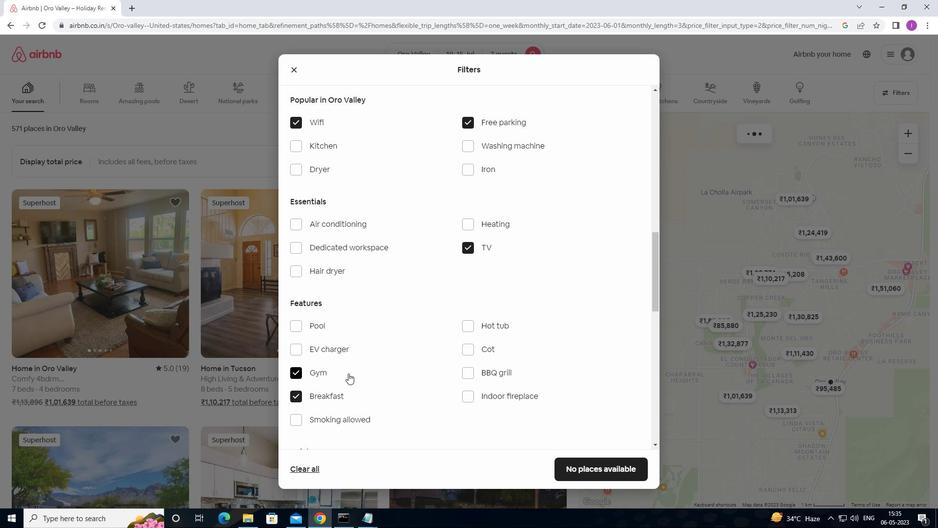 
Action: Mouse scrolled (379, 376) with delta (0, 0)
Screenshot: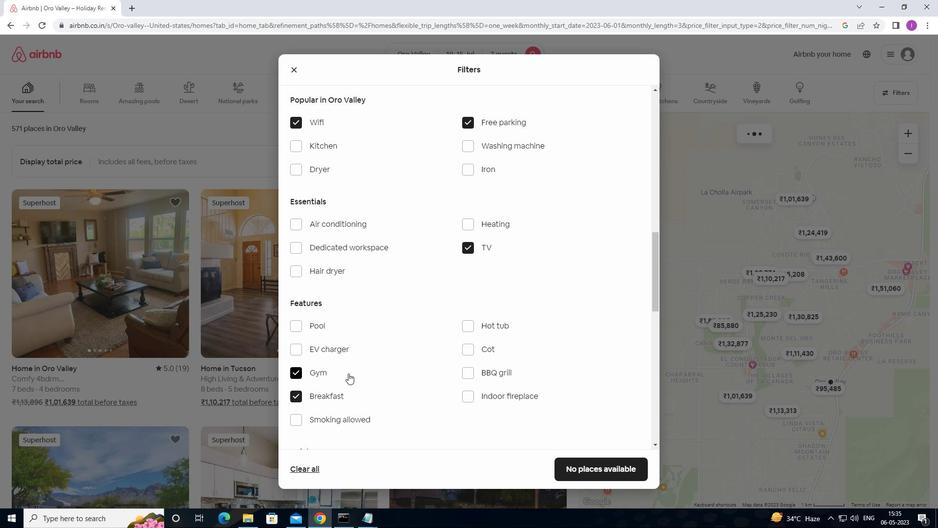 
Action: Mouse moved to (407, 355)
Screenshot: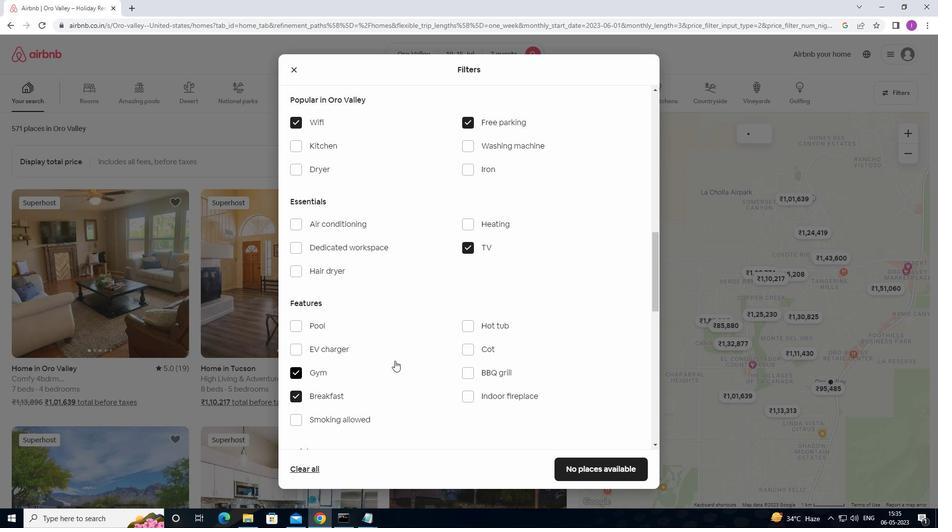 
Action: Mouse scrolled (407, 355) with delta (0, 0)
Screenshot: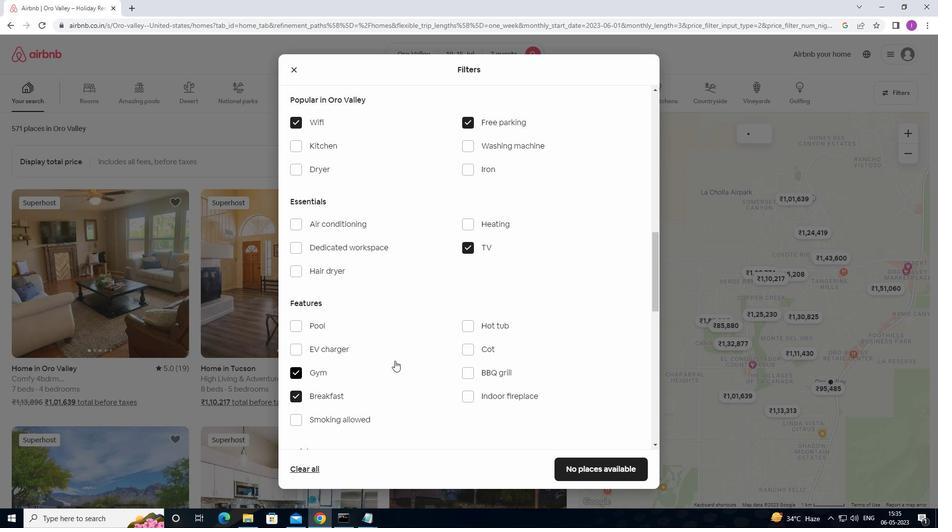 
Action: Mouse moved to (409, 355)
Screenshot: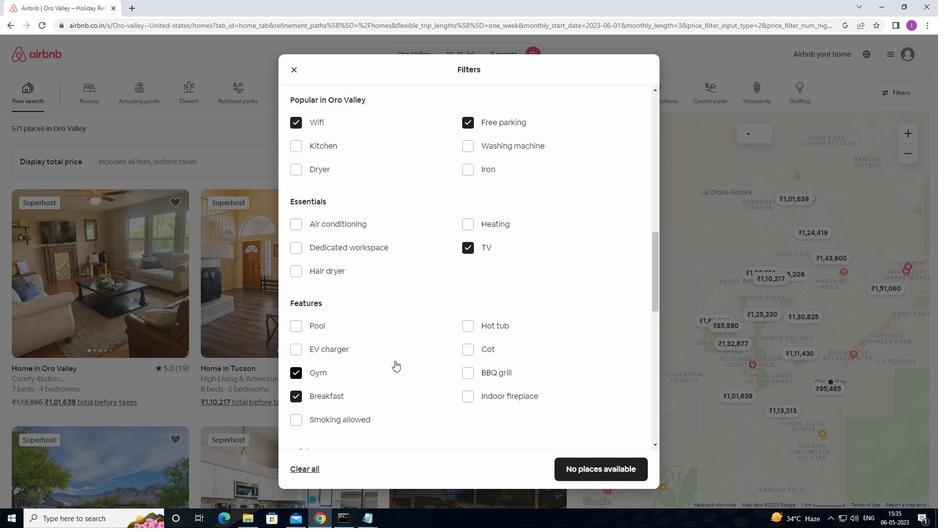 
Action: Mouse scrolled (409, 355) with delta (0, 0)
Screenshot: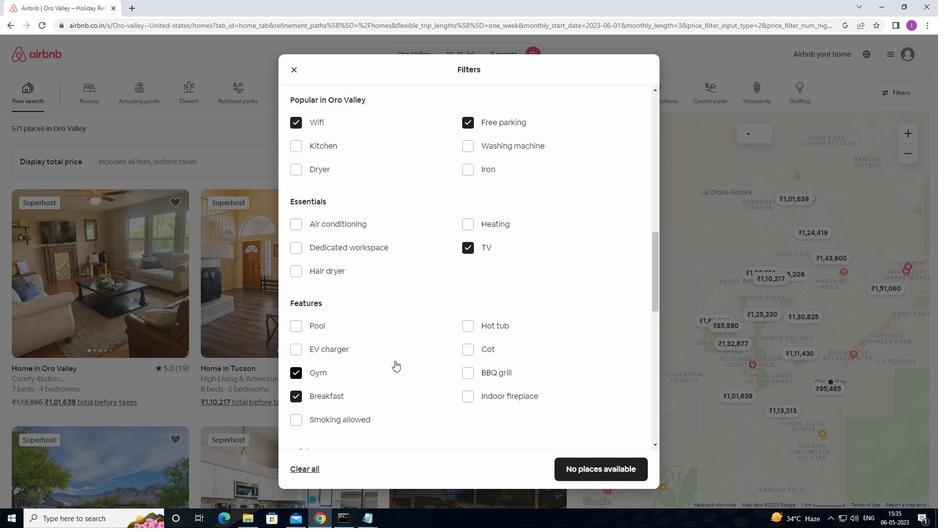 
Action: Mouse moved to (653, 286)
Screenshot: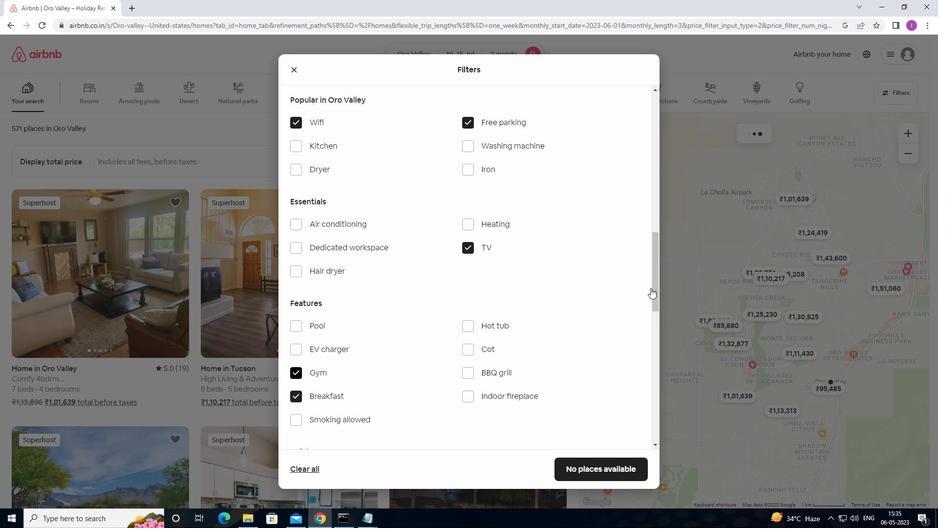 
Action: Mouse pressed left at (653, 286)
Screenshot: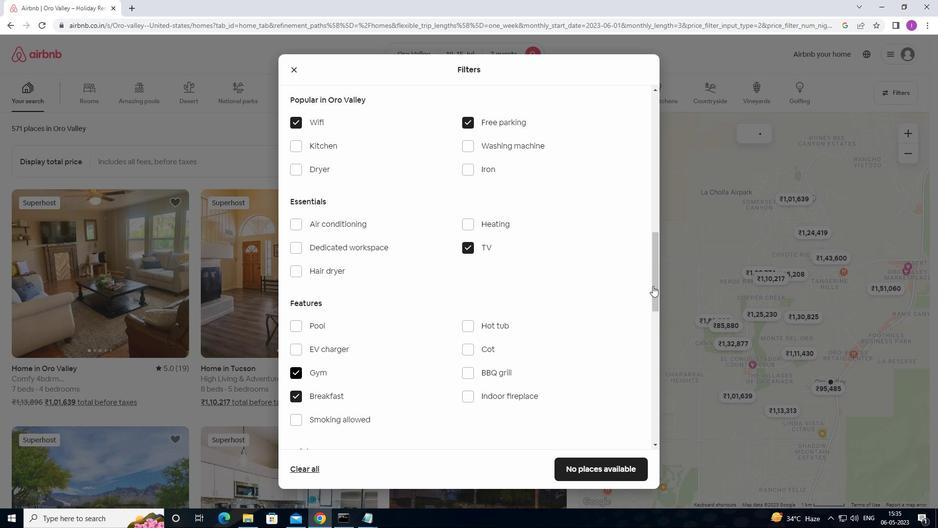 
Action: Mouse moved to (657, 315)
Screenshot: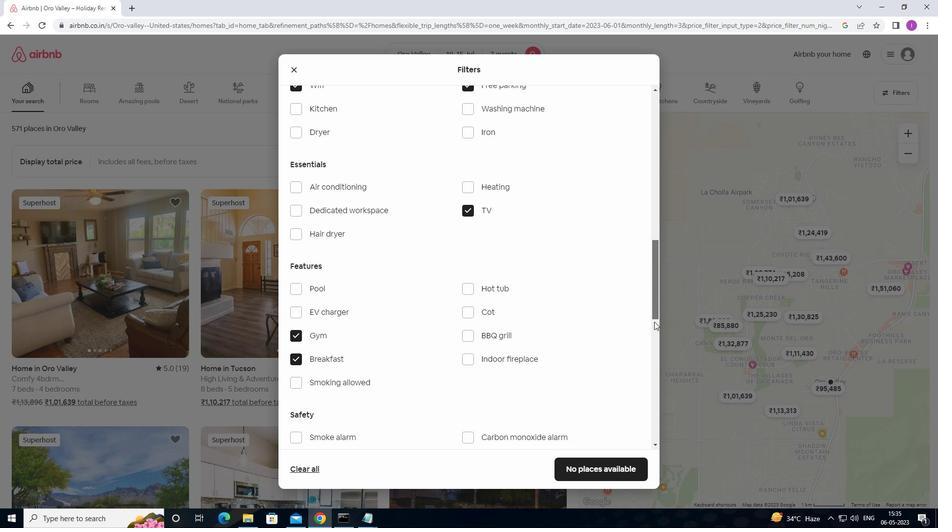 
Action: Mouse pressed left at (657, 315)
Screenshot: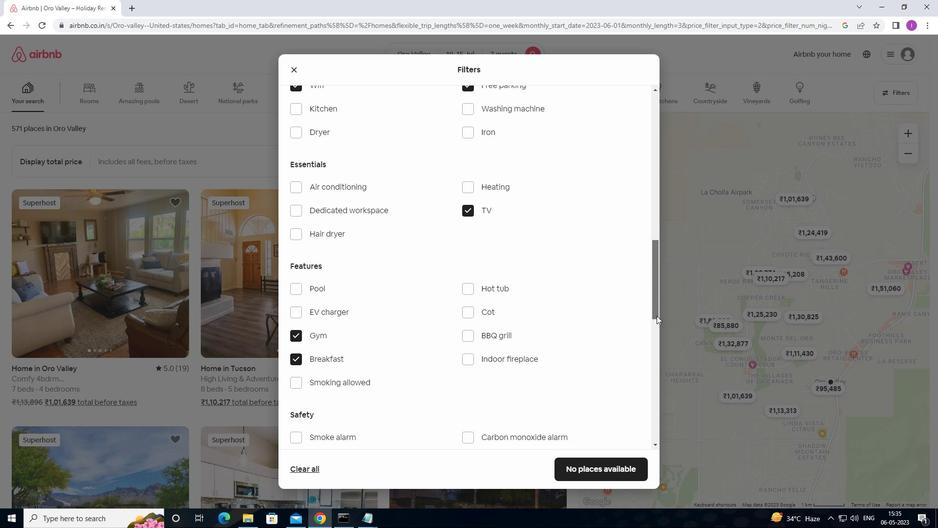 
Action: Mouse moved to (600, 329)
Screenshot: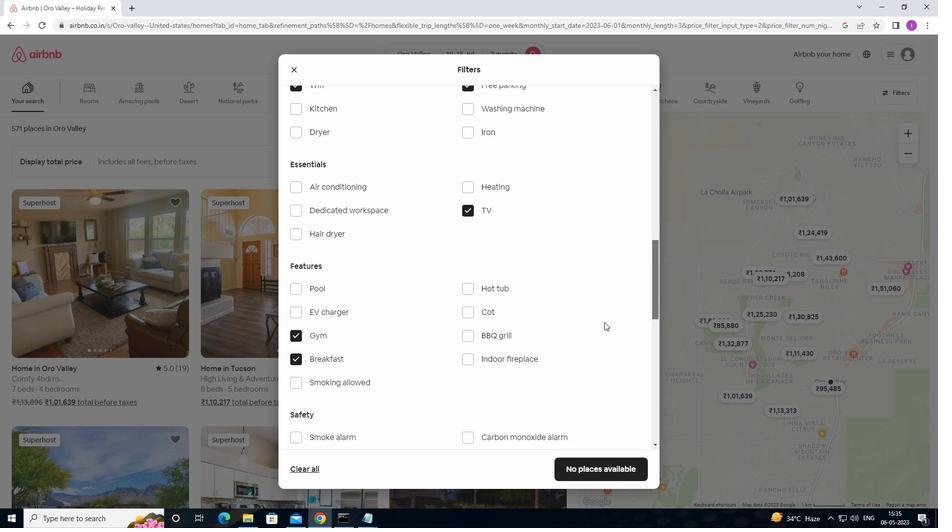 
Action: Mouse scrolled (600, 329) with delta (0, 0)
Screenshot: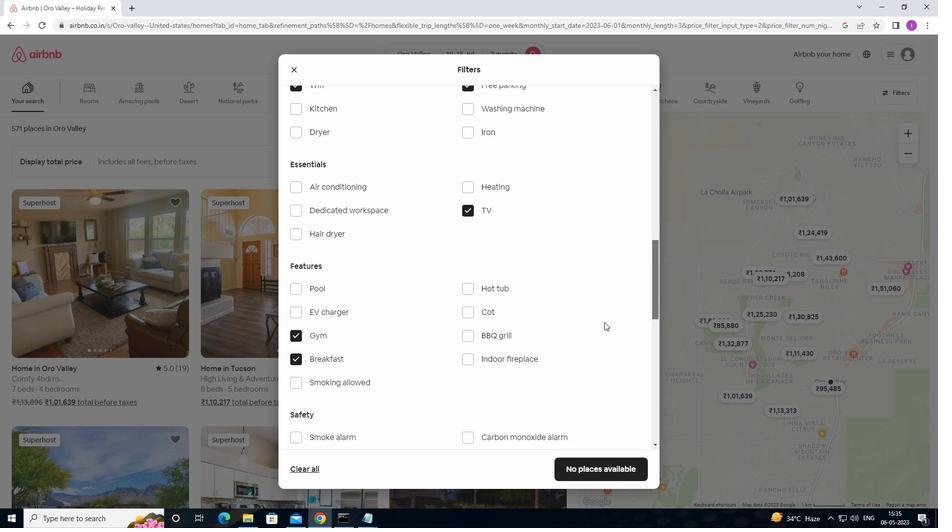 
Action: Mouse moved to (600, 331)
Screenshot: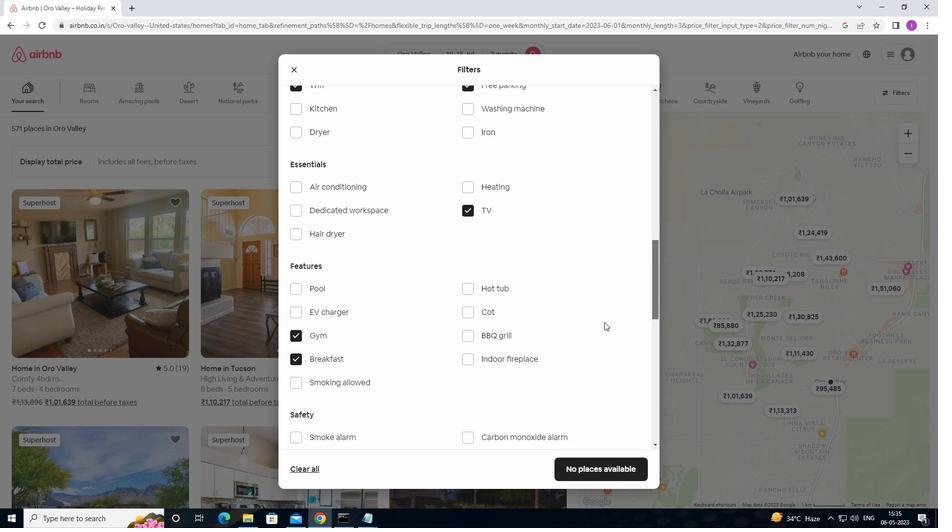 
Action: Mouse scrolled (600, 331) with delta (0, 0)
Screenshot: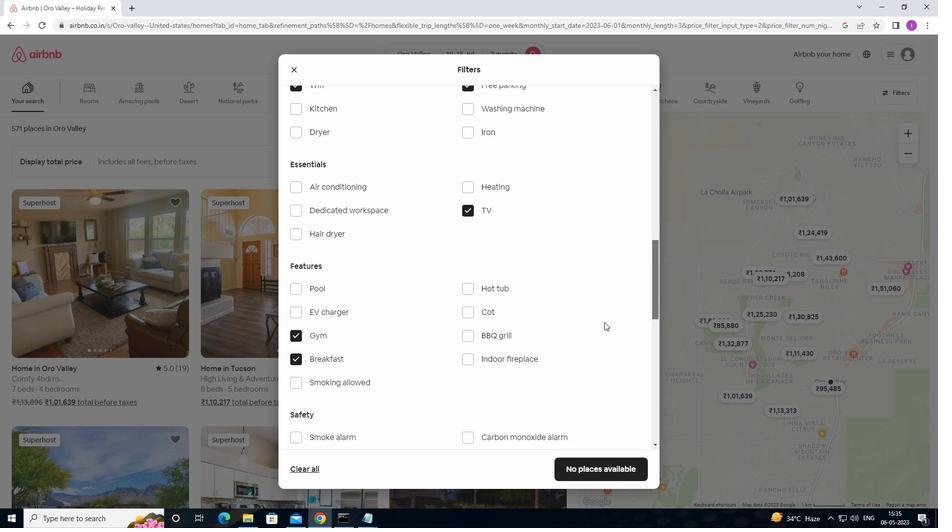 
Action: Mouse moved to (600, 332)
Screenshot: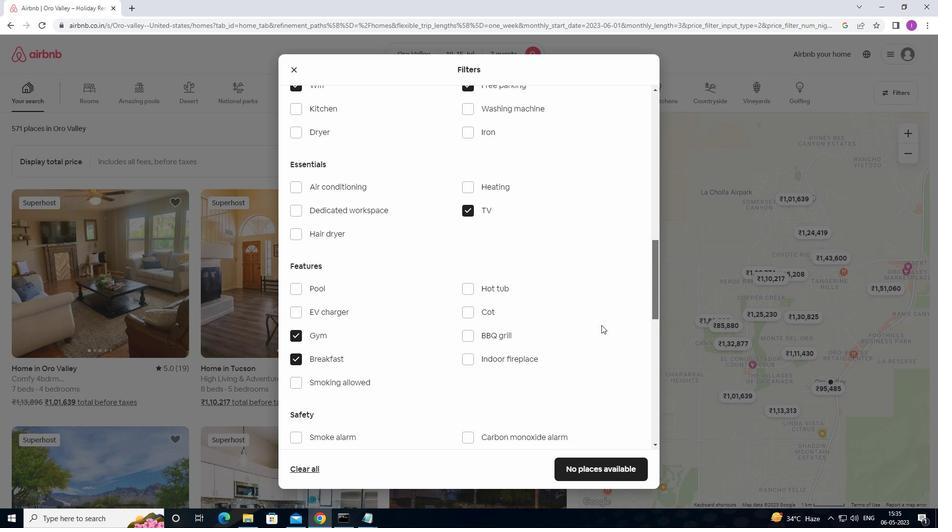 
Action: Mouse scrolled (600, 332) with delta (0, 0)
Screenshot: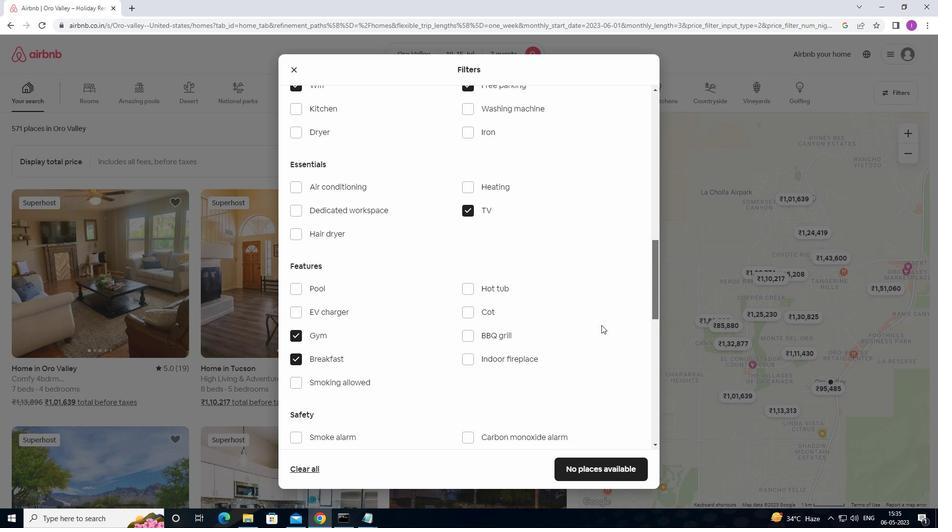 
Action: Mouse moved to (600, 333)
Screenshot: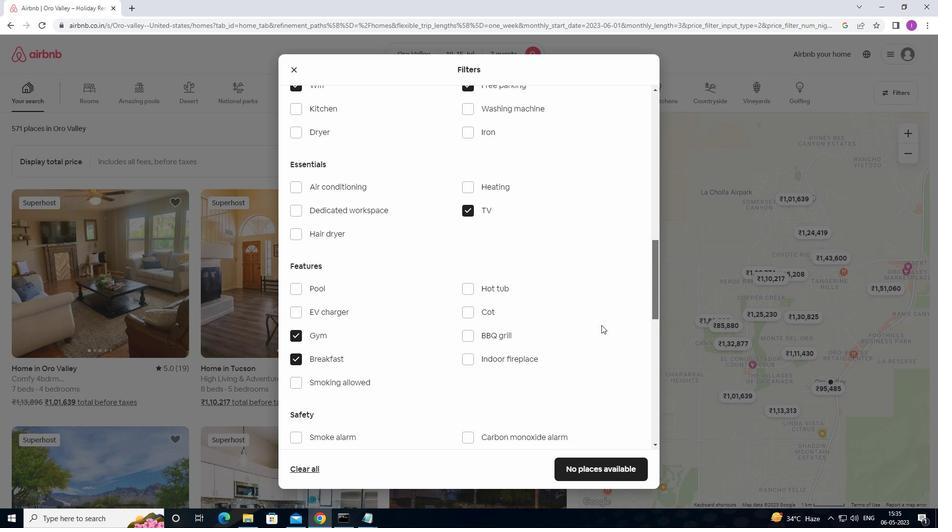 
Action: Mouse scrolled (600, 332) with delta (0, 0)
Screenshot: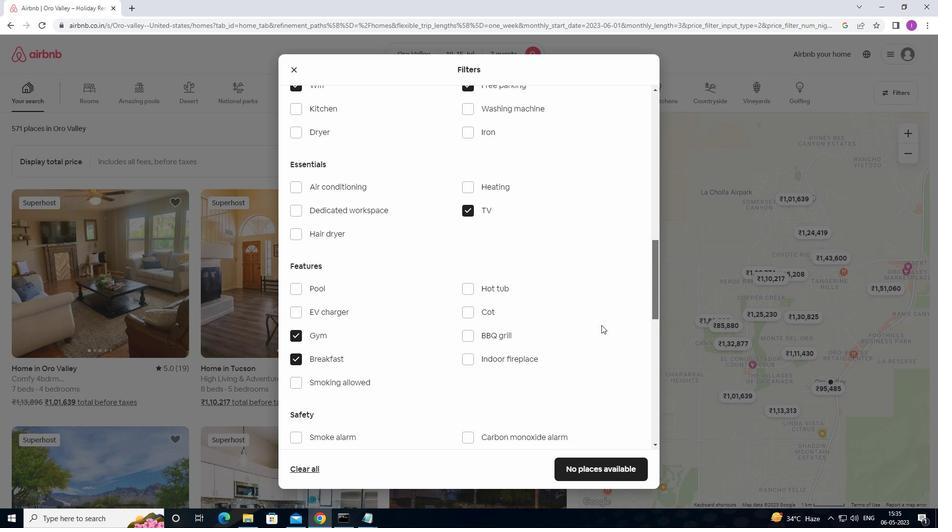
Action: Mouse scrolled (600, 332) with delta (0, 0)
Screenshot: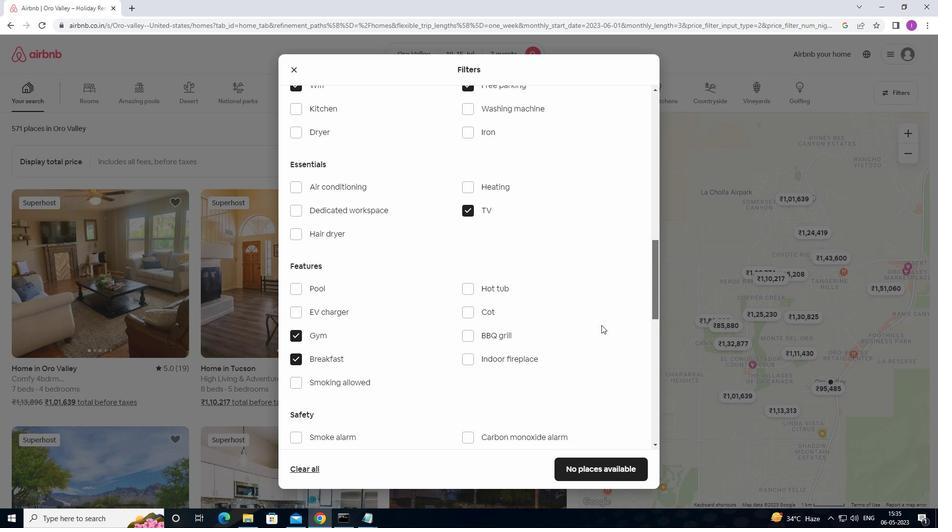 
Action: Mouse moved to (600, 334)
Screenshot: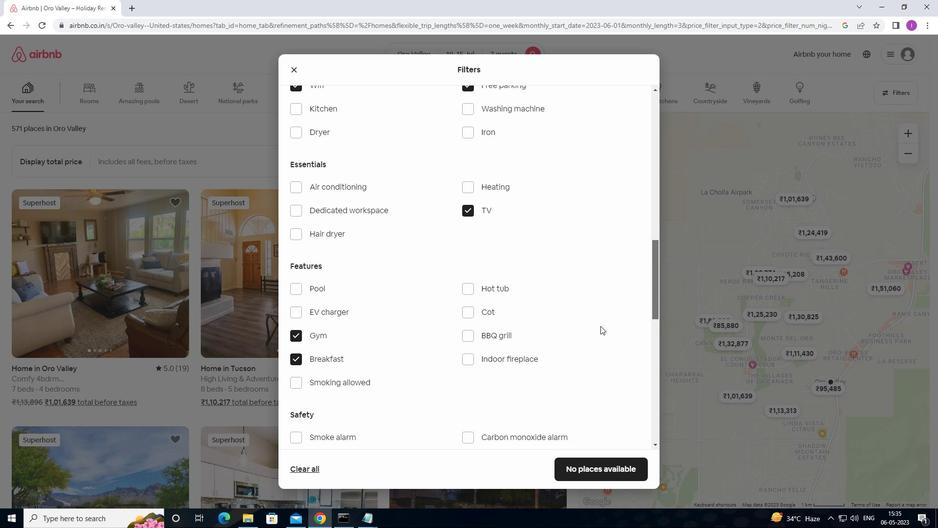 
Action: Mouse scrolled (600, 333) with delta (0, 0)
Screenshot: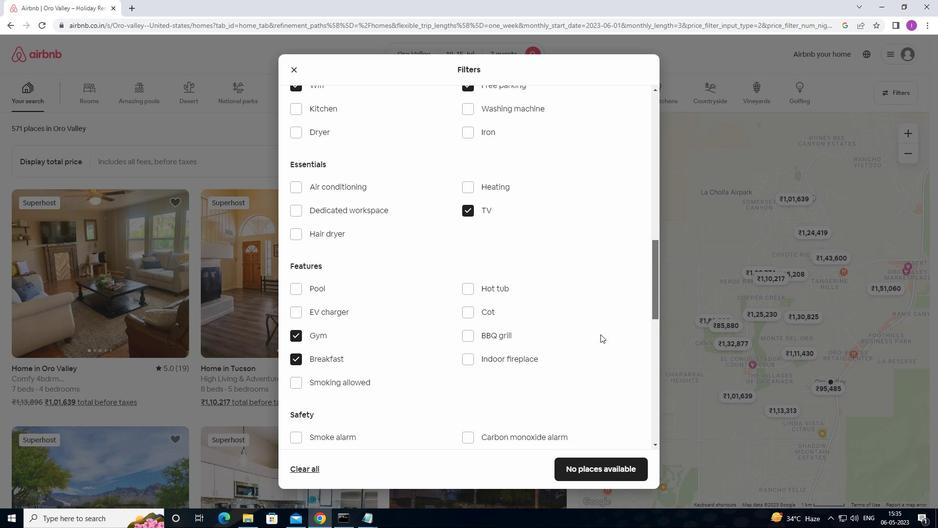 
Action: Mouse scrolled (600, 333) with delta (0, 0)
Screenshot: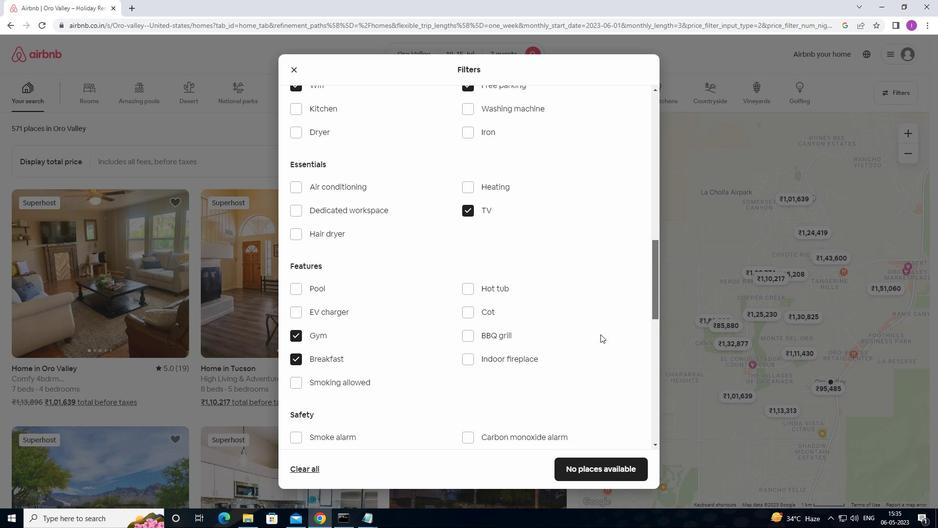 
Action: Mouse moved to (600, 336)
Screenshot: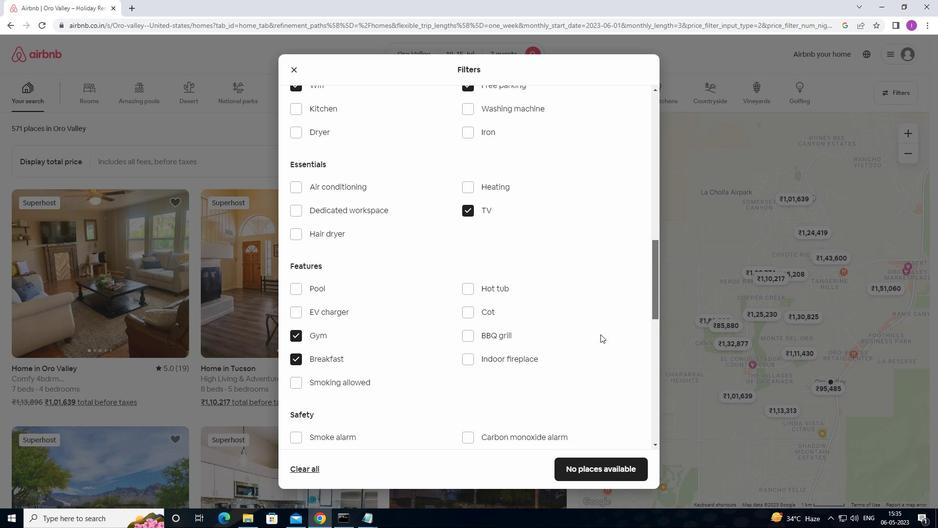 
Action: Mouse scrolled (600, 336) with delta (0, 0)
Screenshot: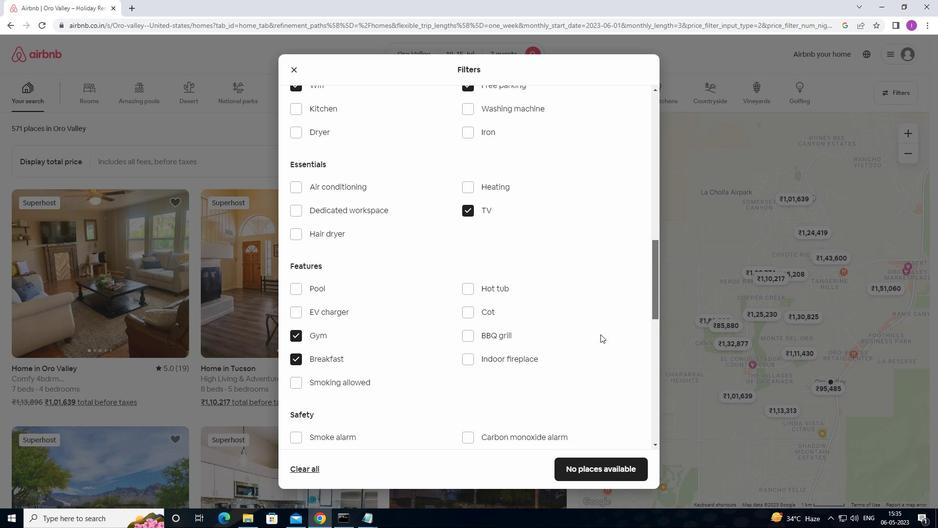
Action: Mouse moved to (600, 337)
Screenshot: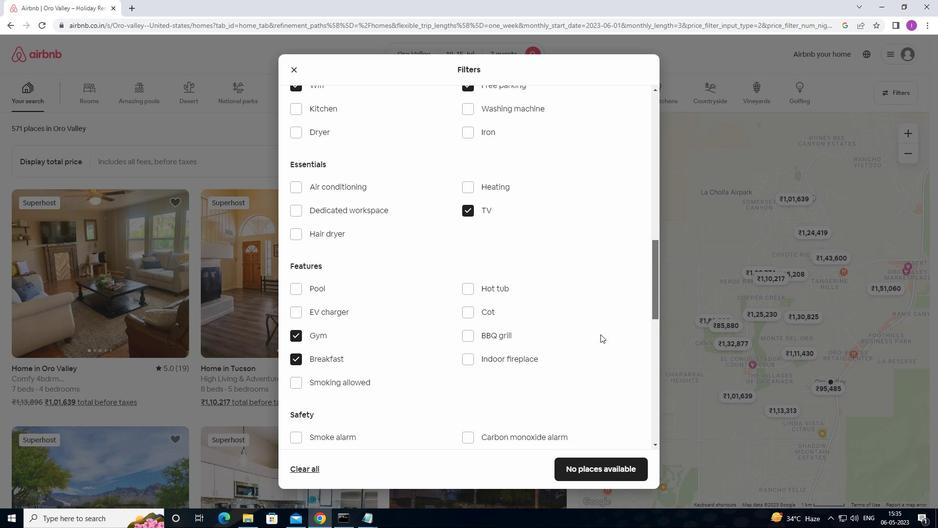 
Action: Mouse scrolled (600, 336) with delta (0, 0)
Screenshot: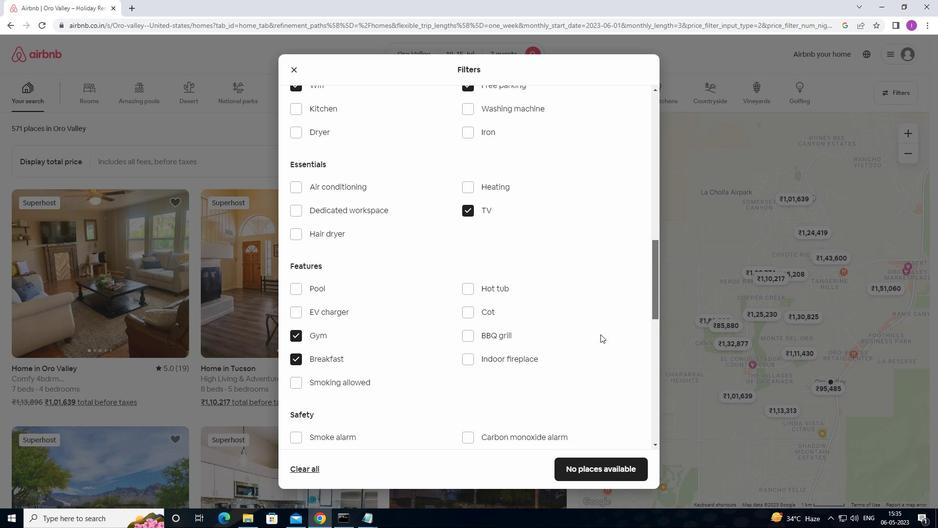 
Action: Mouse scrolled (600, 336) with delta (0, 0)
Screenshot: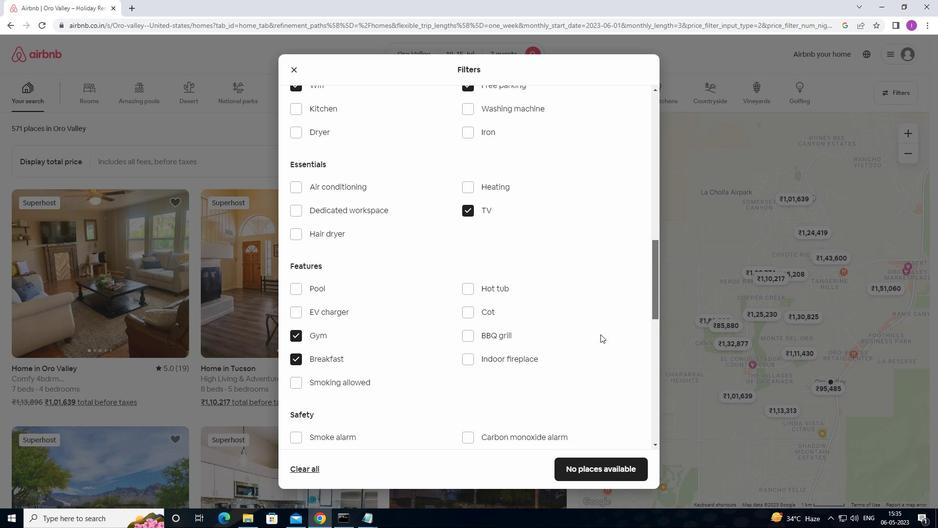 
Action: Mouse moved to (597, 337)
Screenshot: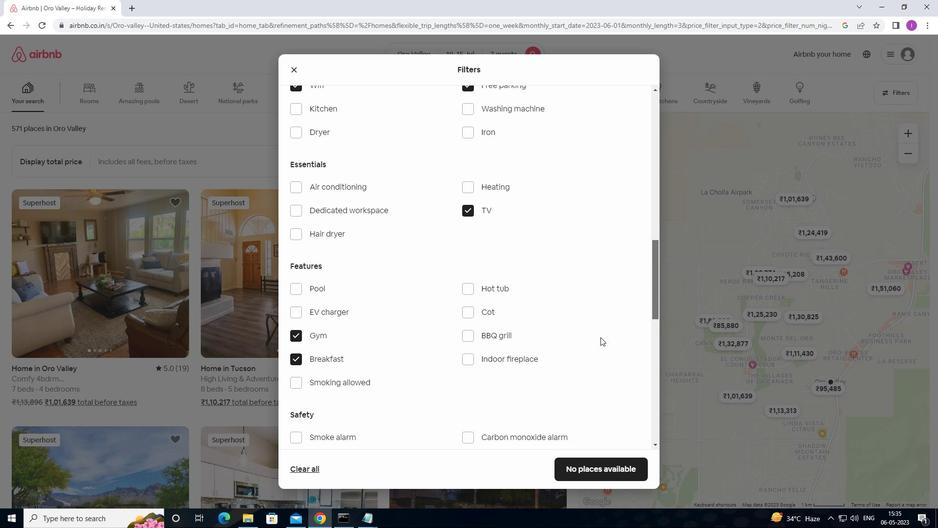 
Action: Mouse scrolled (597, 338) with delta (0, 0)
Screenshot: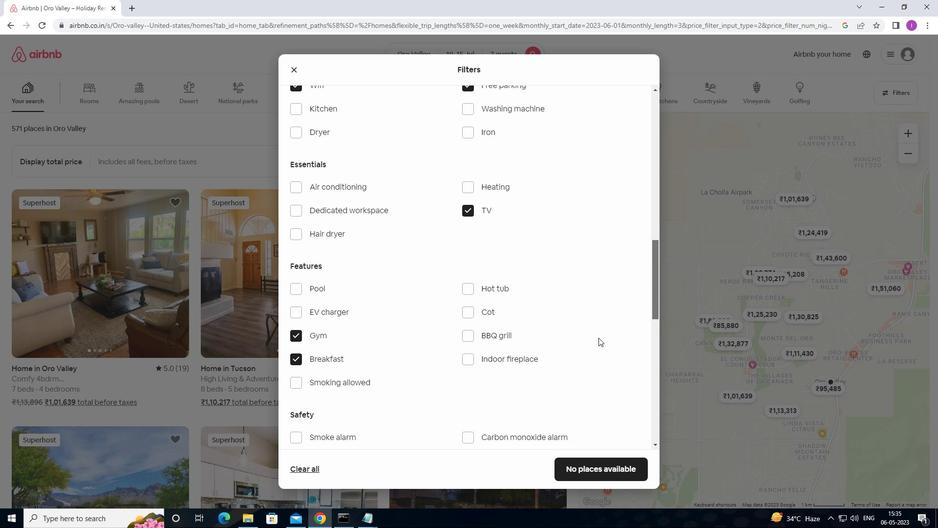 
Action: Mouse scrolled (597, 338) with delta (0, 0)
Screenshot: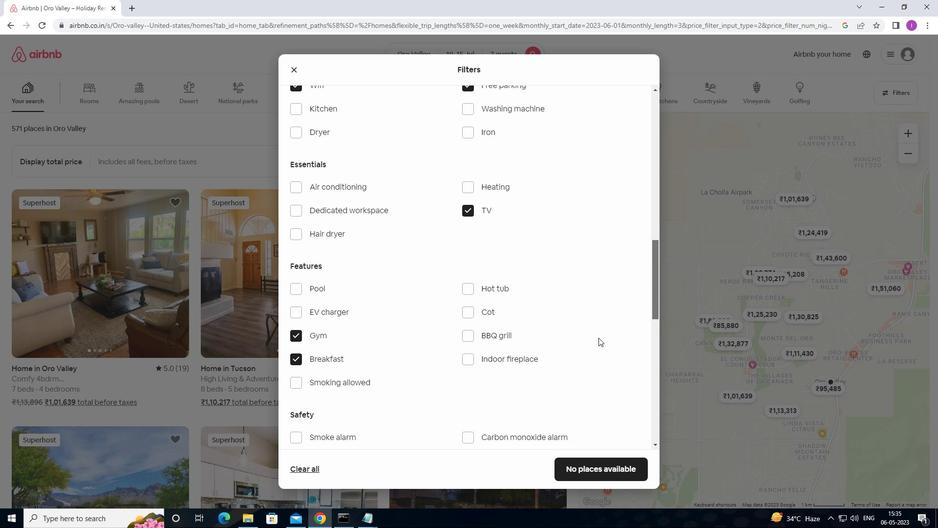 
Action: Mouse moved to (597, 337)
Screenshot: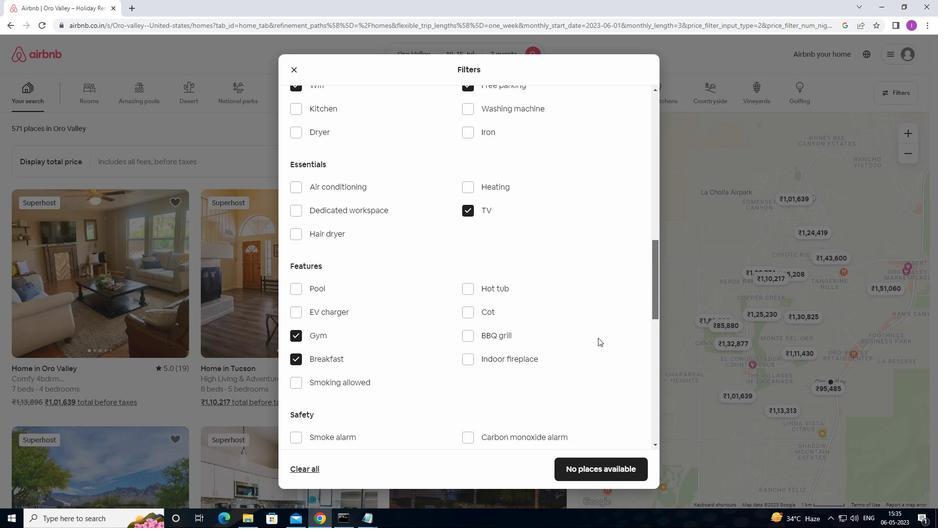 
Action: Mouse scrolled (597, 338) with delta (0, 0)
Screenshot: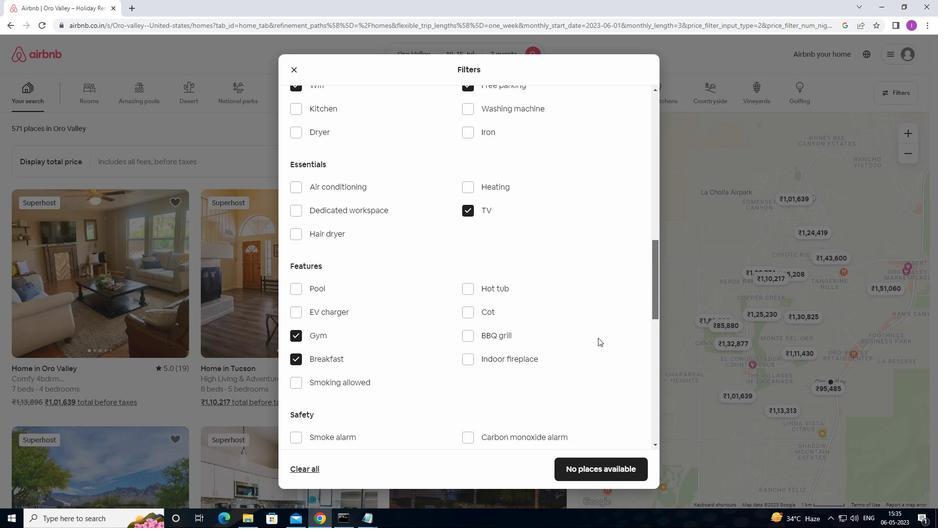 
Action: Mouse moved to (625, 148)
Screenshot: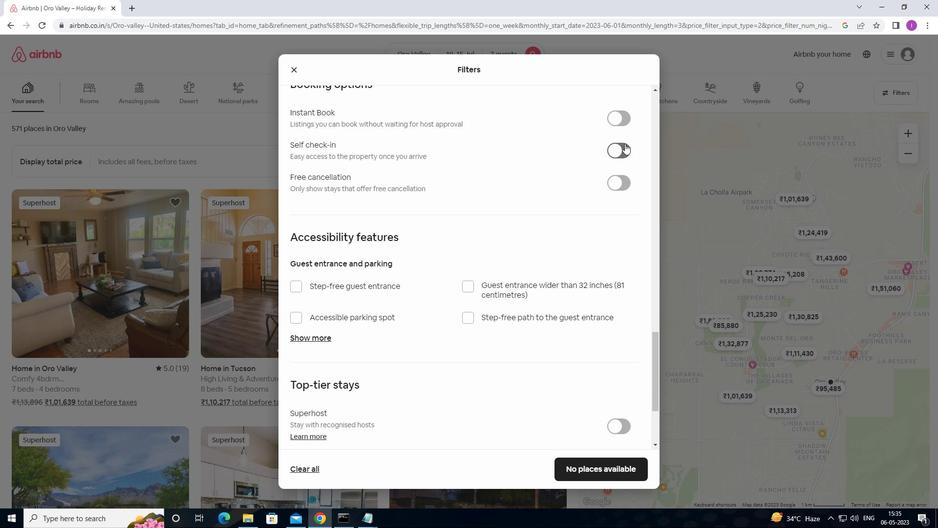 
Action: Mouse pressed left at (625, 148)
Screenshot: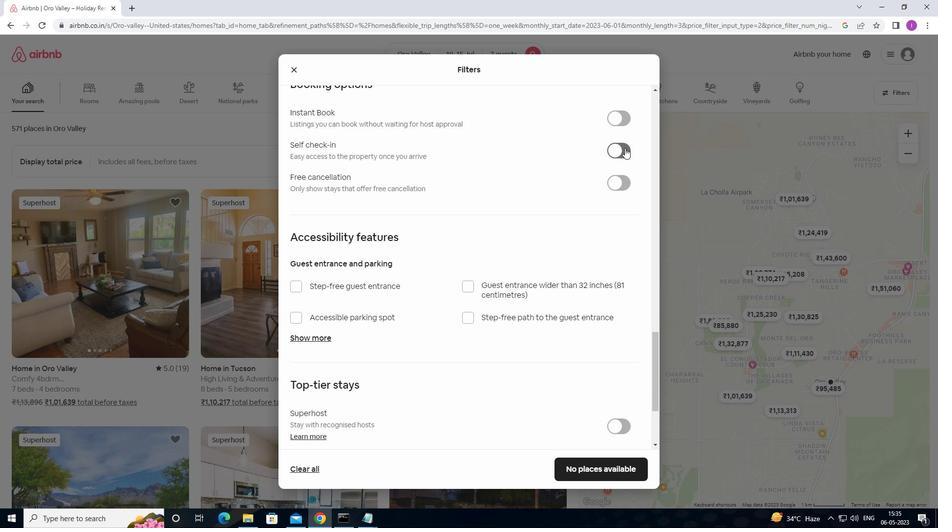 
Action: Mouse moved to (501, 327)
Screenshot: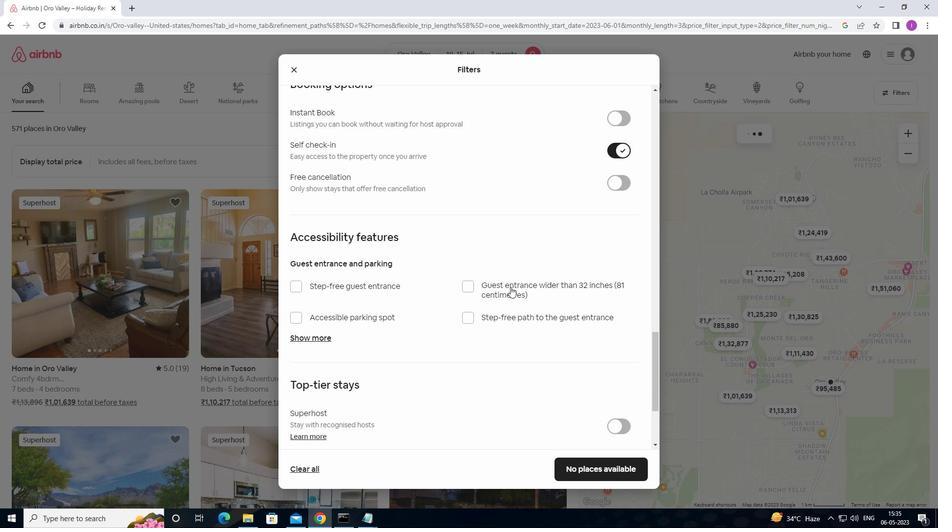 
Action: Mouse scrolled (501, 327) with delta (0, 0)
Screenshot: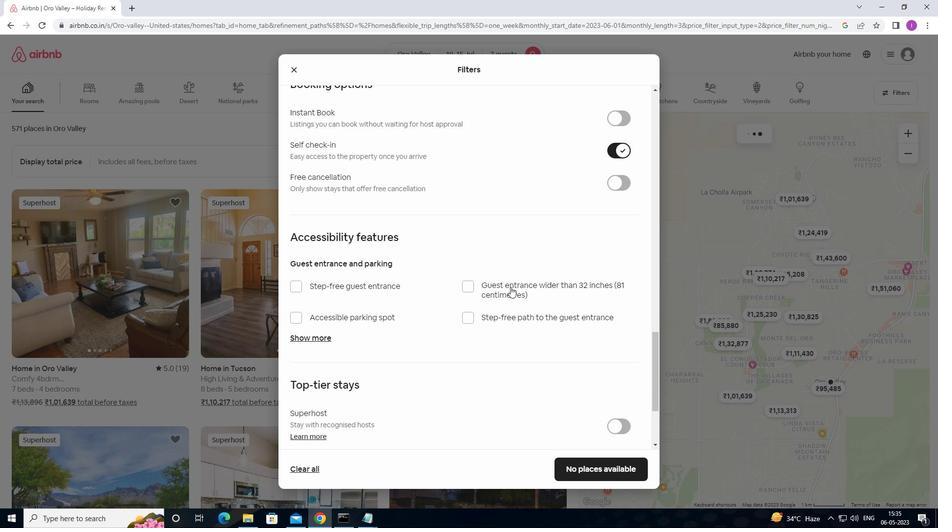 
Action: Mouse moved to (501, 335)
Screenshot: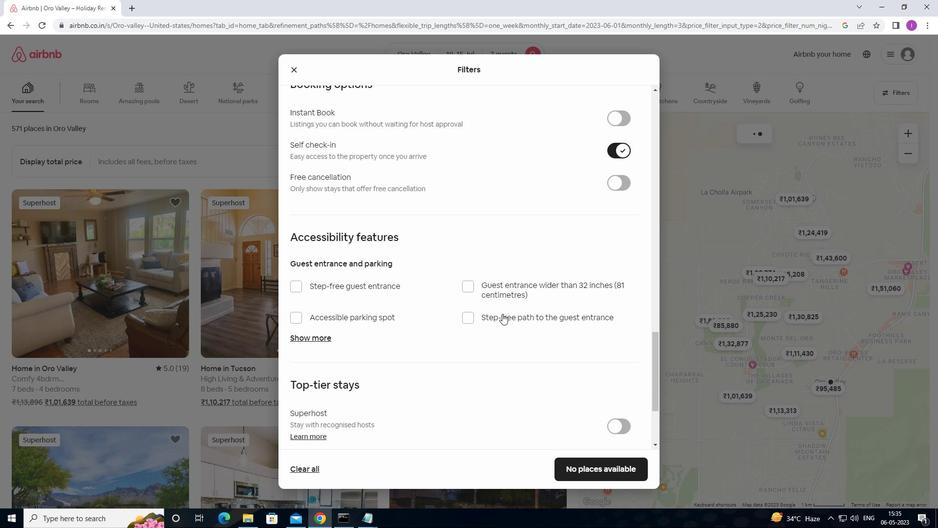 
Action: Mouse scrolled (501, 334) with delta (0, 0)
Screenshot: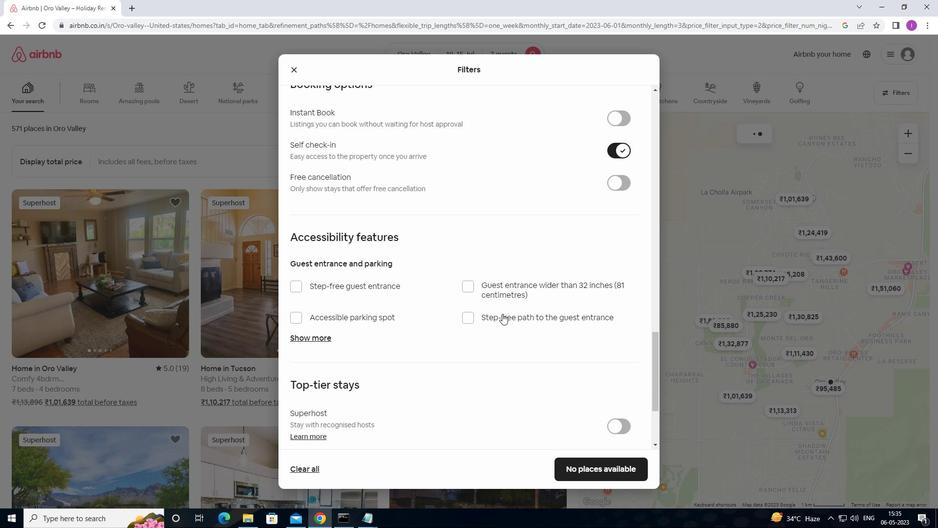 
Action: Mouse moved to (500, 335)
Screenshot: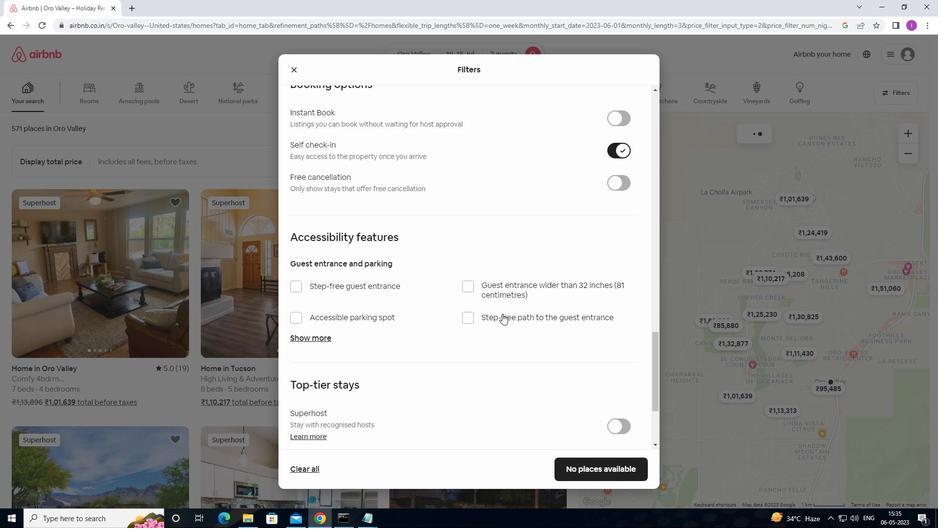 
Action: Mouse scrolled (500, 335) with delta (0, 0)
Screenshot: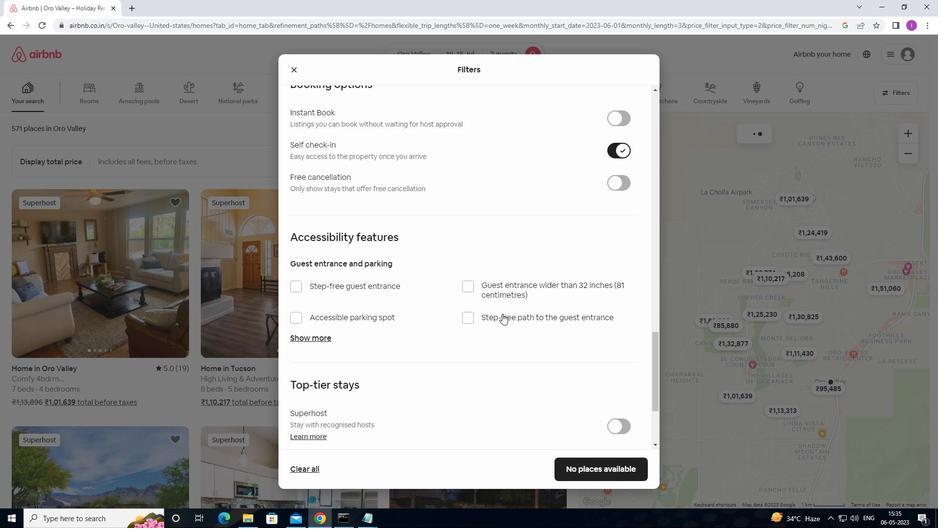 
Action: Mouse moved to (500, 337)
Screenshot: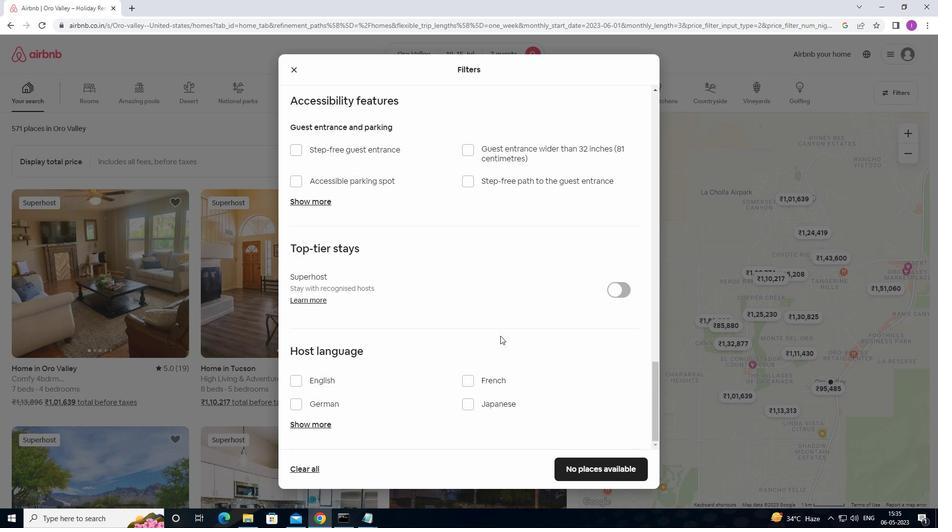
Action: Mouse scrolled (500, 336) with delta (0, 0)
Screenshot: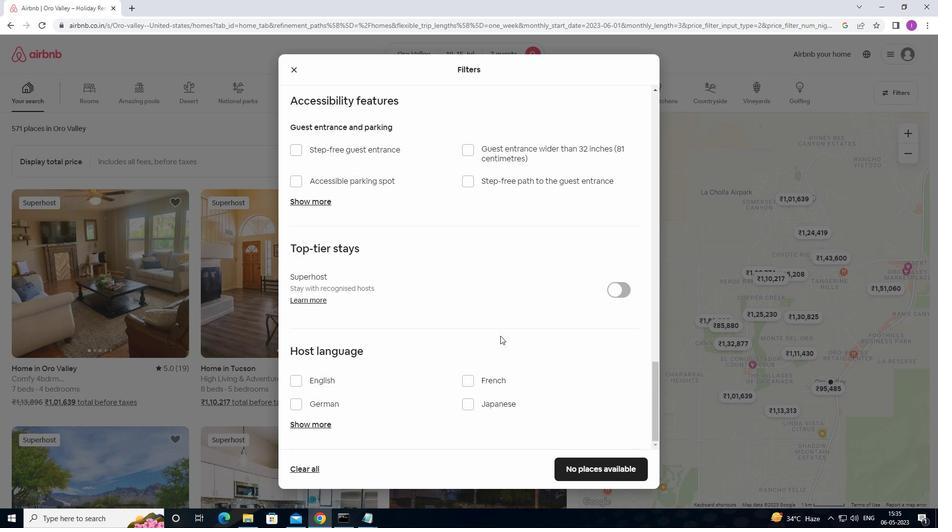 
Action: Mouse moved to (500, 337)
Screenshot: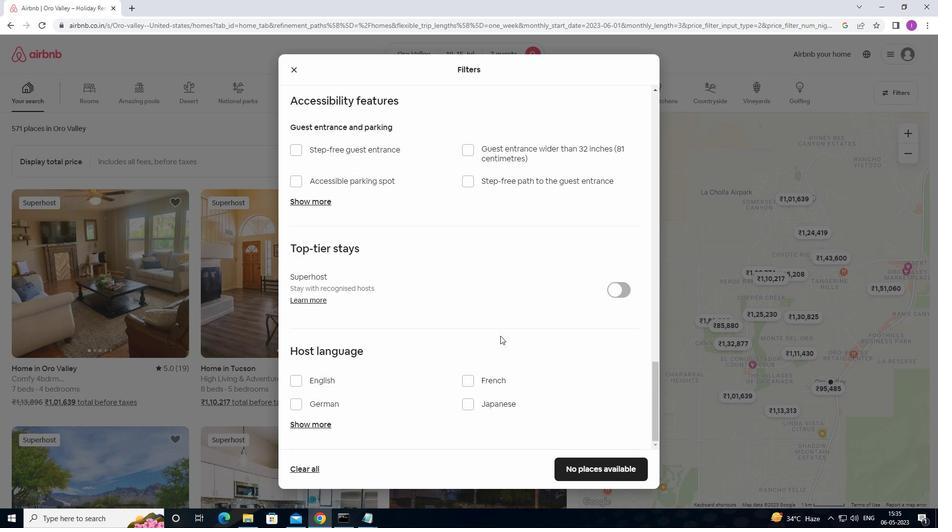 
Action: Mouse scrolled (500, 337) with delta (0, 0)
Screenshot: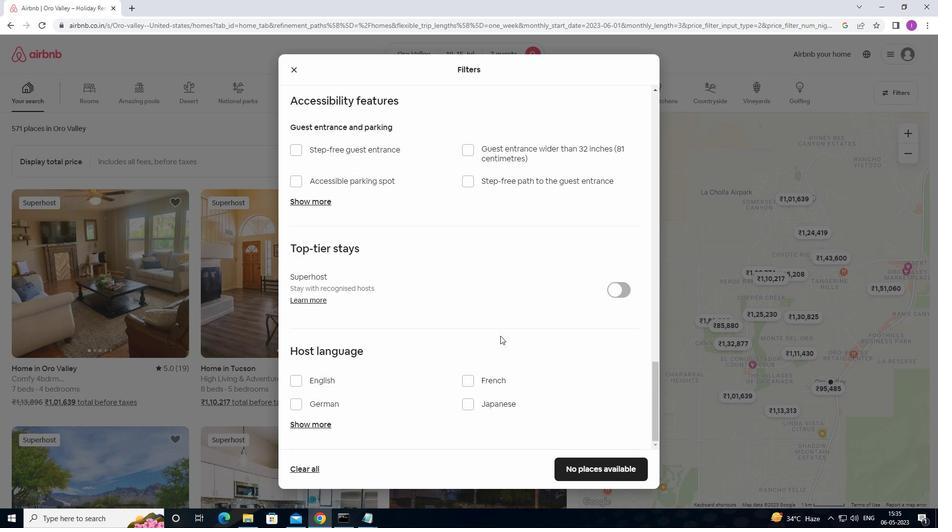 
Action: Mouse scrolled (500, 337) with delta (0, 0)
Screenshot: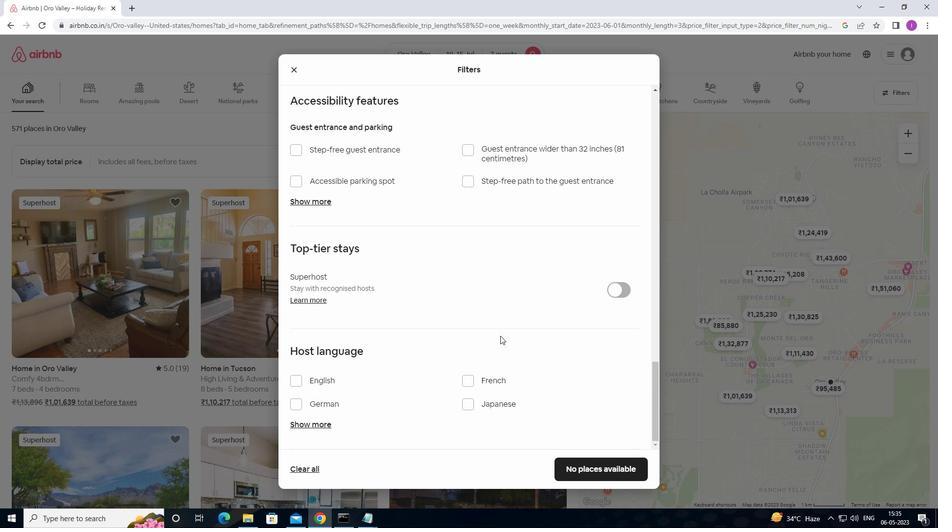 
Action: Mouse moved to (298, 381)
Screenshot: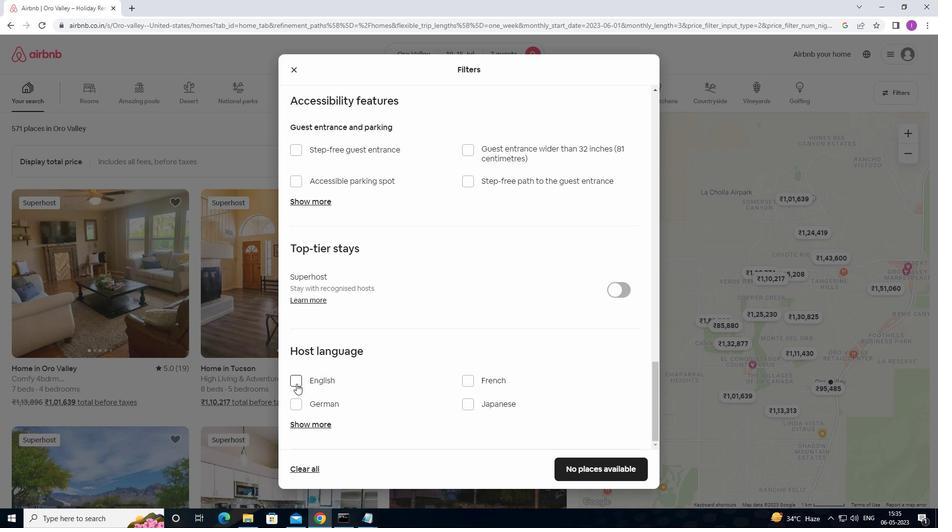 
Action: Mouse pressed left at (298, 381)
Screenshot: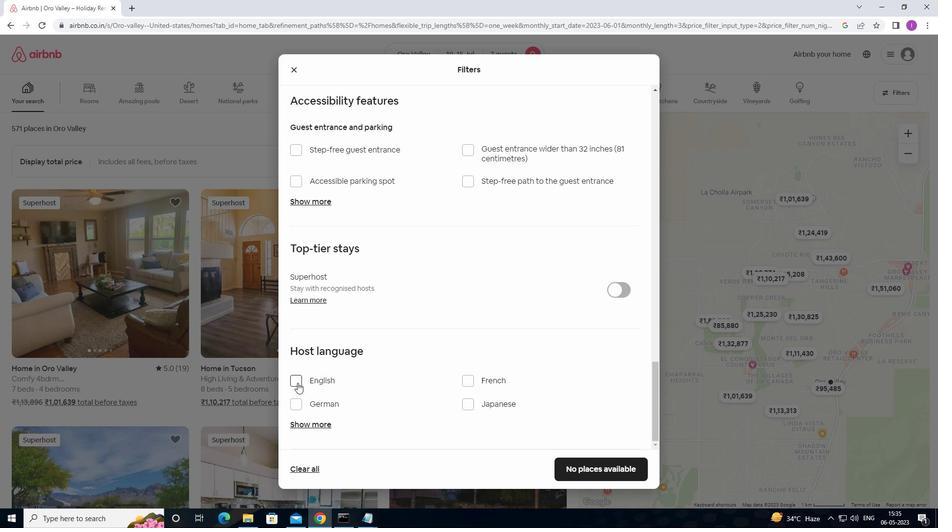 
Action: Mouse moved to (610, 468)
Screenshot: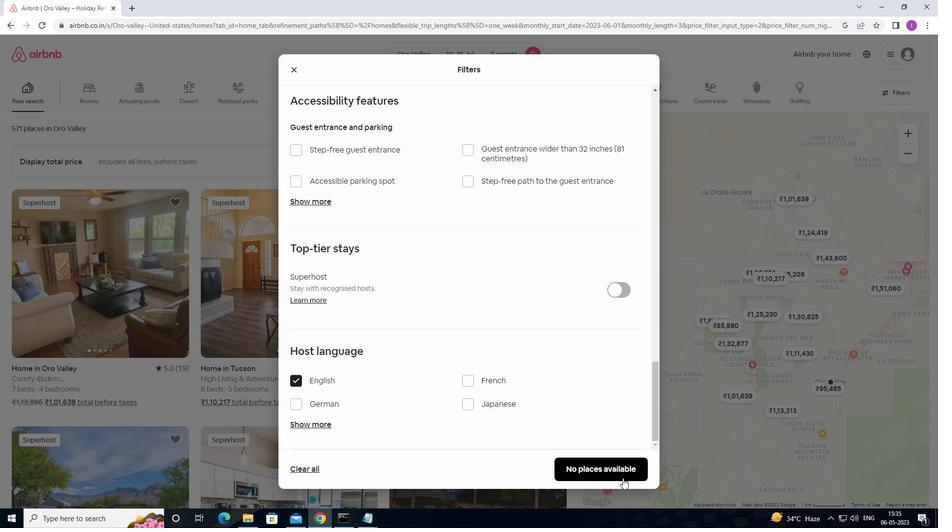 
Action: Mouse pressed left at (610, 468)
Screenshot: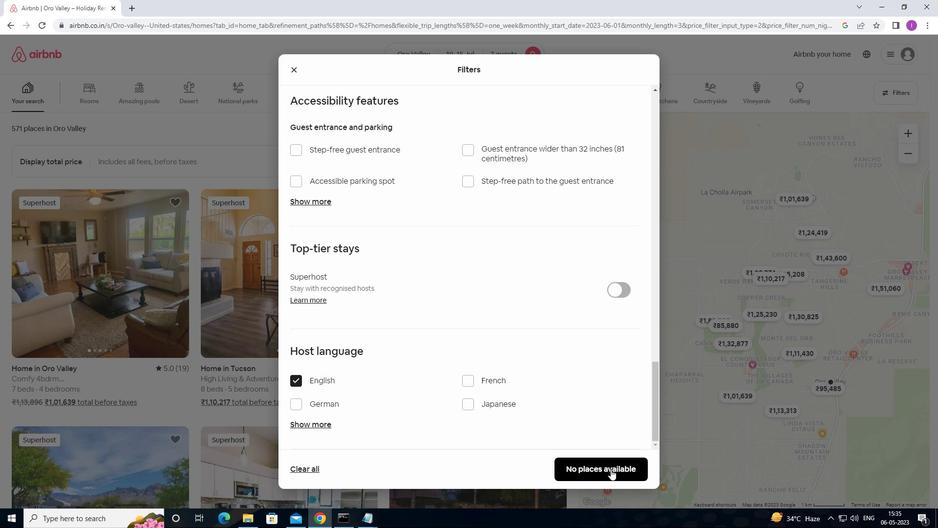 
Action: Mouse moved to (939, 304)
Screenshot: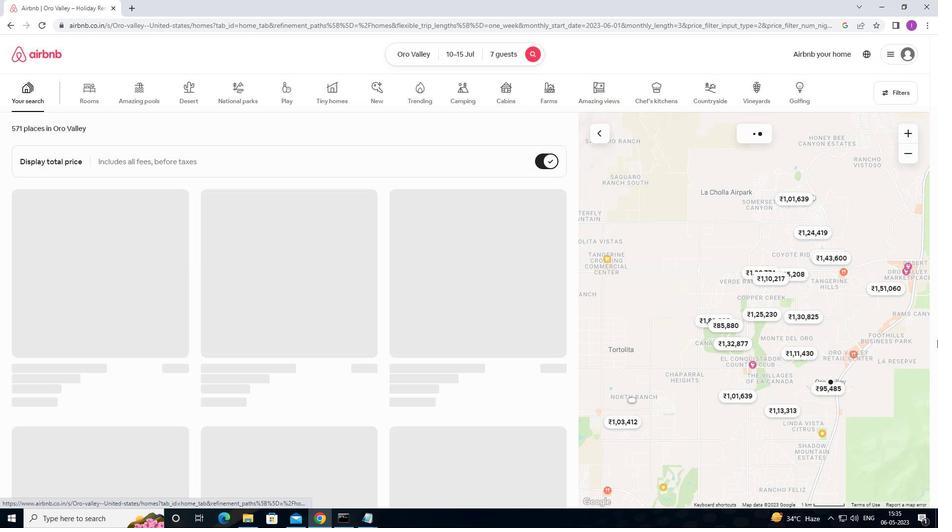 
